 Task: Look for space in Jena, Germany from 12th August, 2023 to 16th August, 2023 for 8 adults in price range Rs.10000 to Rs.16000. Place can be private room with 8 bedrooms having 8 beds and 8 bathrooms. Property type can be house, flat, guest house, hotel. Amenities needed are: wifi, TV, free parkinig on premises, gym, breakfast. Booking option can be shelf check-in. Required host language is English.
Action: Mouse moved to (582, 124)
Screenshot: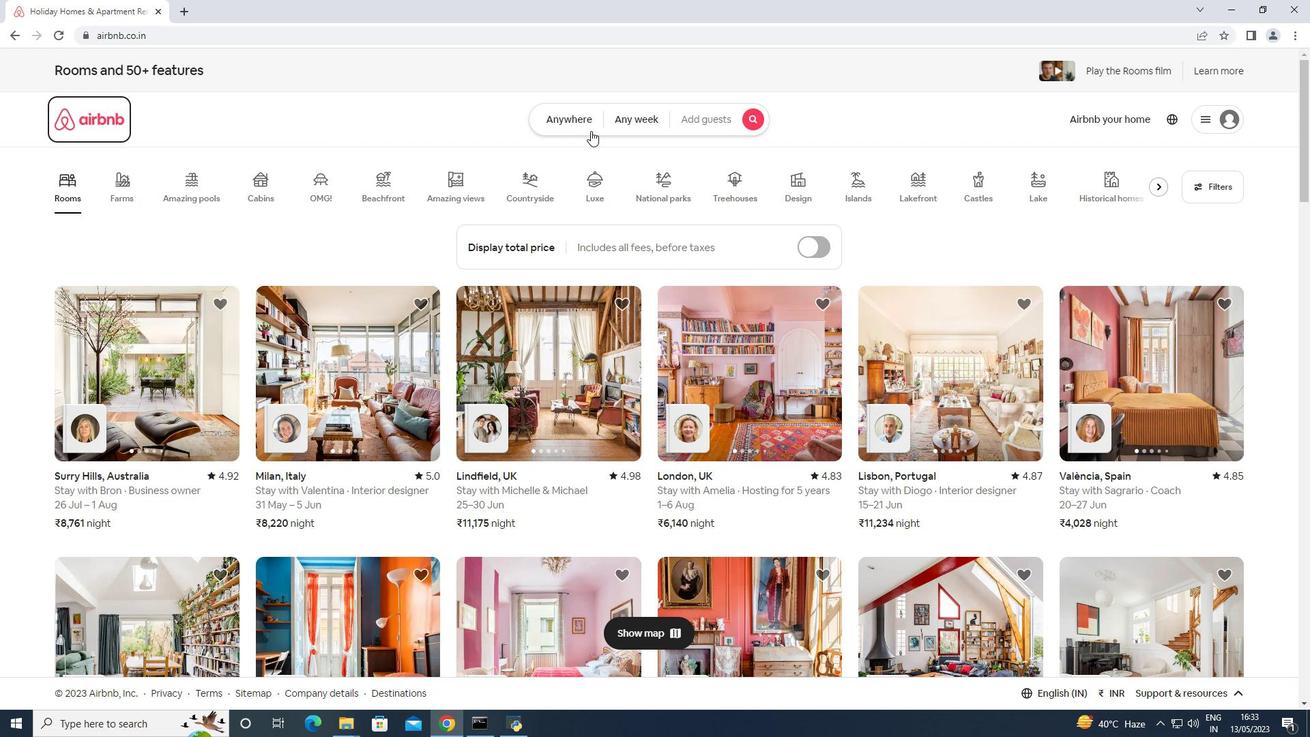 
Action: Mouse pressed left at (582, 124)
Screenshot: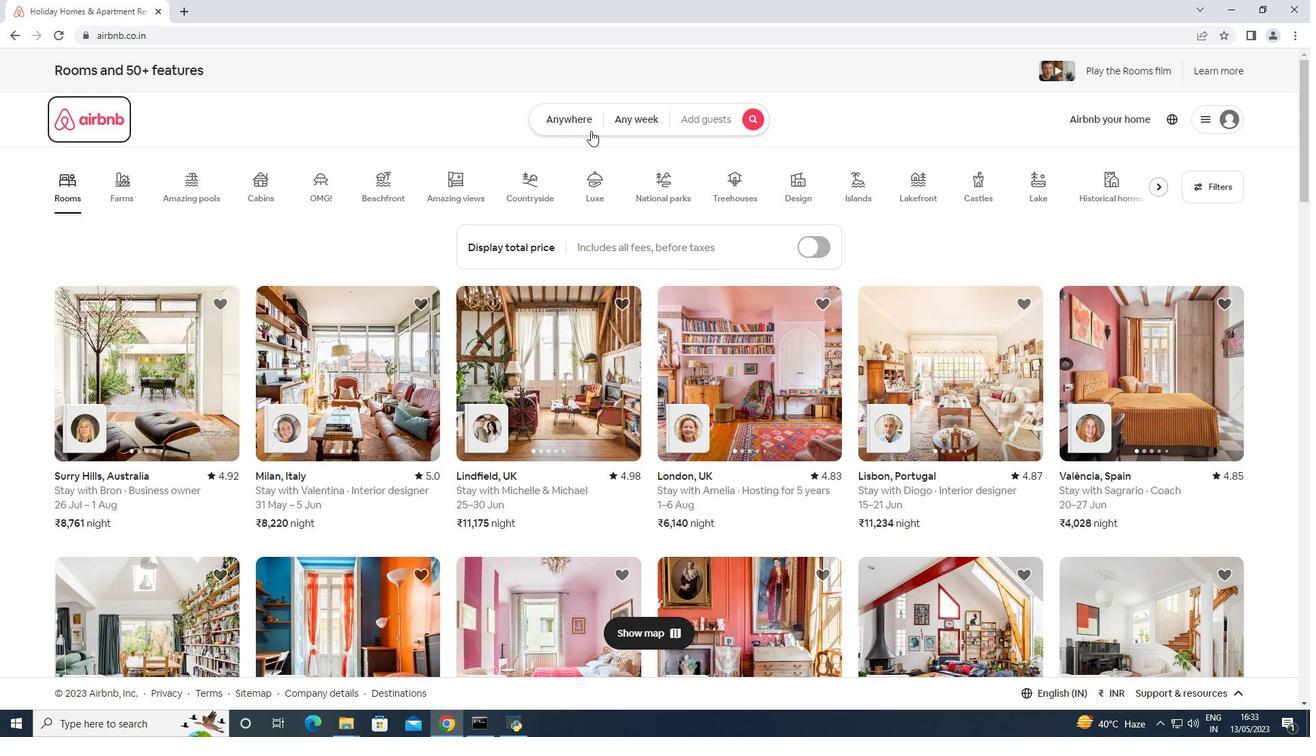 
Action: Mouse moved to (550, 165)
Screenshot: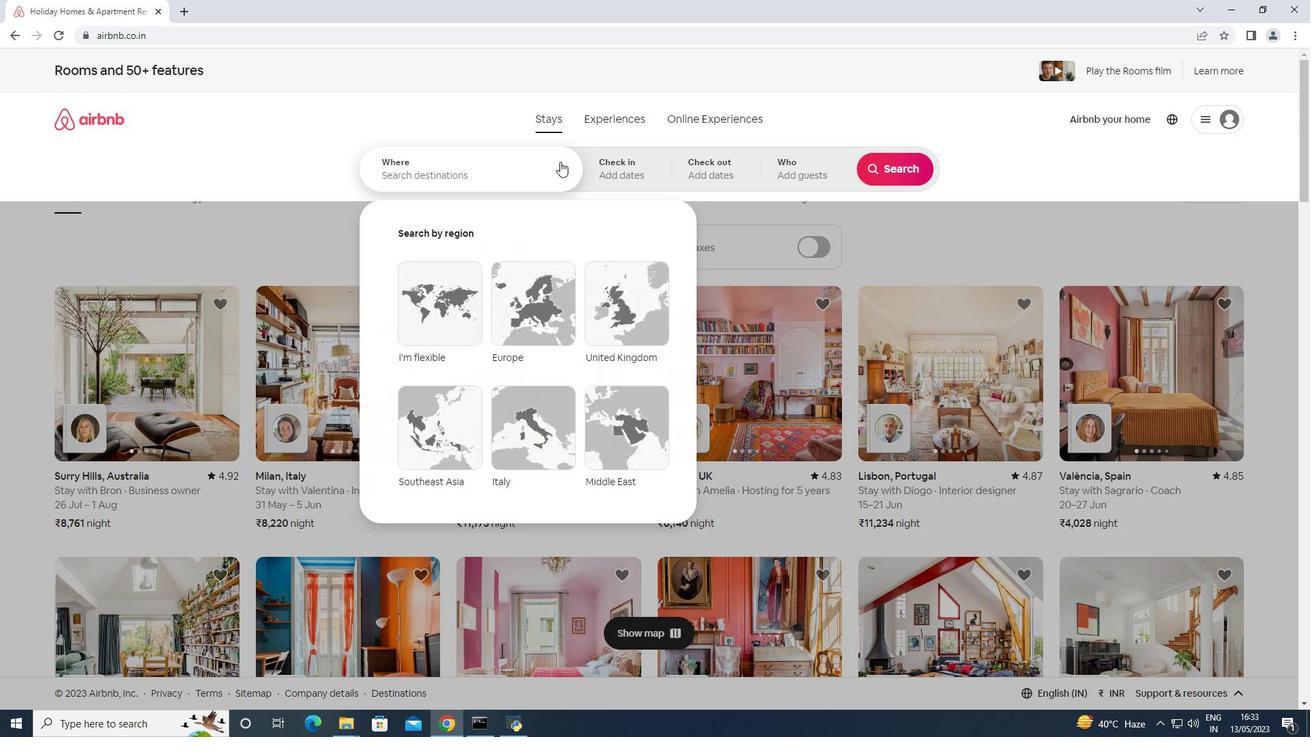 
Action: Mouse pressed left at (550, 165)
Screenshot: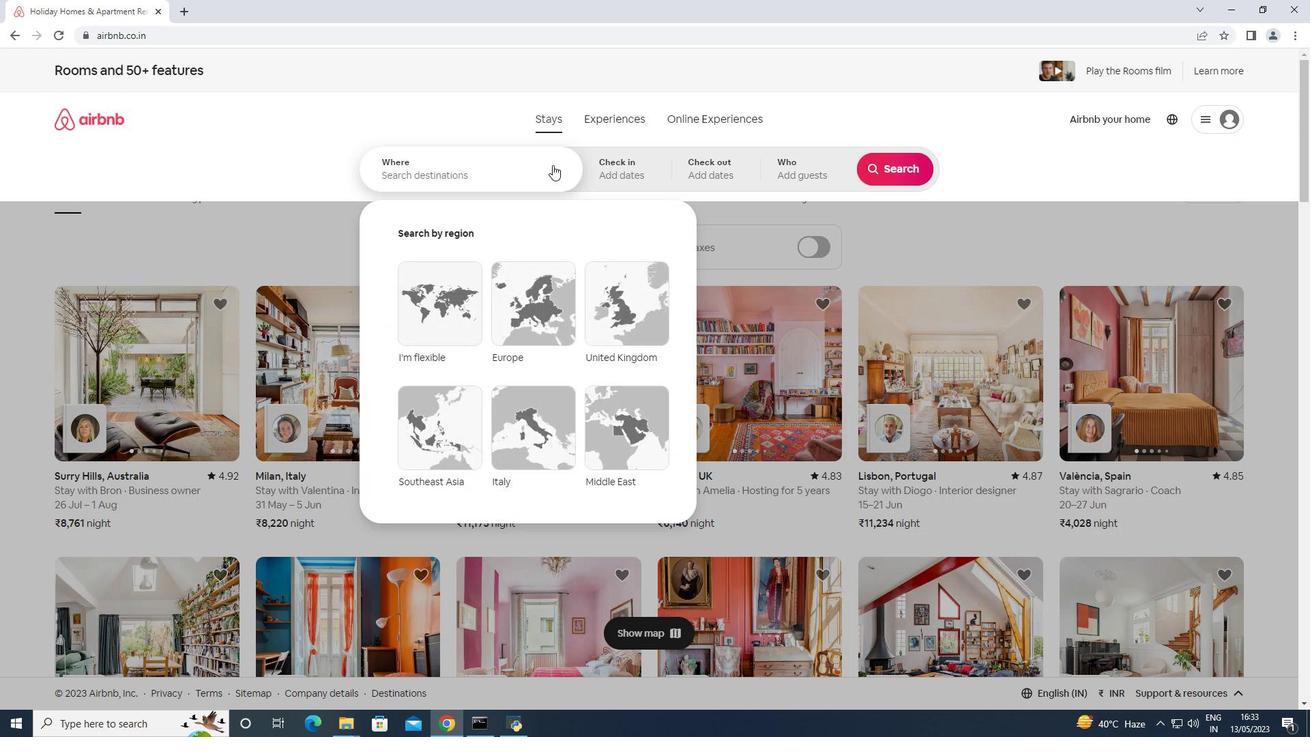 
Action: Mouse moved to (550, 165)
Screenshot: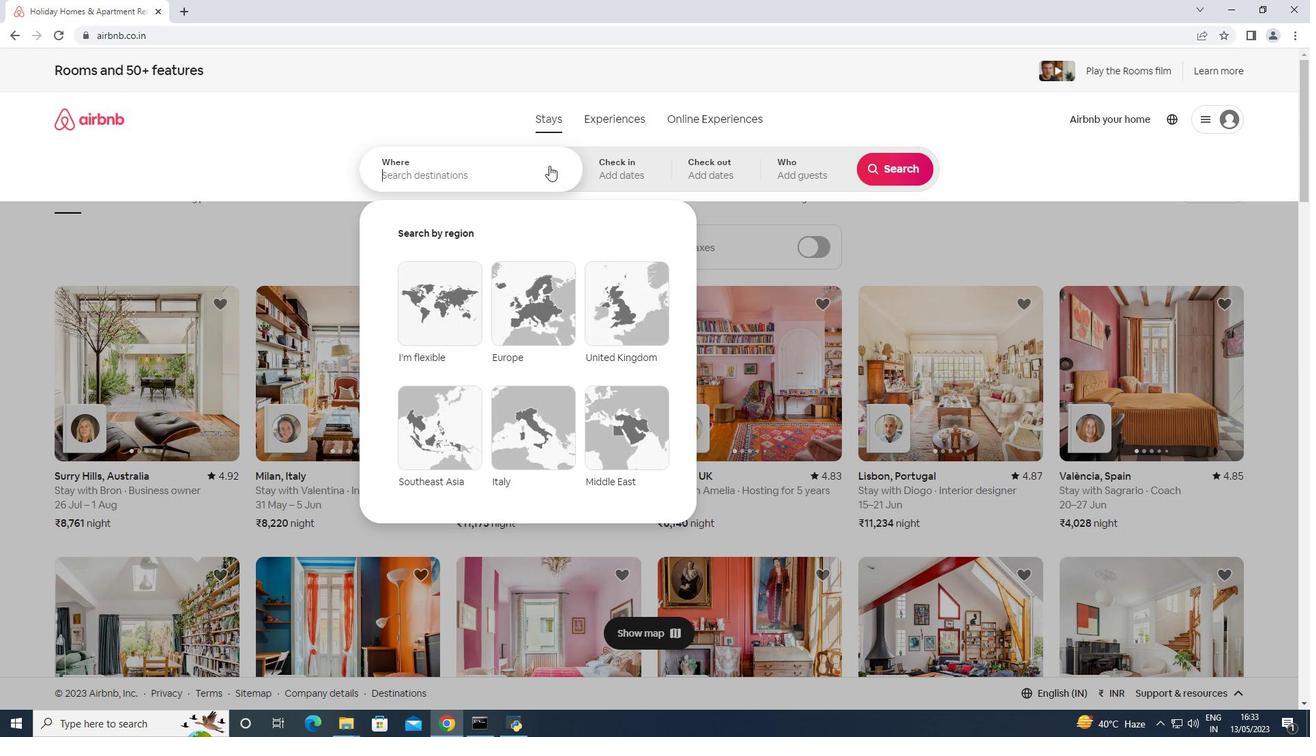 
Action: Key pressed <Key.shift>Jena,<Key.space><Key.shift>Germany<Key.enter>
Screenshot: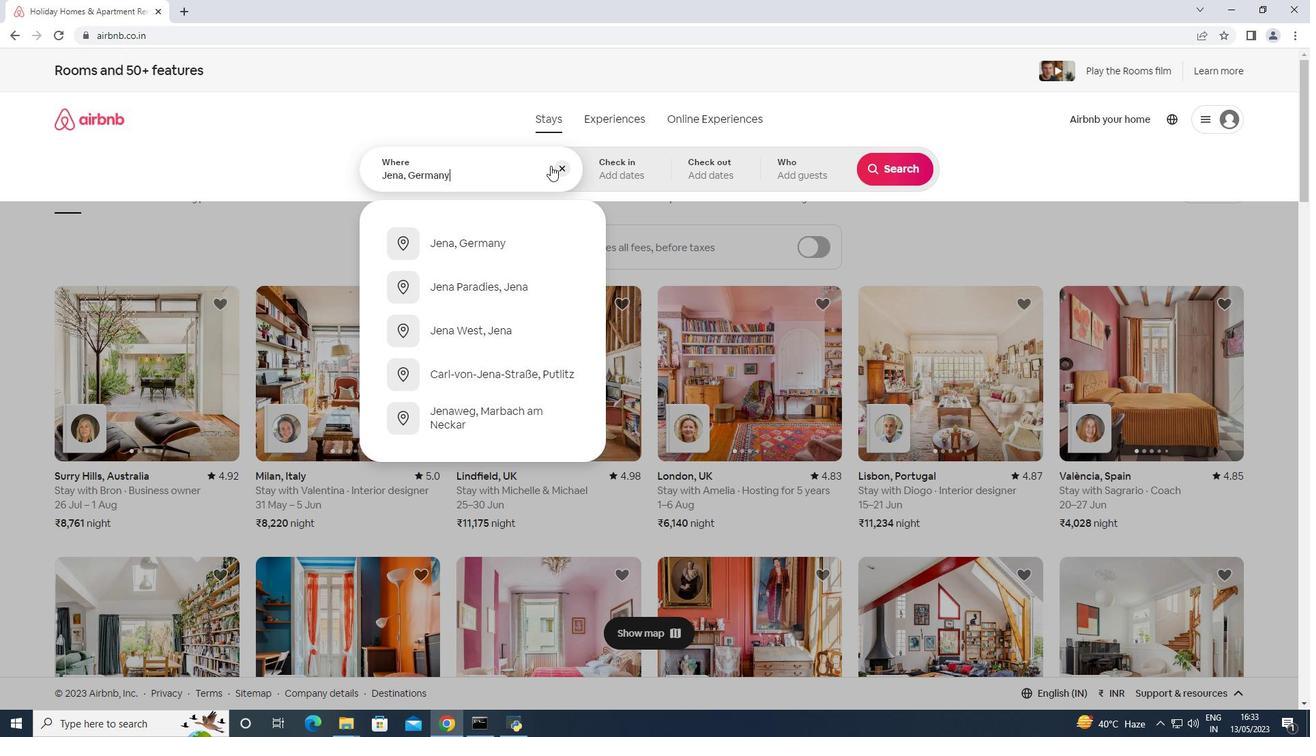 
Action: Mouse moved to (891, 275)
Screenshot: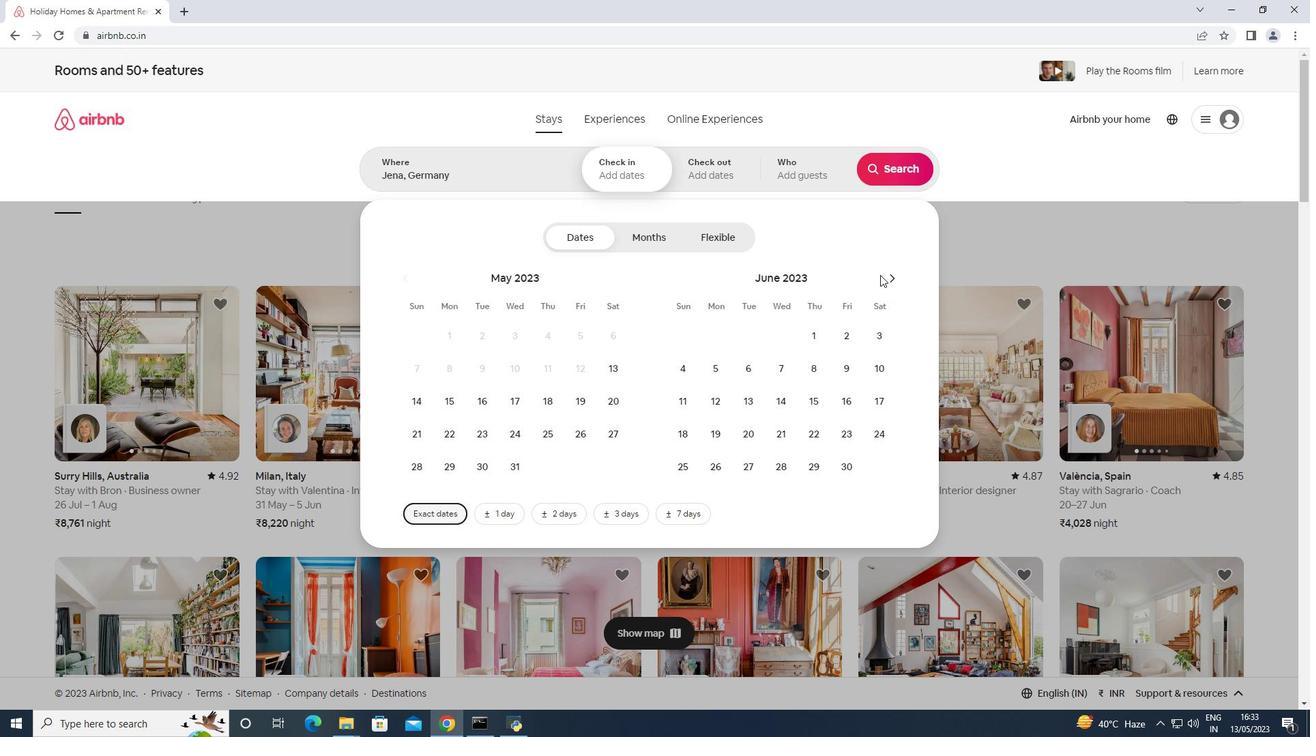 
Action: Mouse pressed left at (891, 275)
Screenshot: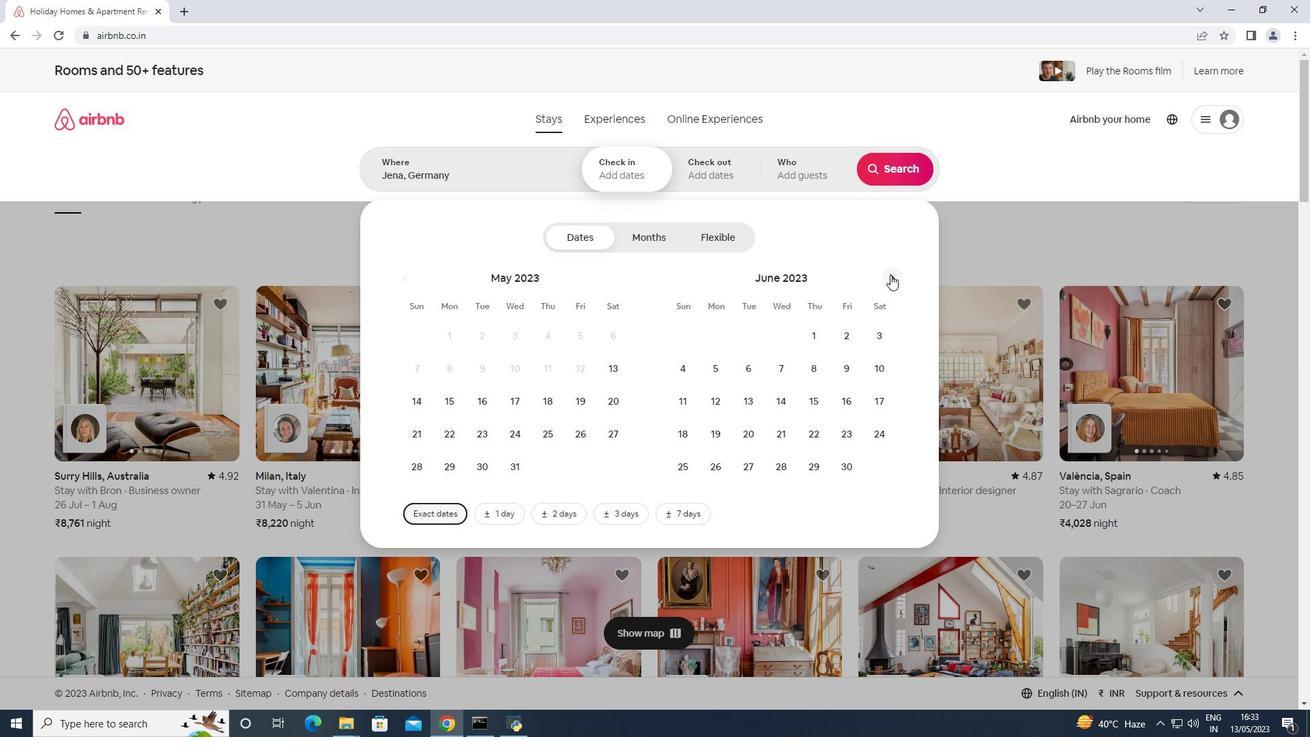 
Action: Mouse pressed left at (891, 275)
Screenshot: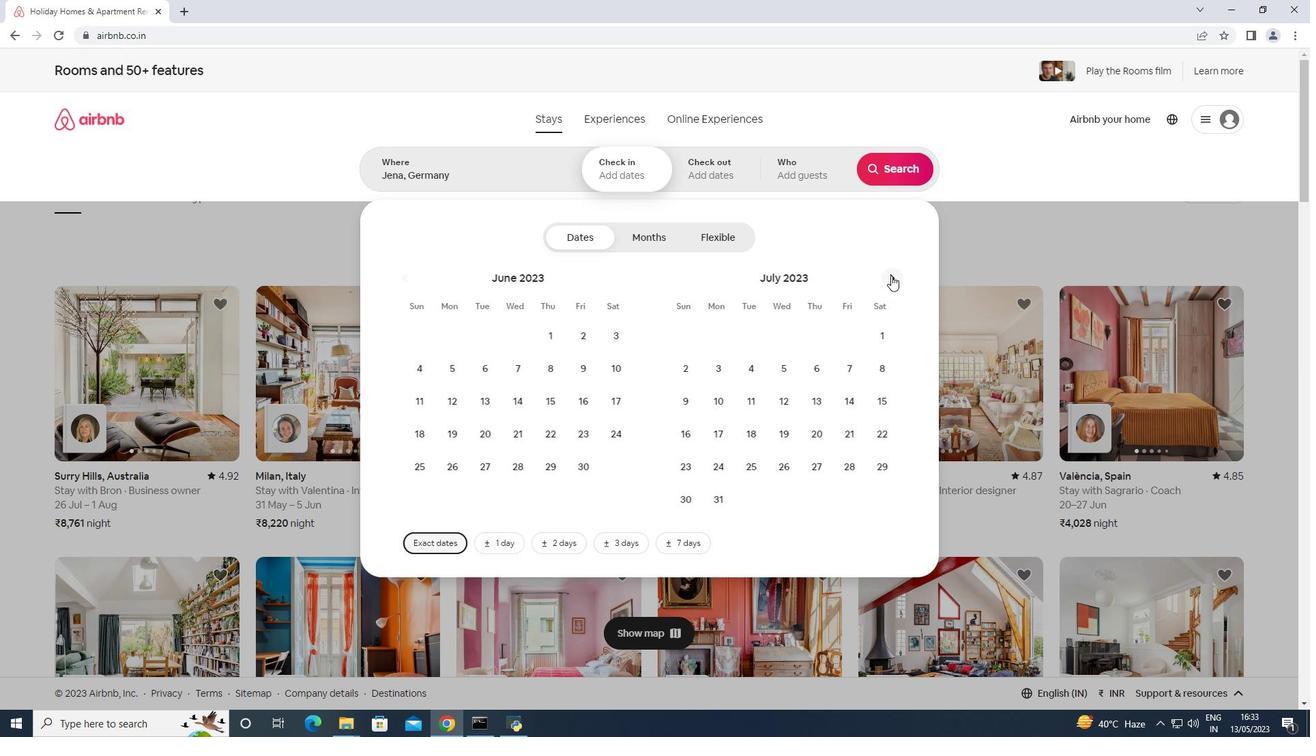 
Action: Mouse moved to (878, 362)
Screenshot: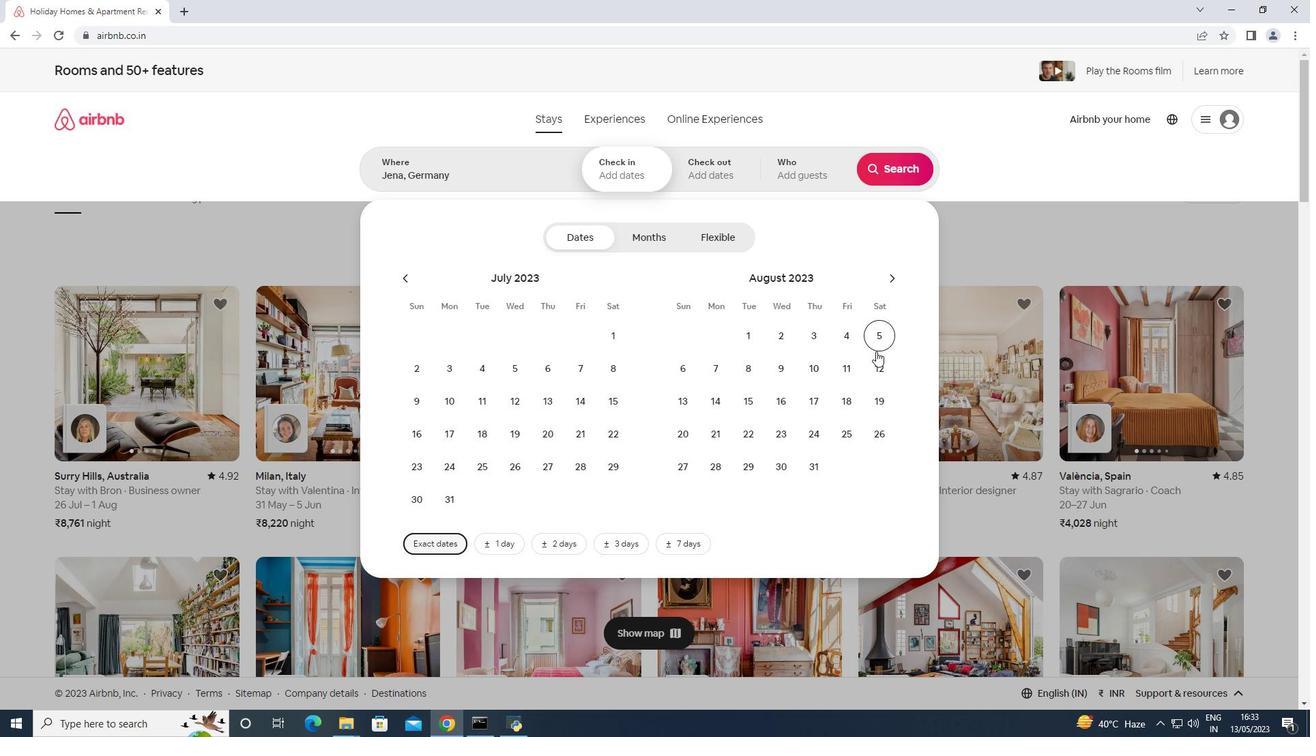 
Action: Mouse pressed left at (878, 362)
Screenshot: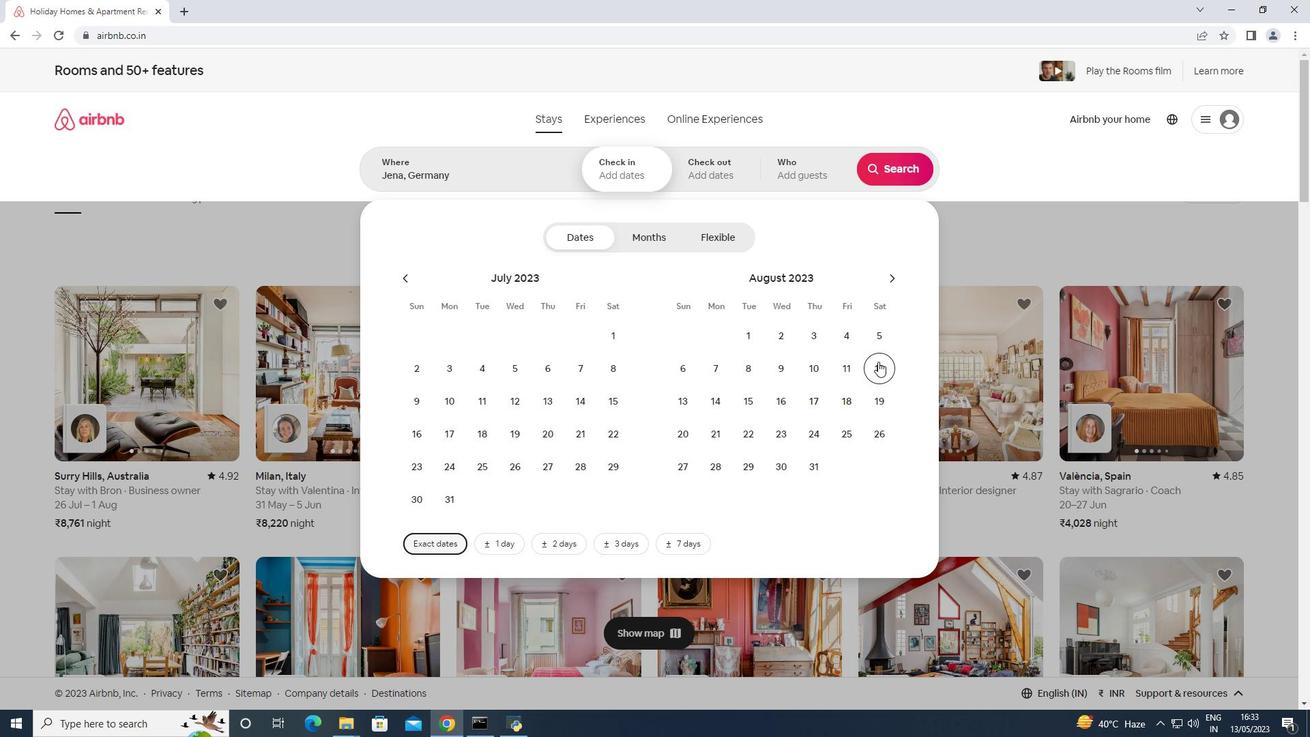 
Action: Mouse moved to (778, 398)
Screenshot: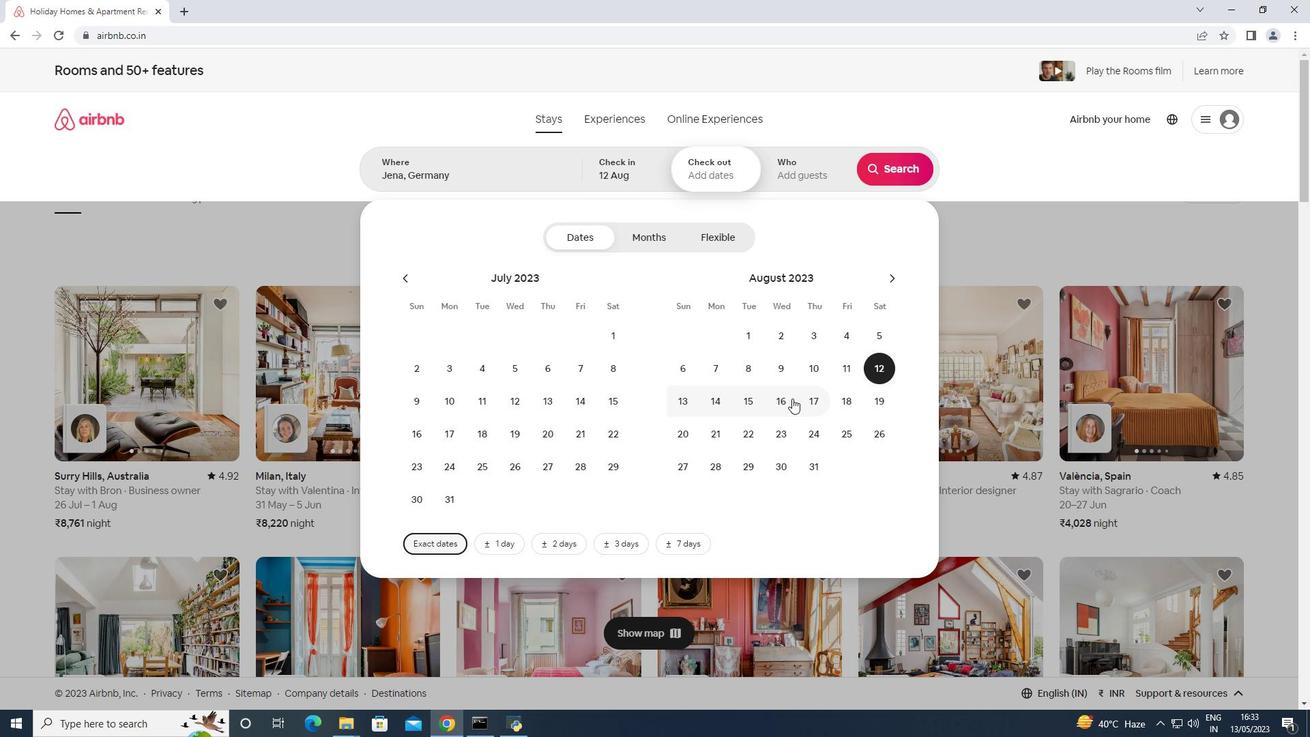 
Action: Mouse pressed left at (778, 398)
Screenshot: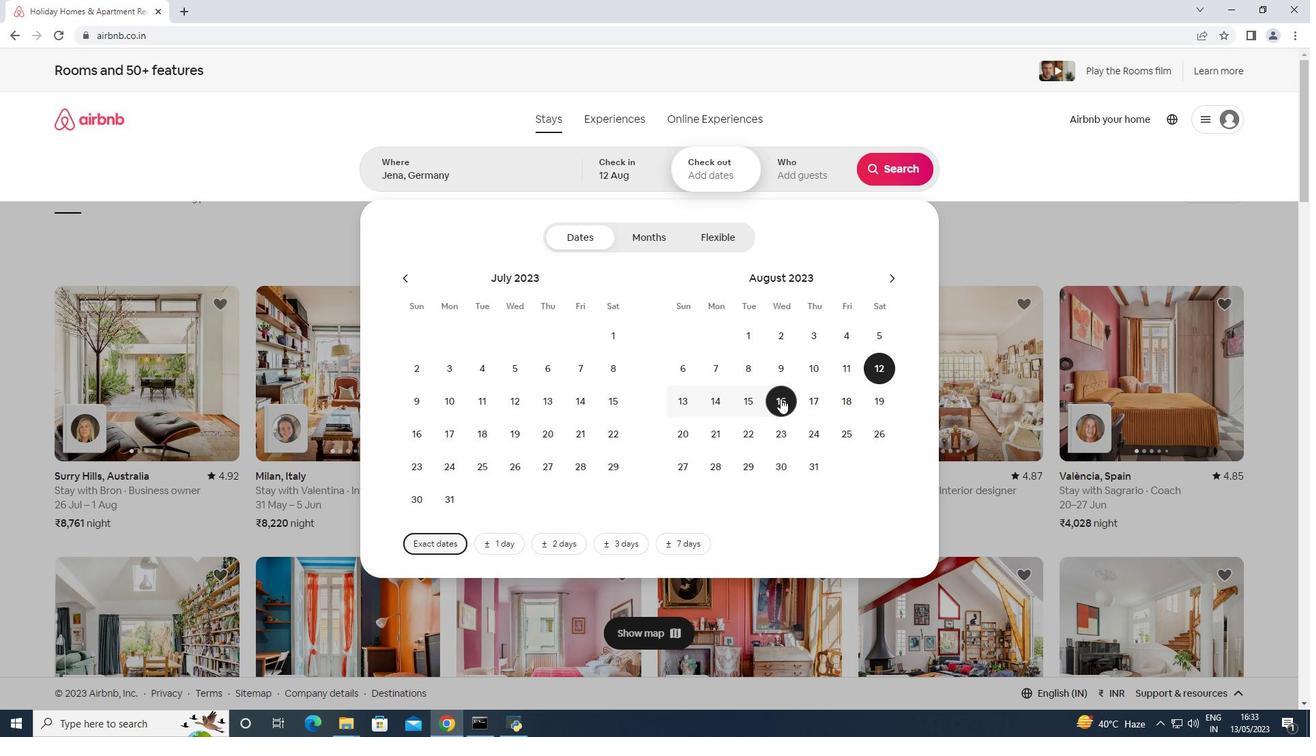 
Action: Mouse moved to (788, 178)
Screenshot: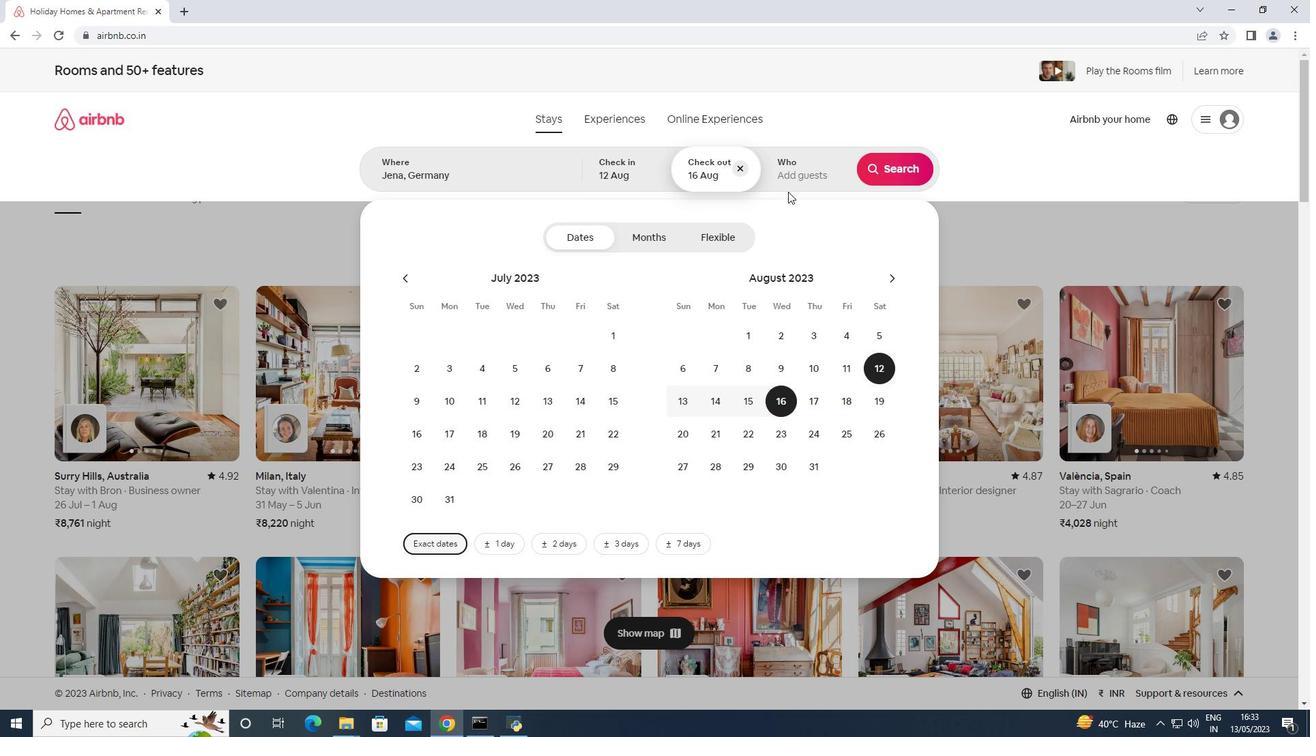 
Action: Mouse pressed left at (788, 178)
Screenshot: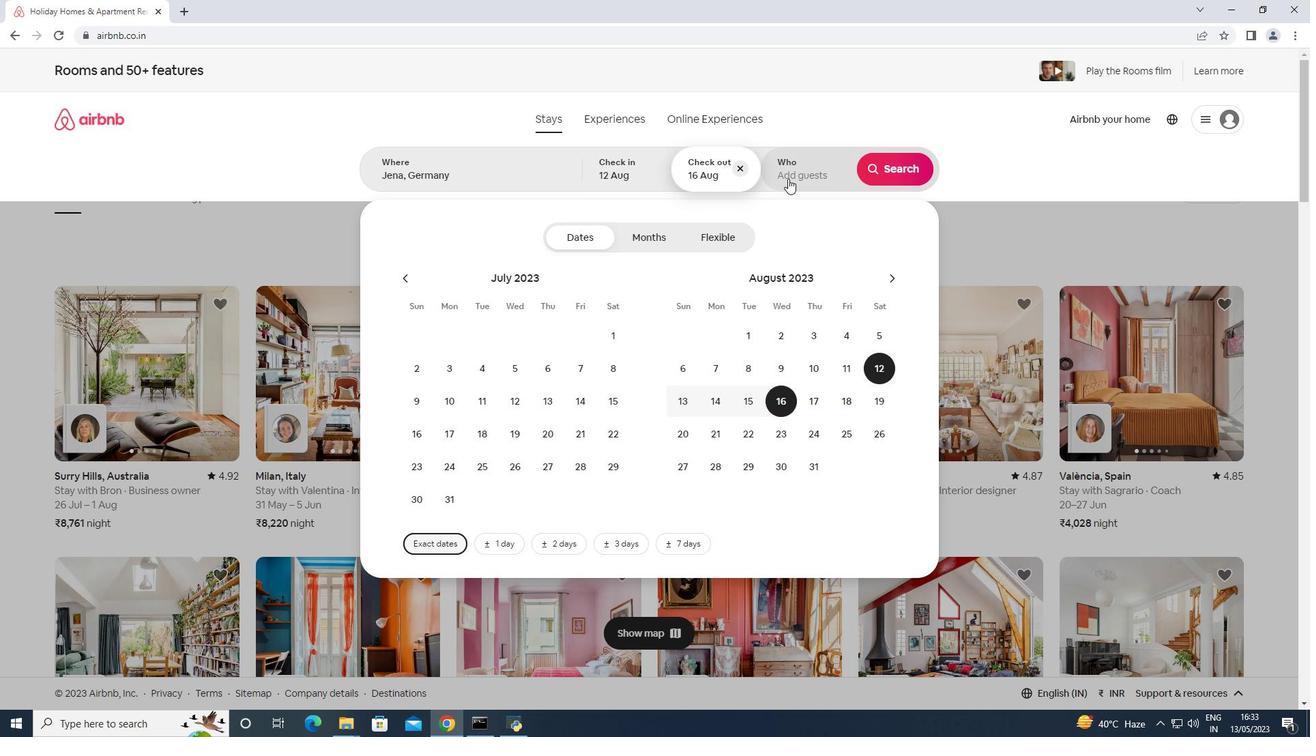 
Action: Mouse moved to (893, 240)
Screenshot: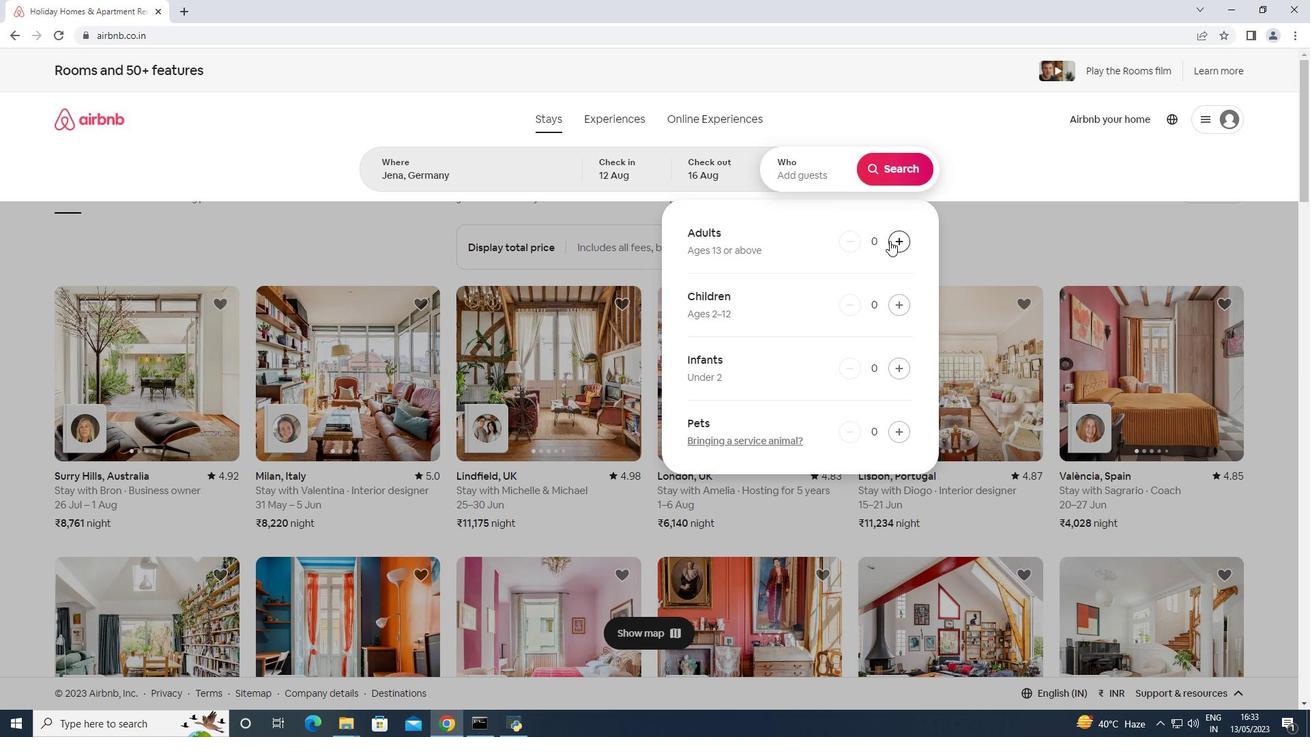 
Action: Mouse pressed left at (893, 240)
Screenshot: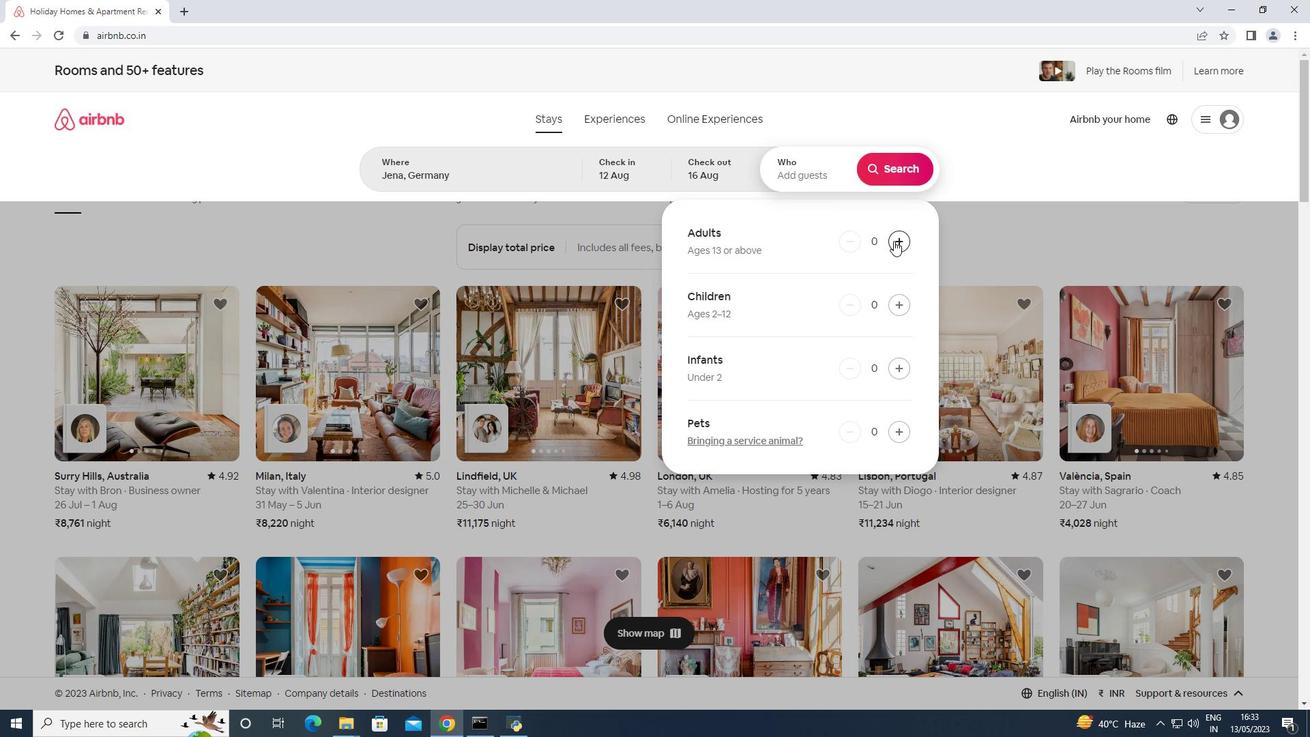 
Action: Mouse pressed left at (893, 240)
Screenshot: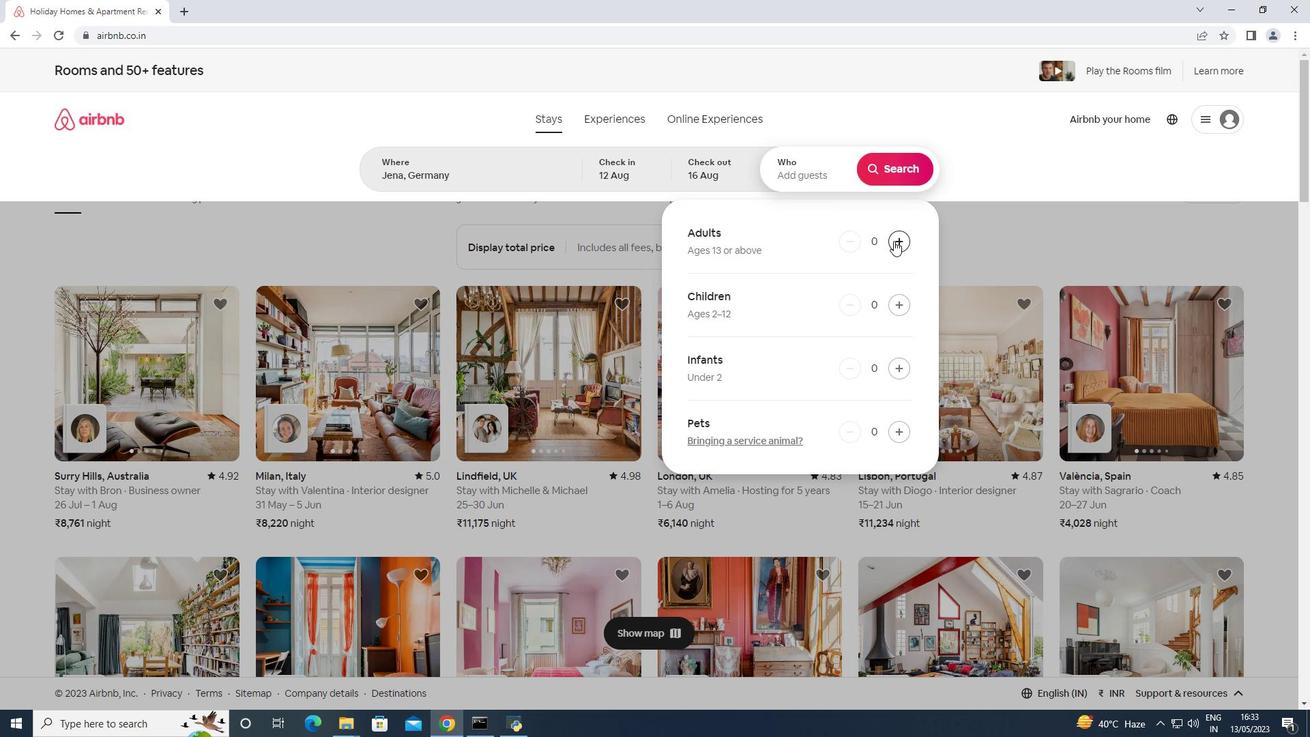 
Action: Mouse pressed left at (893, 240)
Screenshot: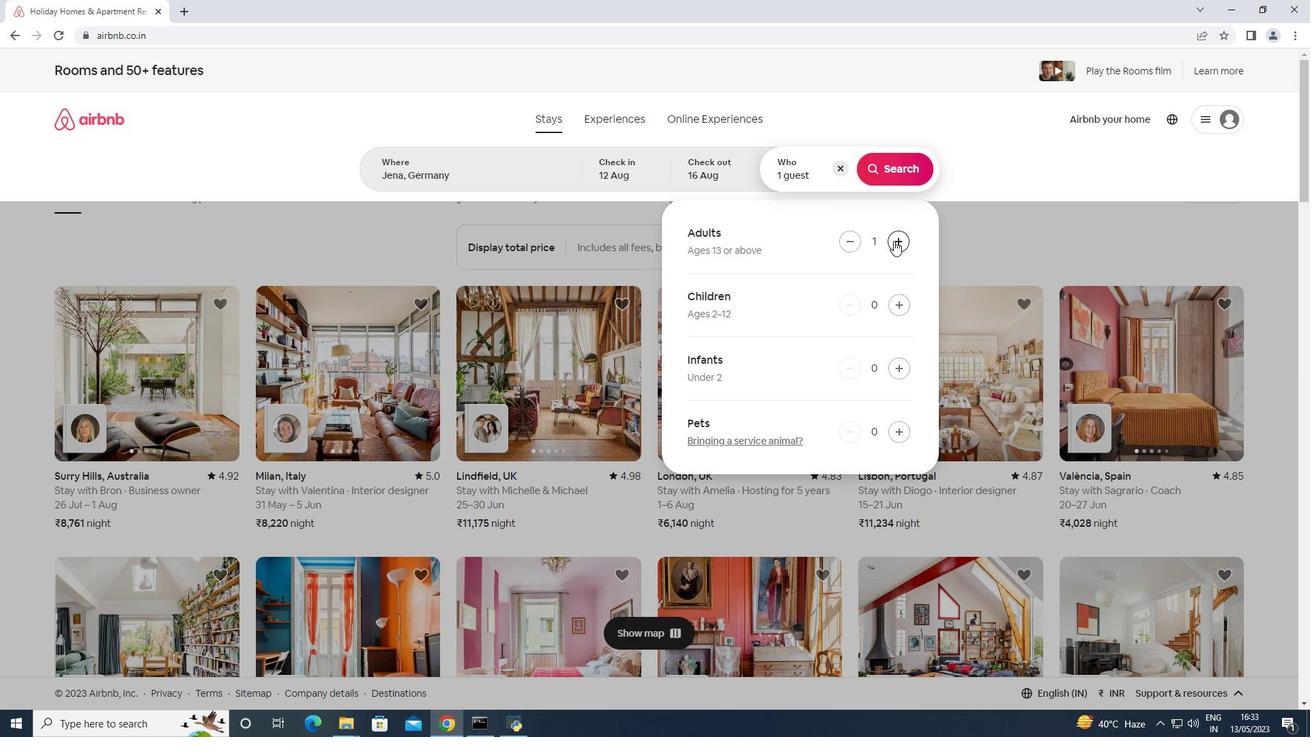 
Action: Mouse pressed left at (893, 240)
Screenshot: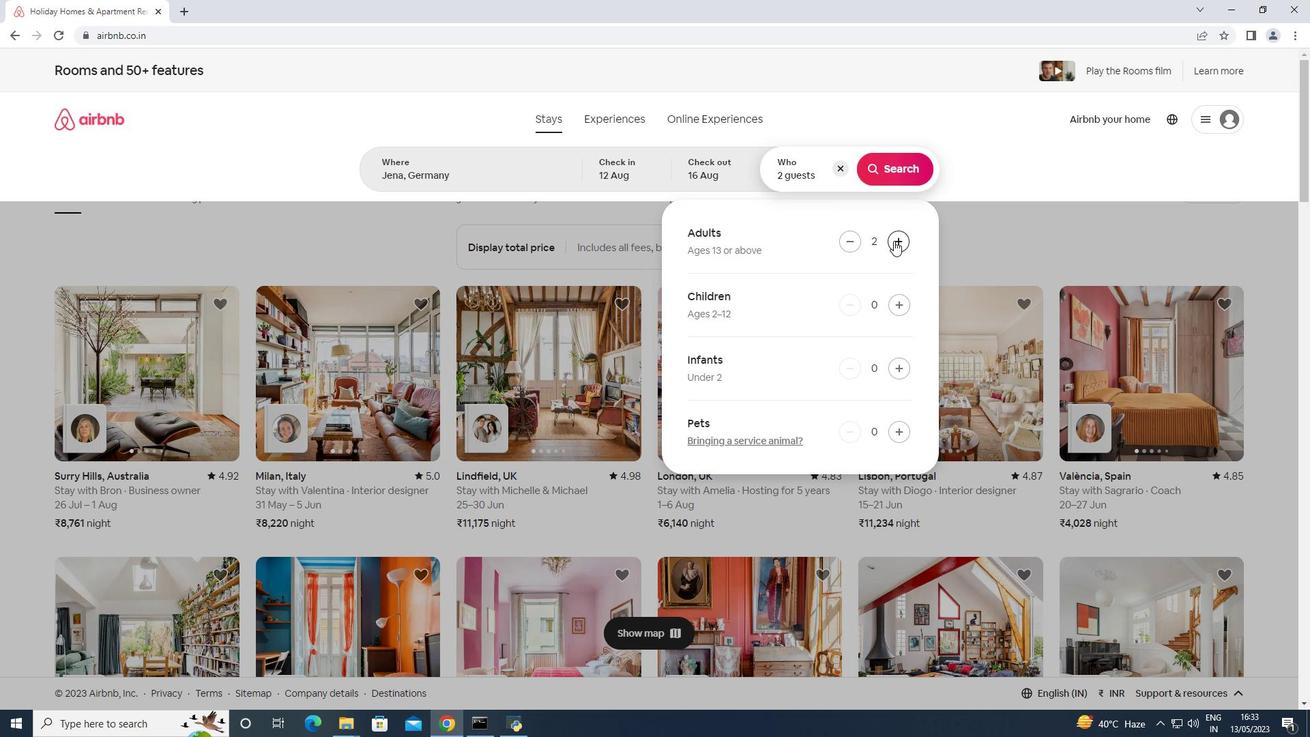 
Action: Mouse pressed left at (893, 240)
Screenshot: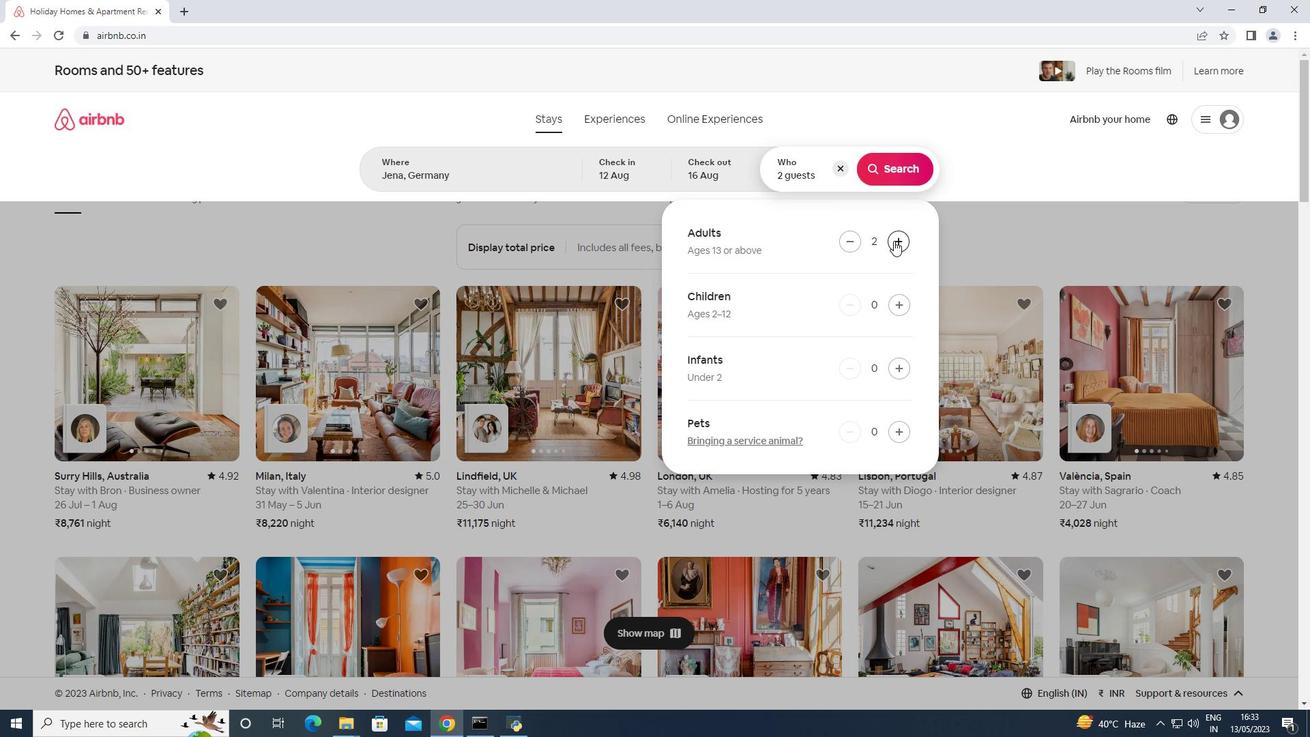 
Action: Mouse pressed left at (893, 240)
Screenshot: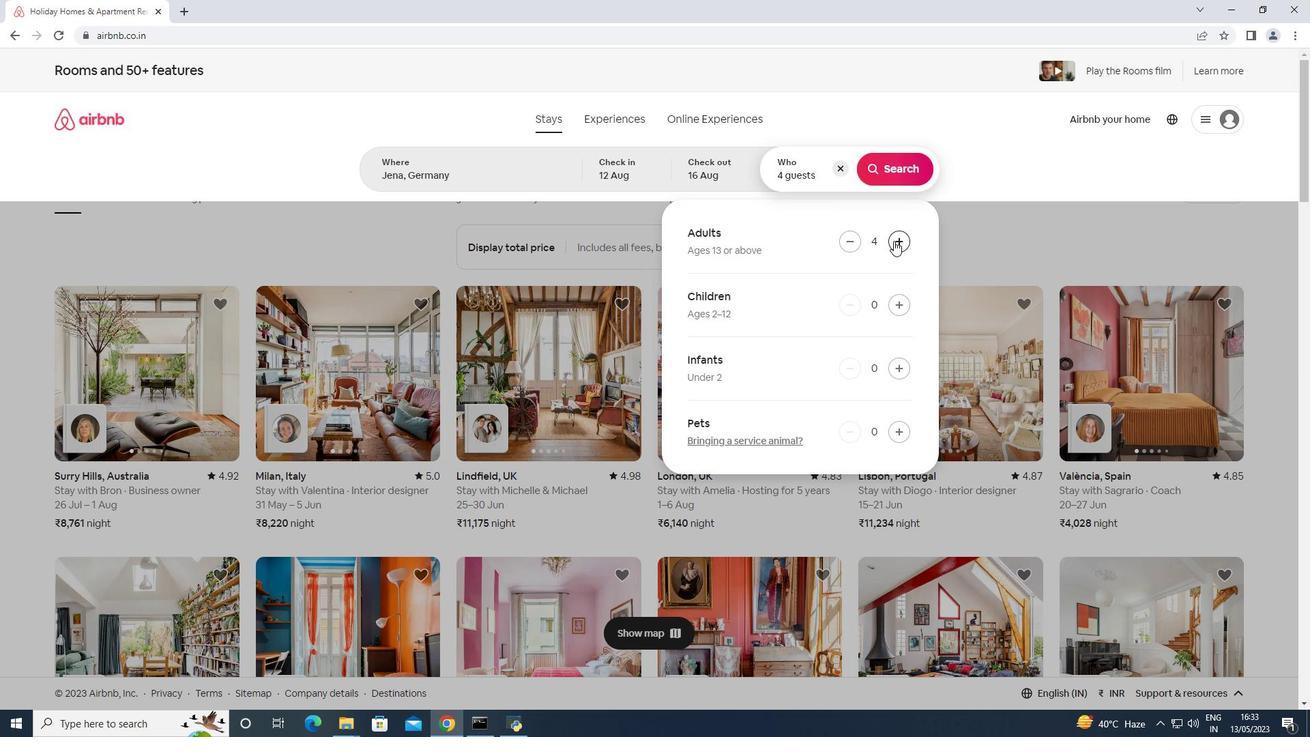 
Action: Mouse pressed left at (893, 240)
Screenshot: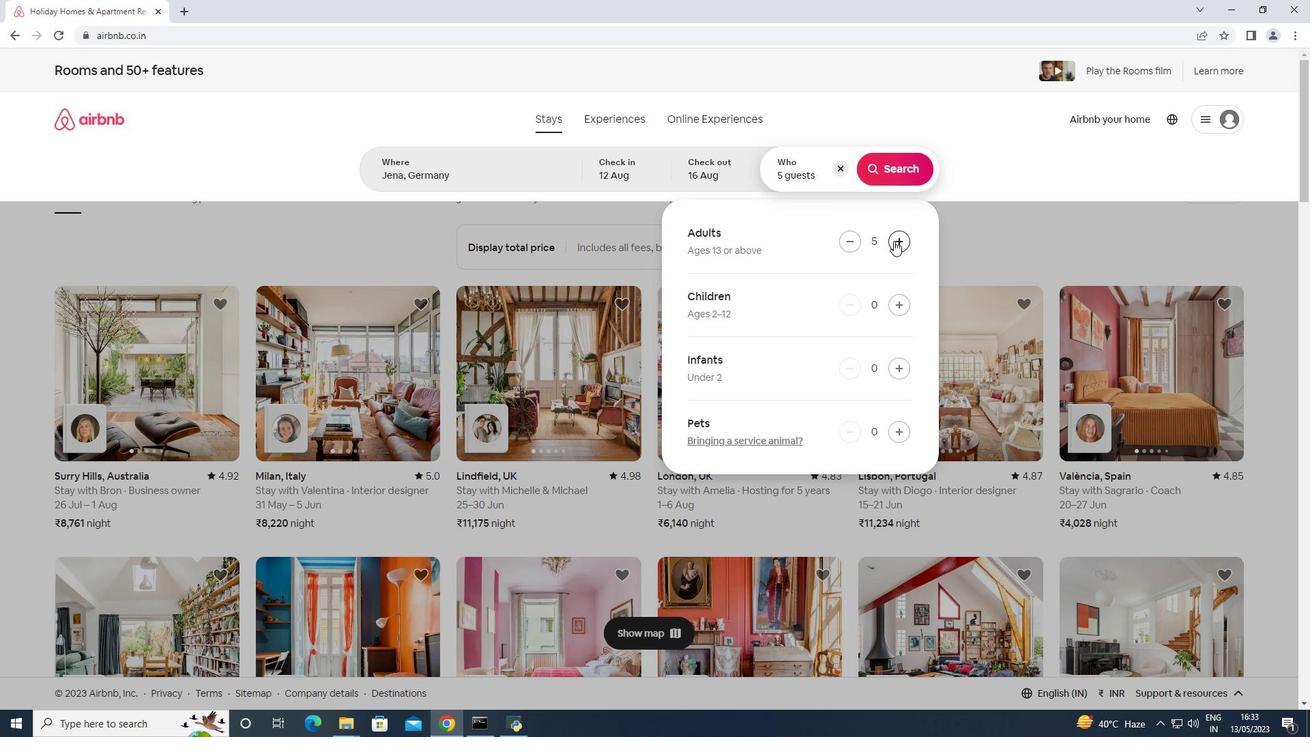 
Action: Mouse pressed left at (893, 240)
Screenshot: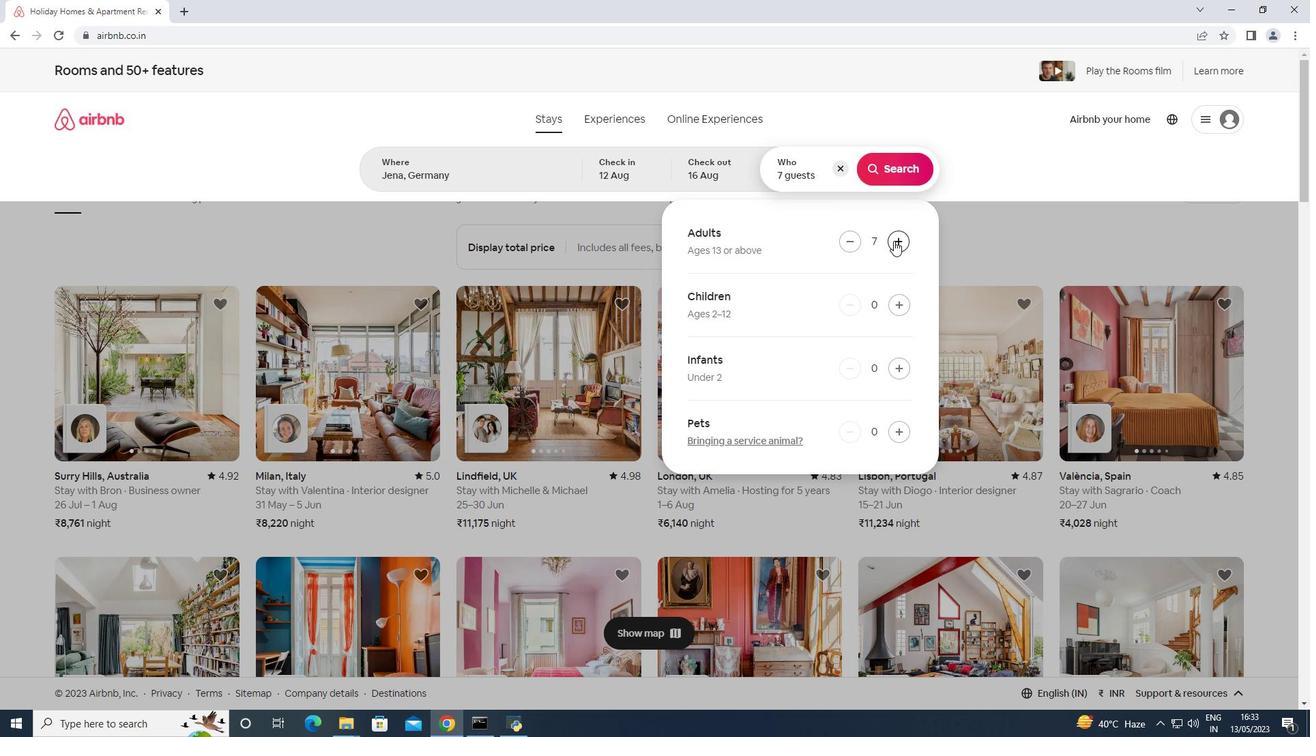
Action: Mouse moved to (898, 164)
Screenshot: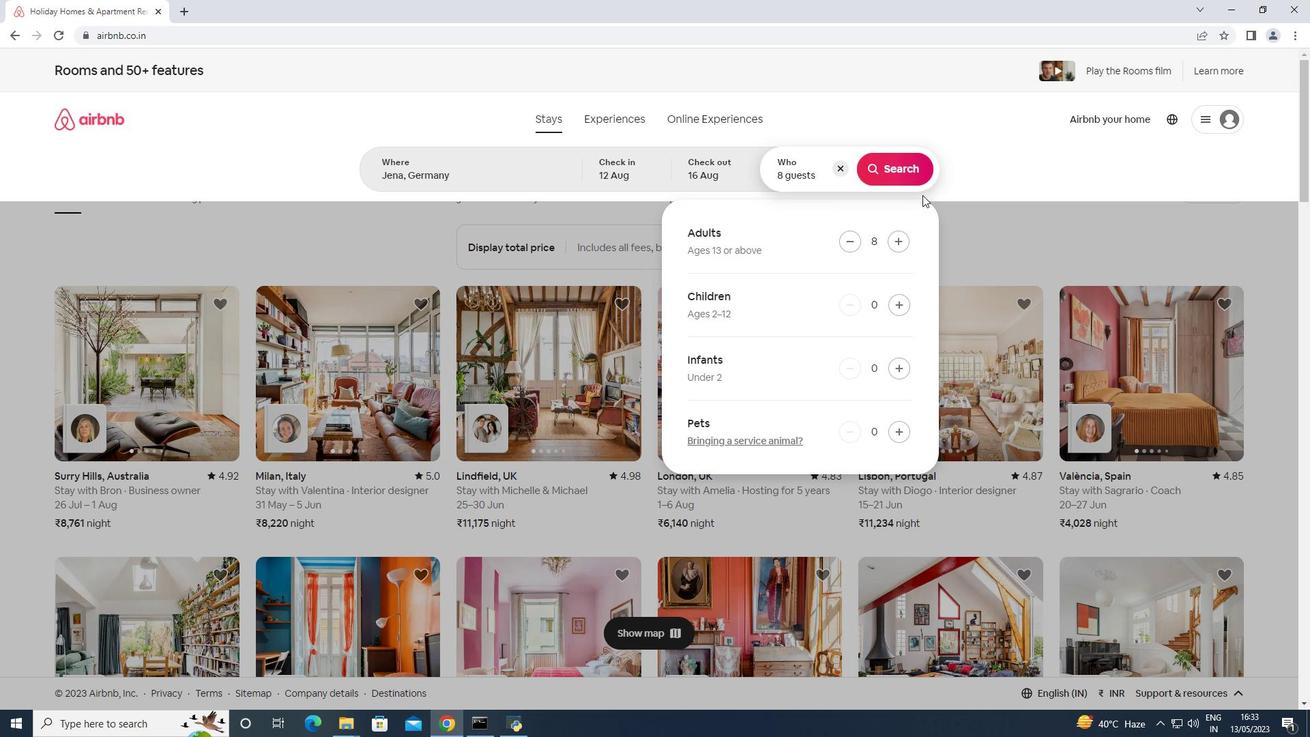 
Action: Mouse pressed left at (898, 164)
Screenshot: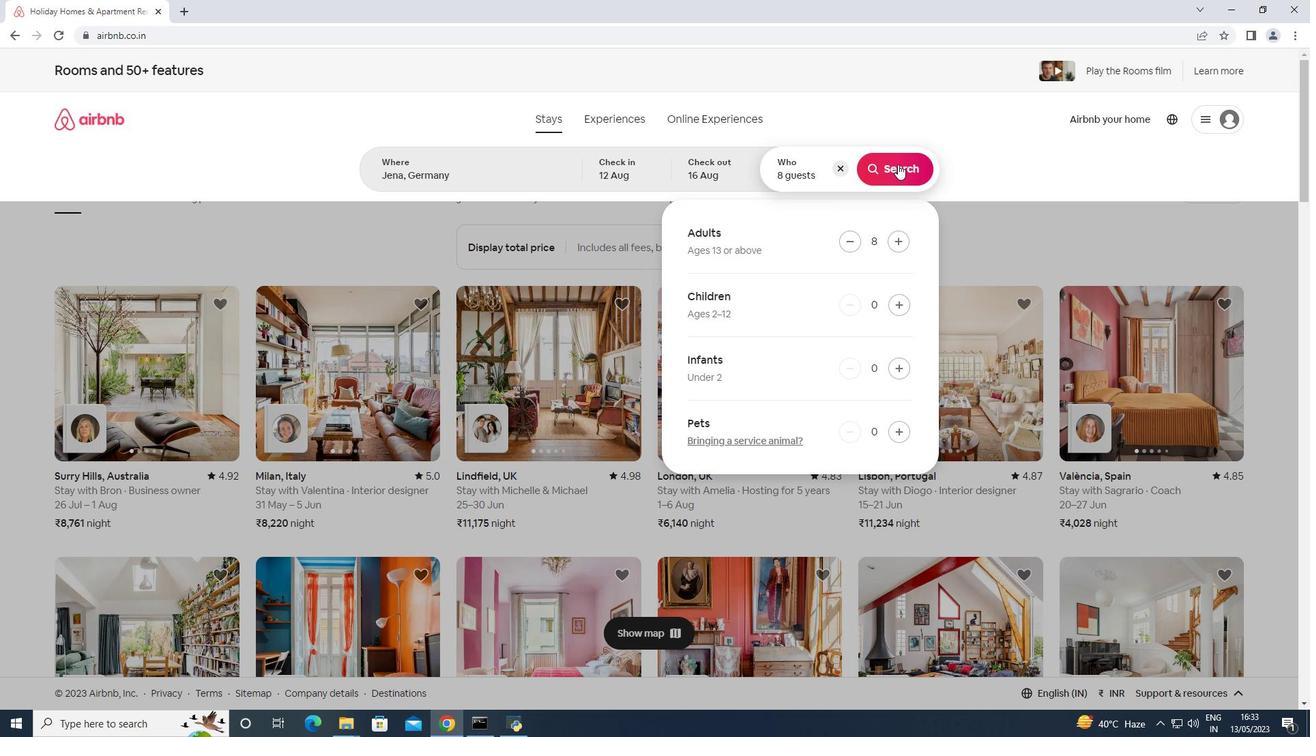 
Action: Mouse moved to (1236, 123)
Screenshot: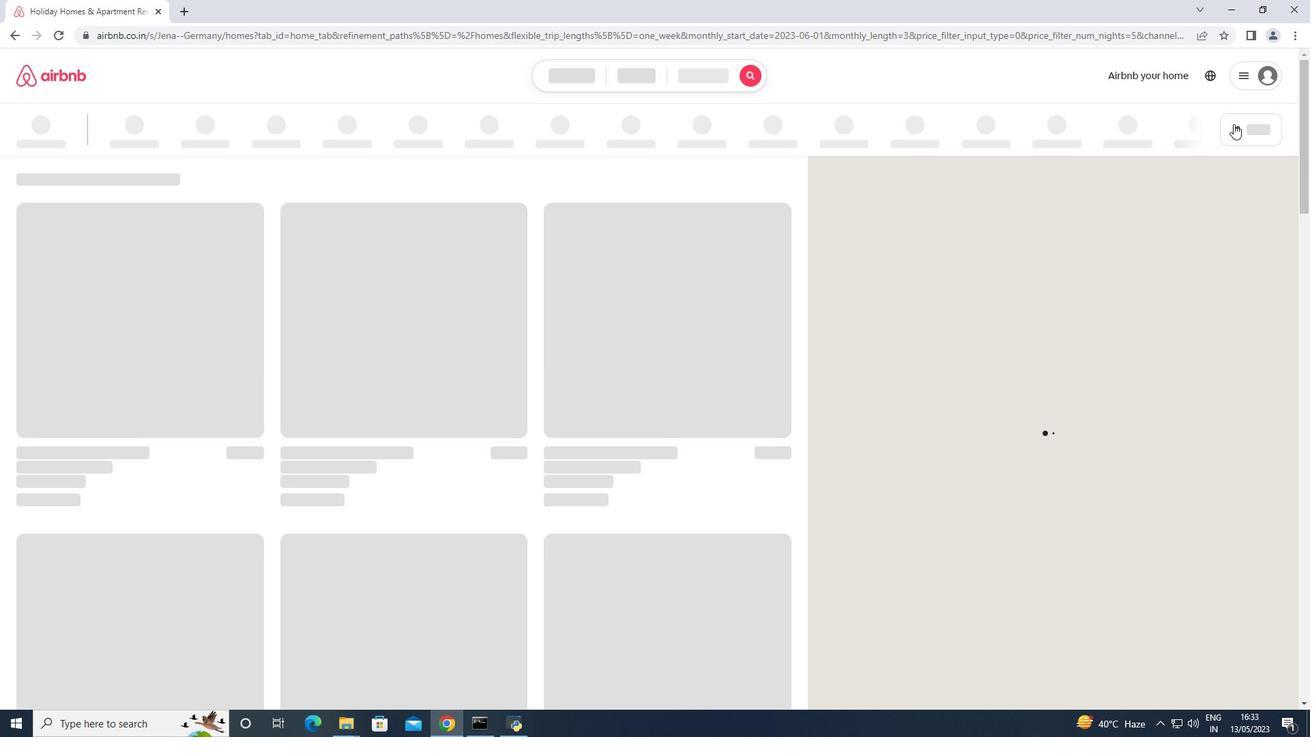 
Action: Mouse pressed left at (1236, 123)
Screenshot: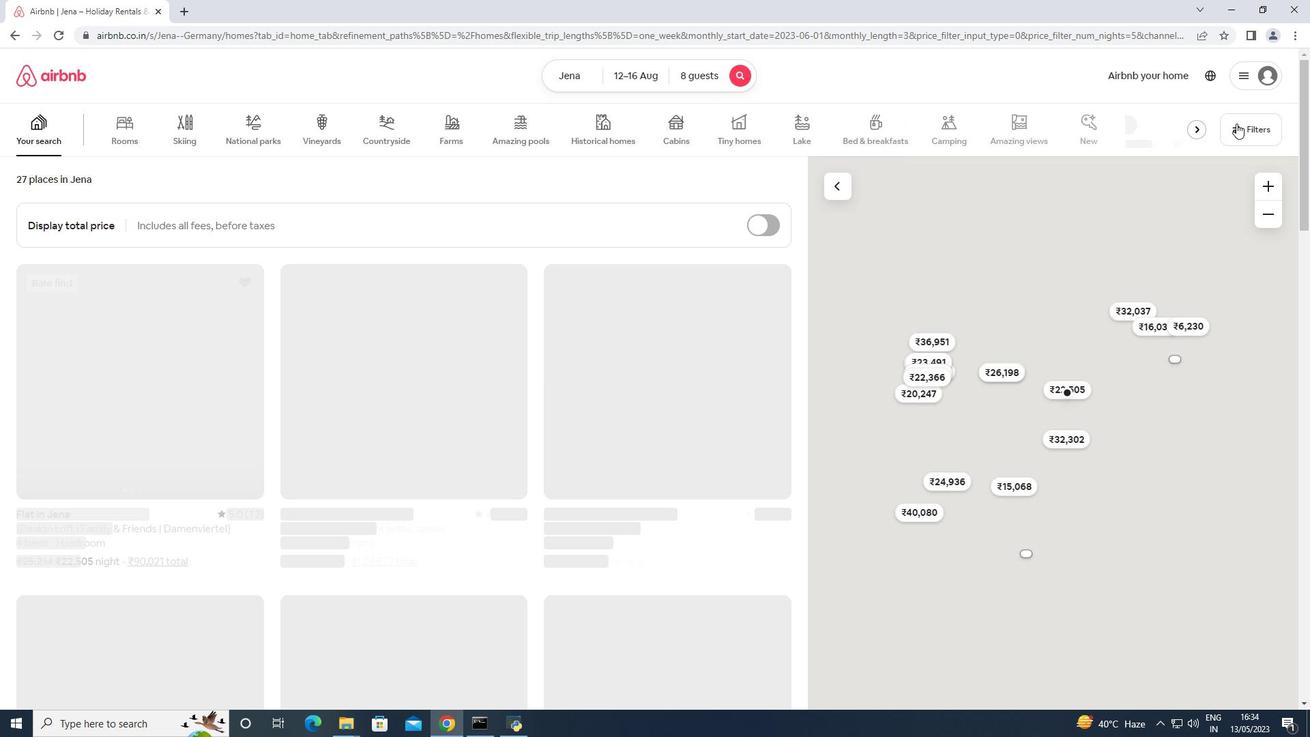 
Action: Mouse moved to (599, 463)
Screenshot: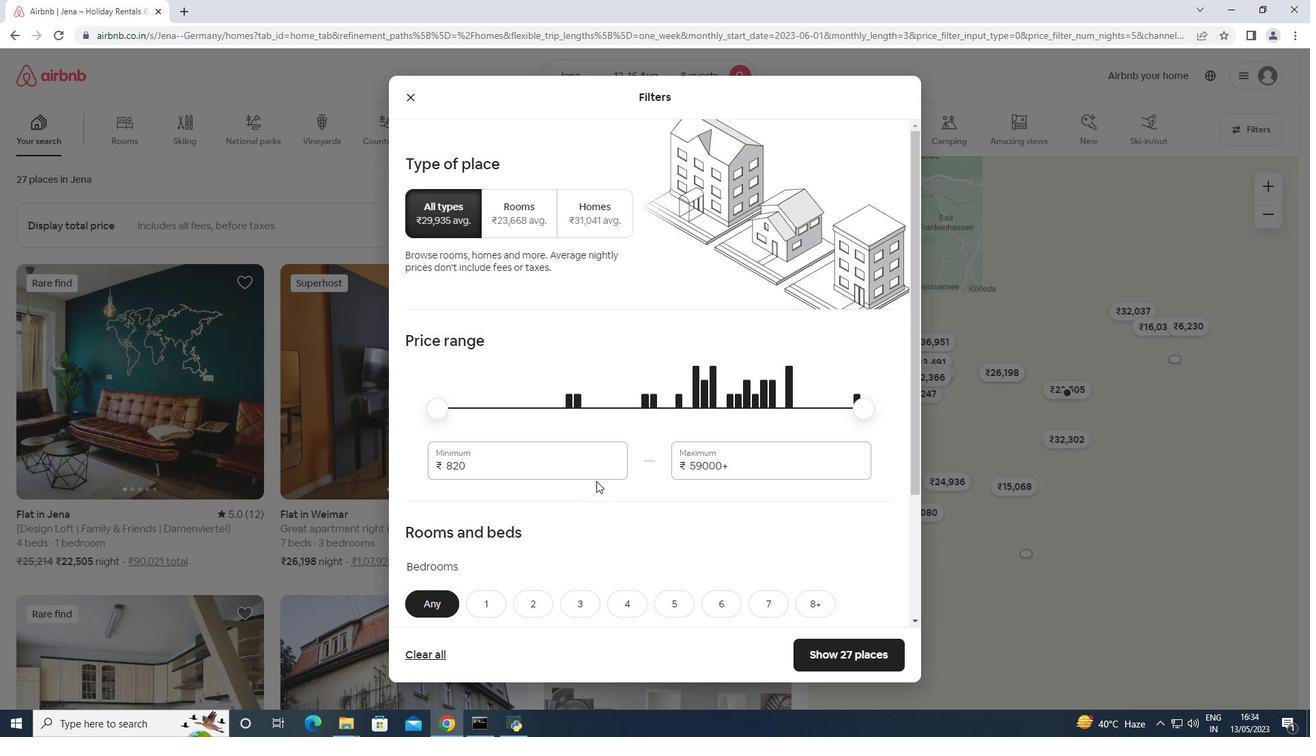 
Action: Mouse pressed left at (599, 463)
Screenshot: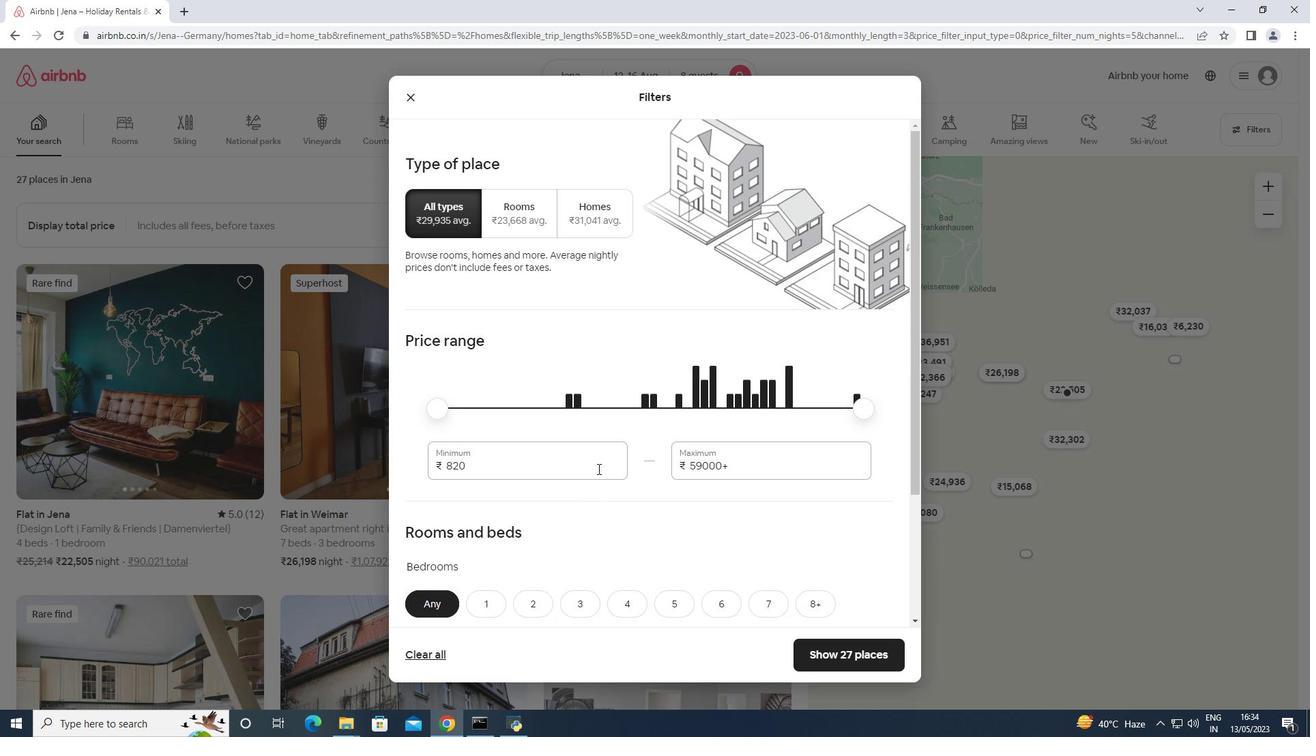 
Action: Mouse pressed left at (599, 463)
Screenshot: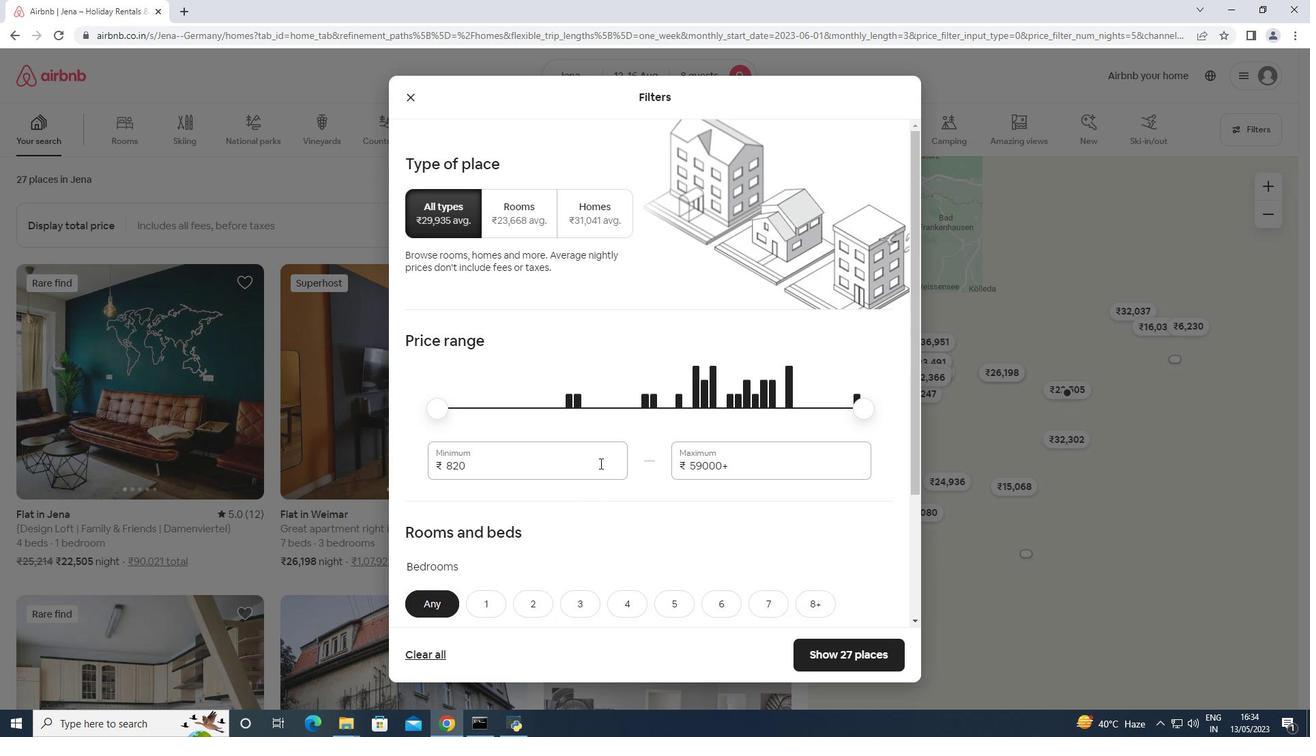 
Action: Key pressed 10000<Key.tab>16000
Screenshot: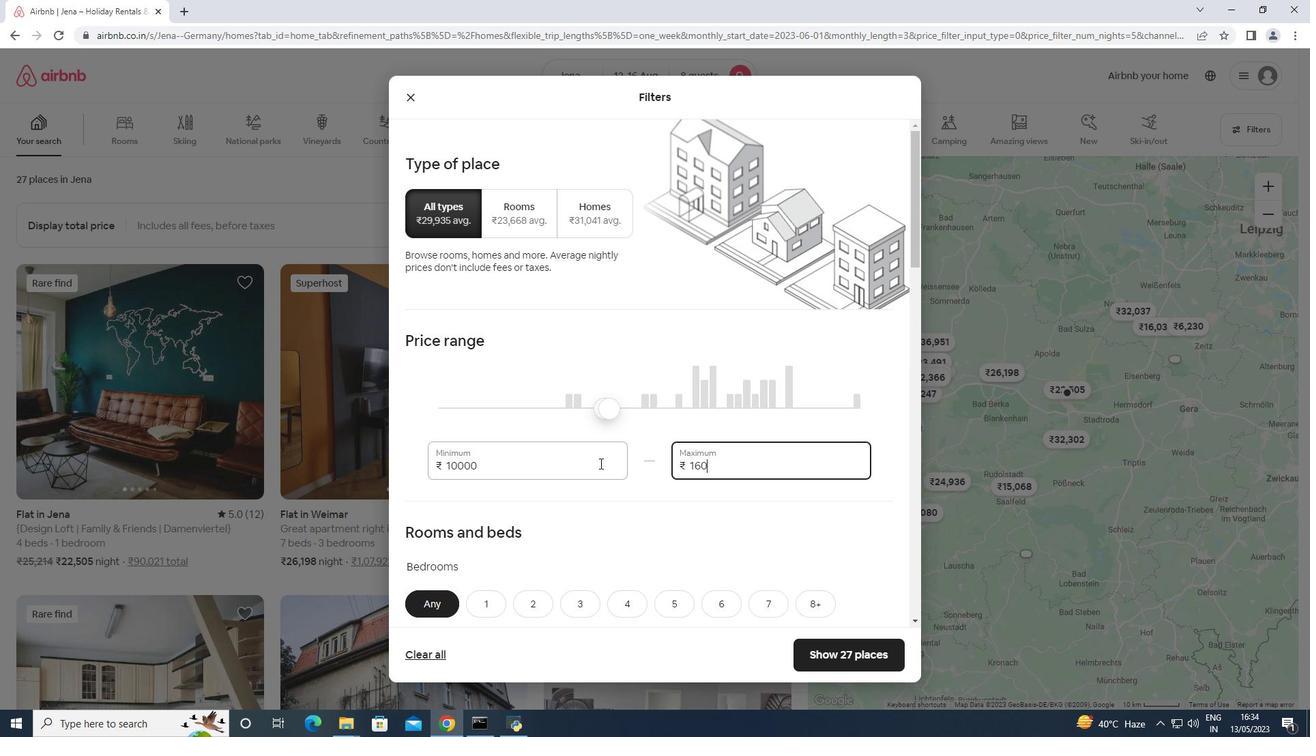 
Action: Mouse scrolled (599, 462) with delta (0, 0)
Screenshot: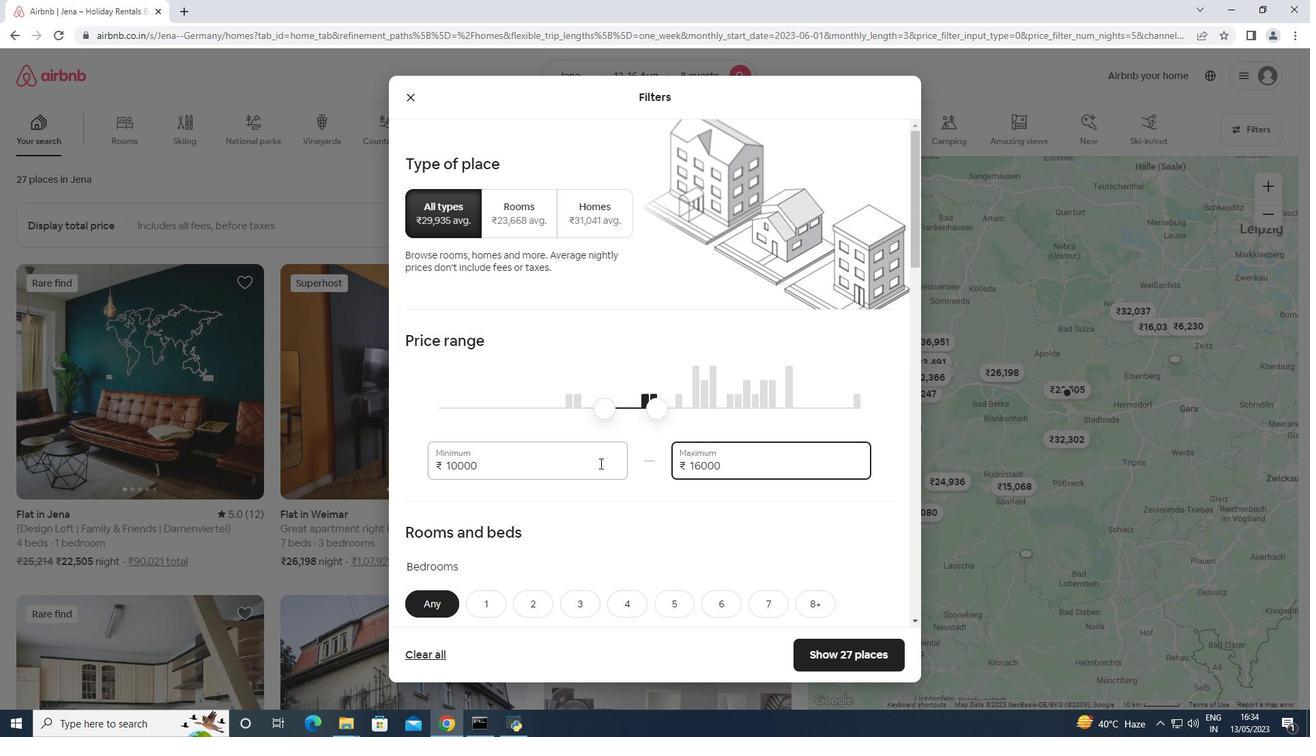 
Action: Mouse scrolled (599, 462) with delta (0, 0)
Screenshot: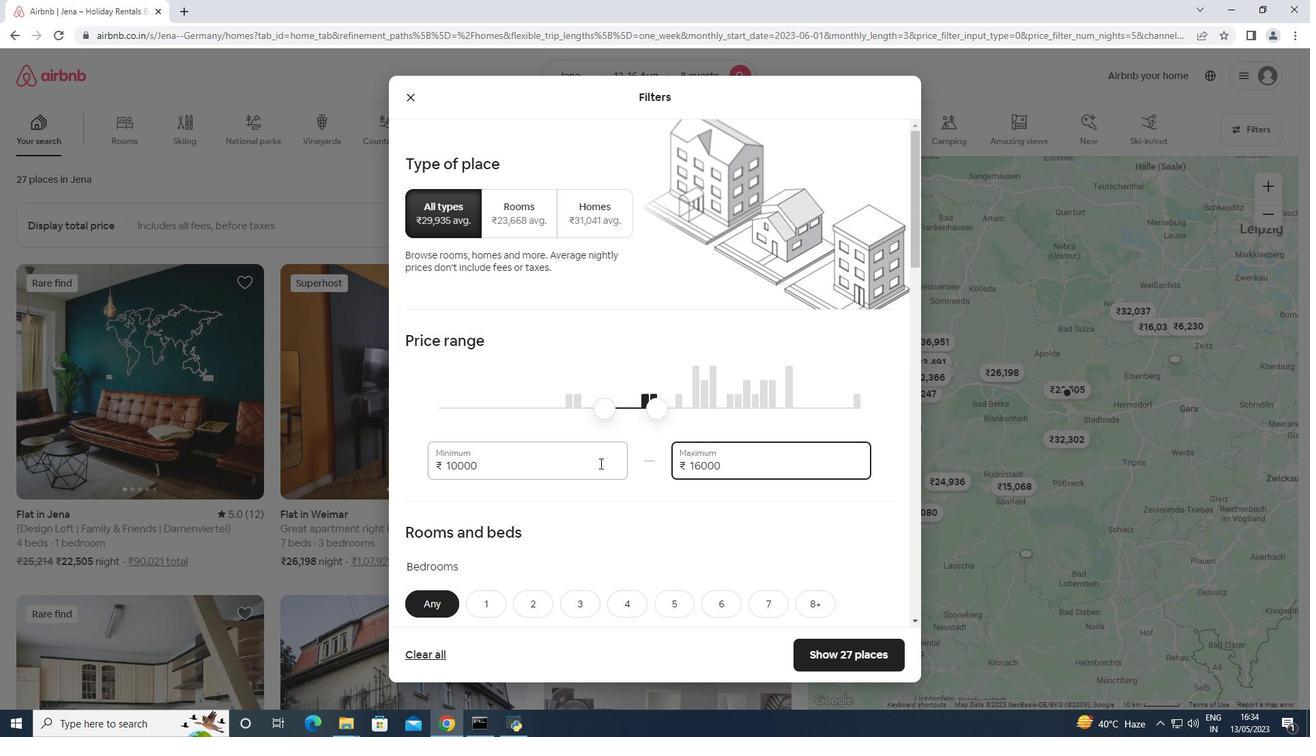 
Action: Mouse scrolled (599, 462) with delta (0, 0)
Screenshot: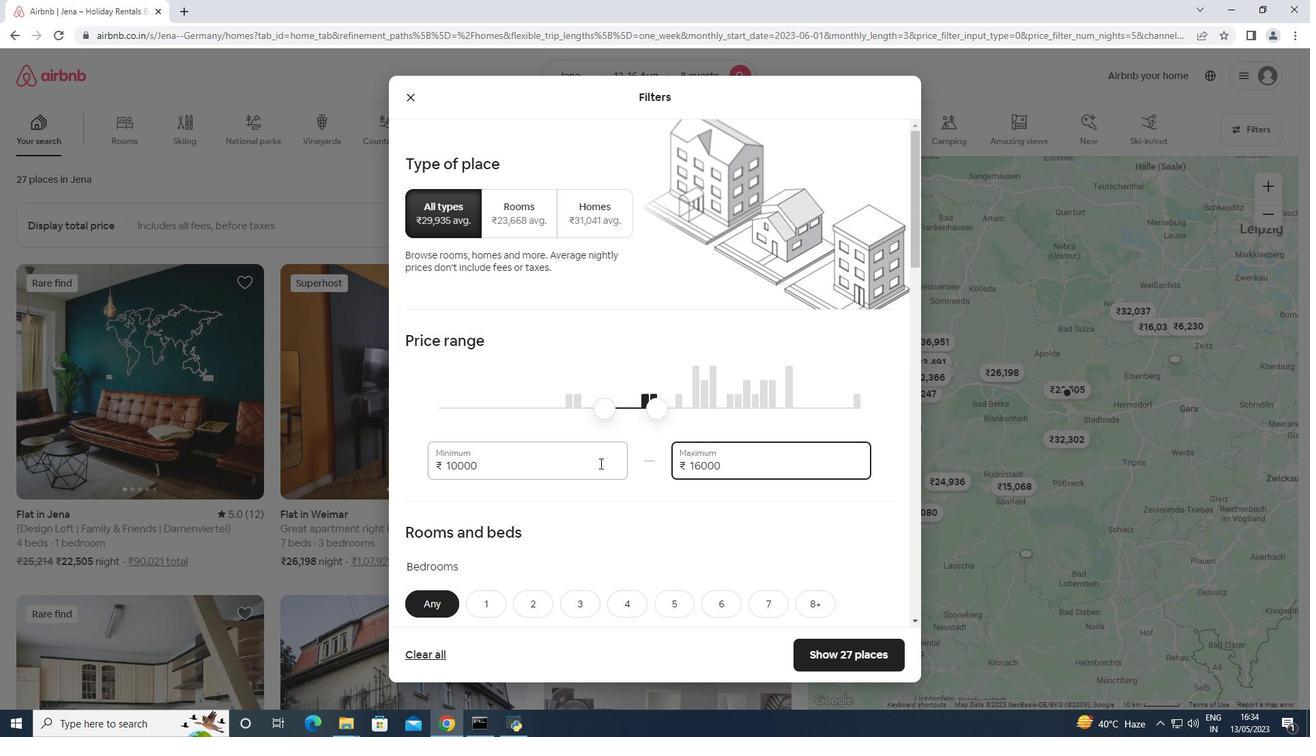 
Action: Mouse moved to (816, 408)
Screenshot: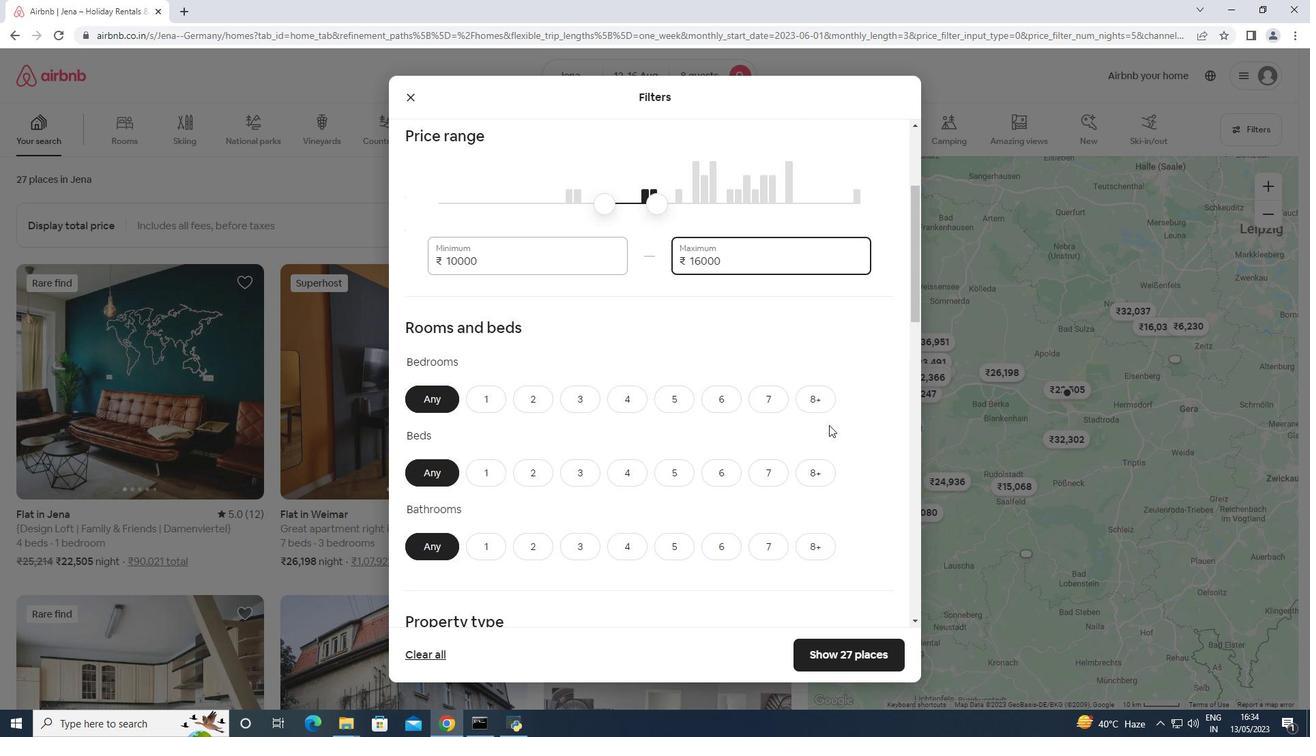 
Action: Mouse pressed left at (816, 408)
Screenshot: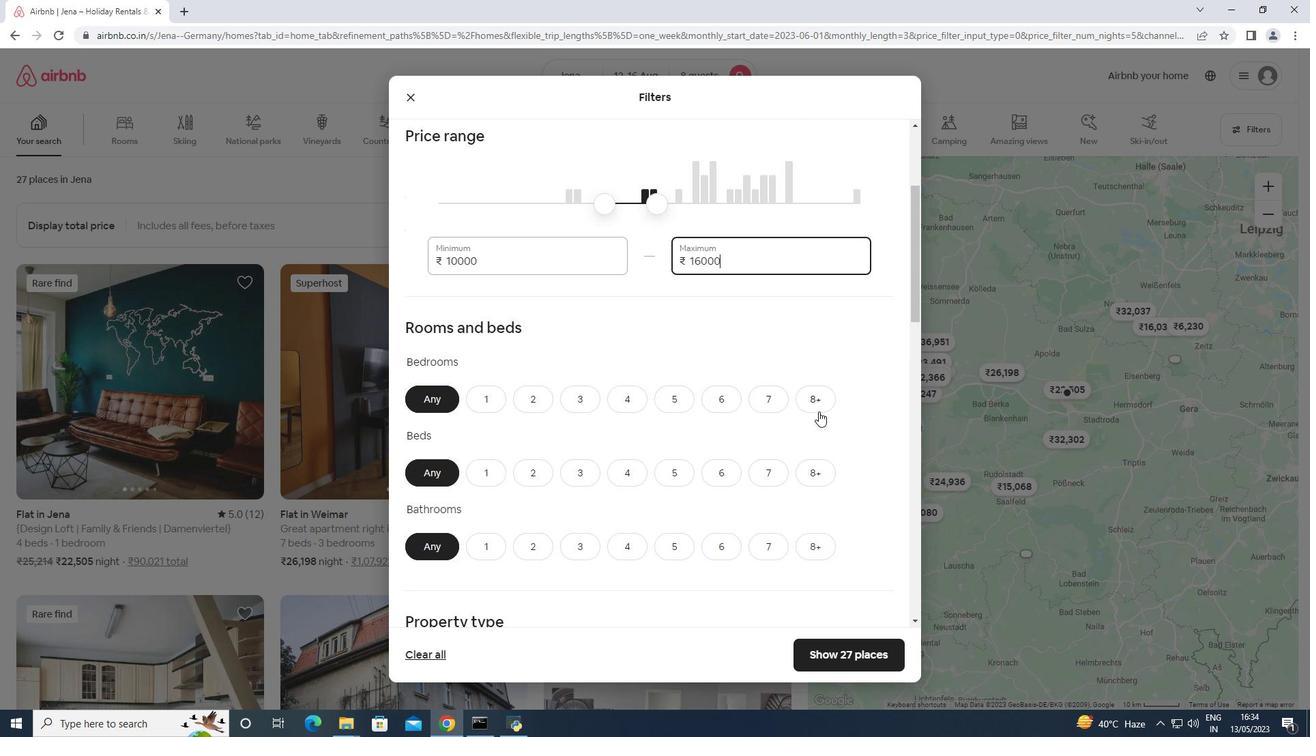 
Action: Mouse moved to (807, 478)
Screenshot: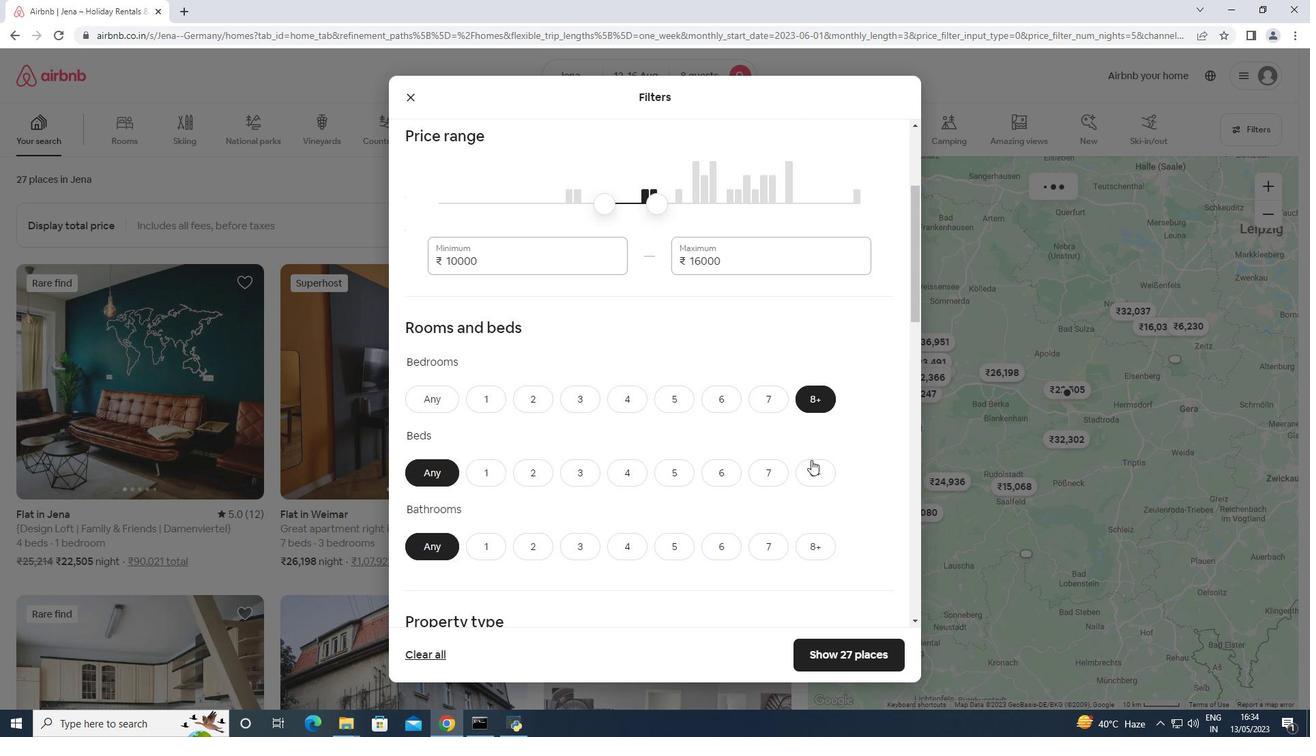 
Action: Mouse pressed left at (807, 478)
Screenshot: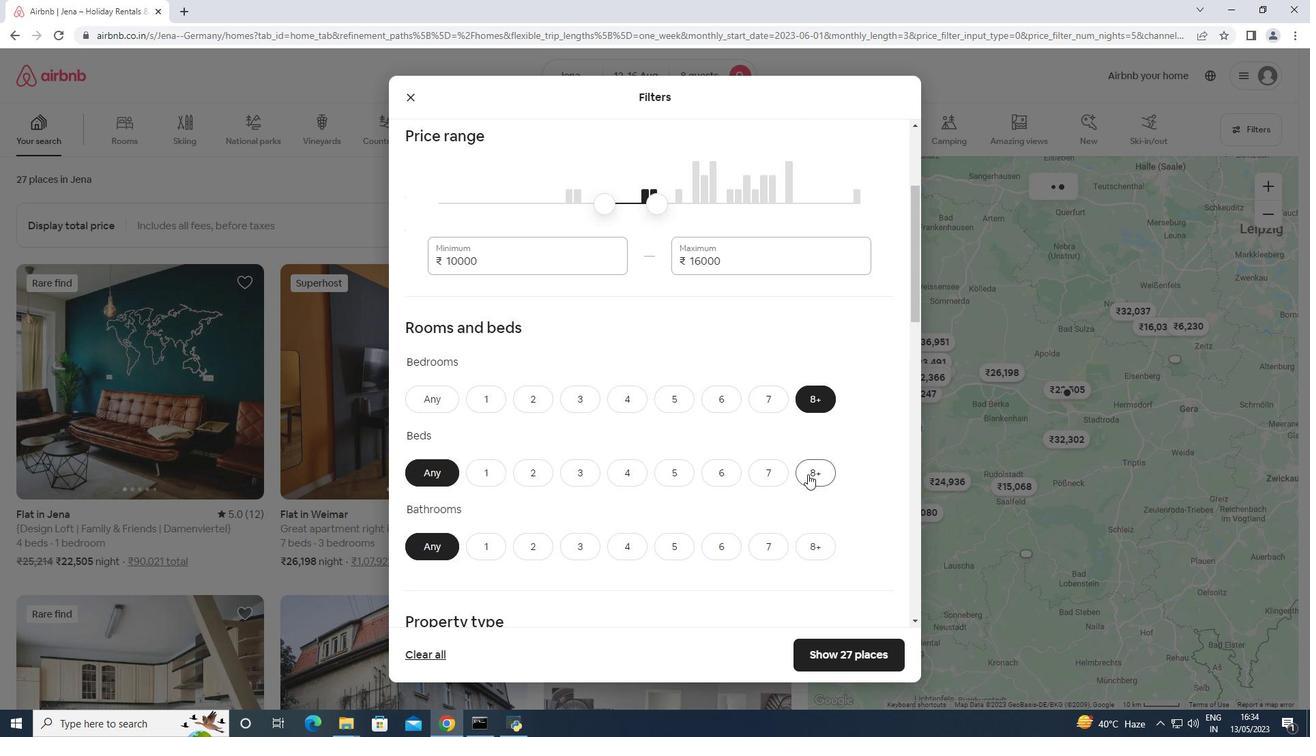 
Action: Mouse moved to (812, 544)
Screenshot: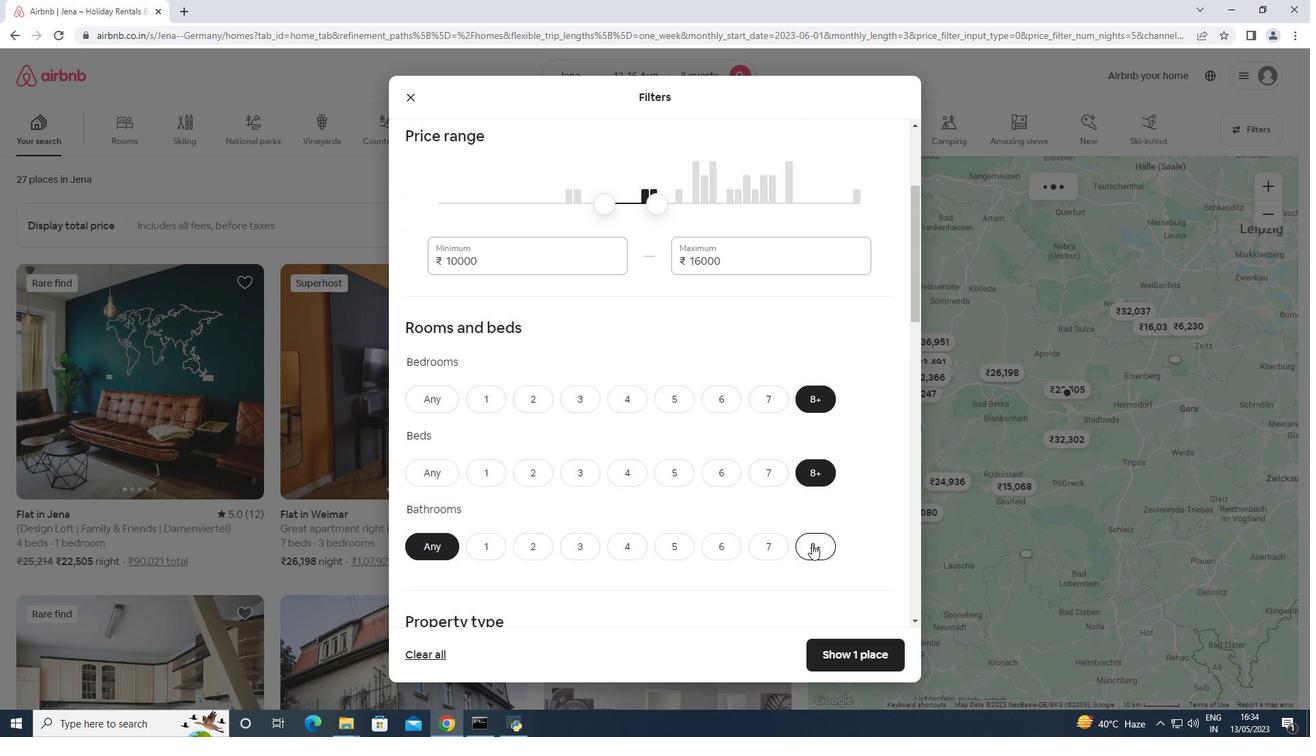 
Action: Mouse pressed left at (812, 544)
Screenshot: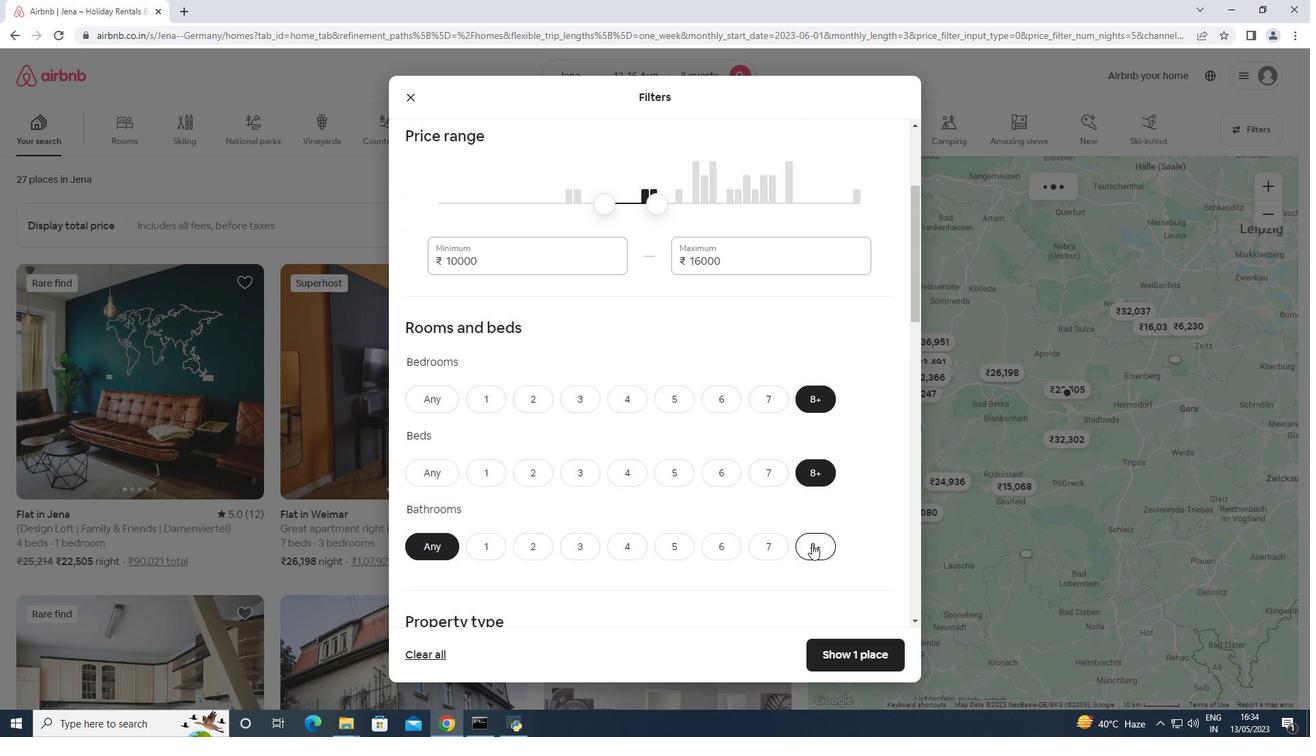 
Action: Mouse moved to (812, 541)
Screenshot: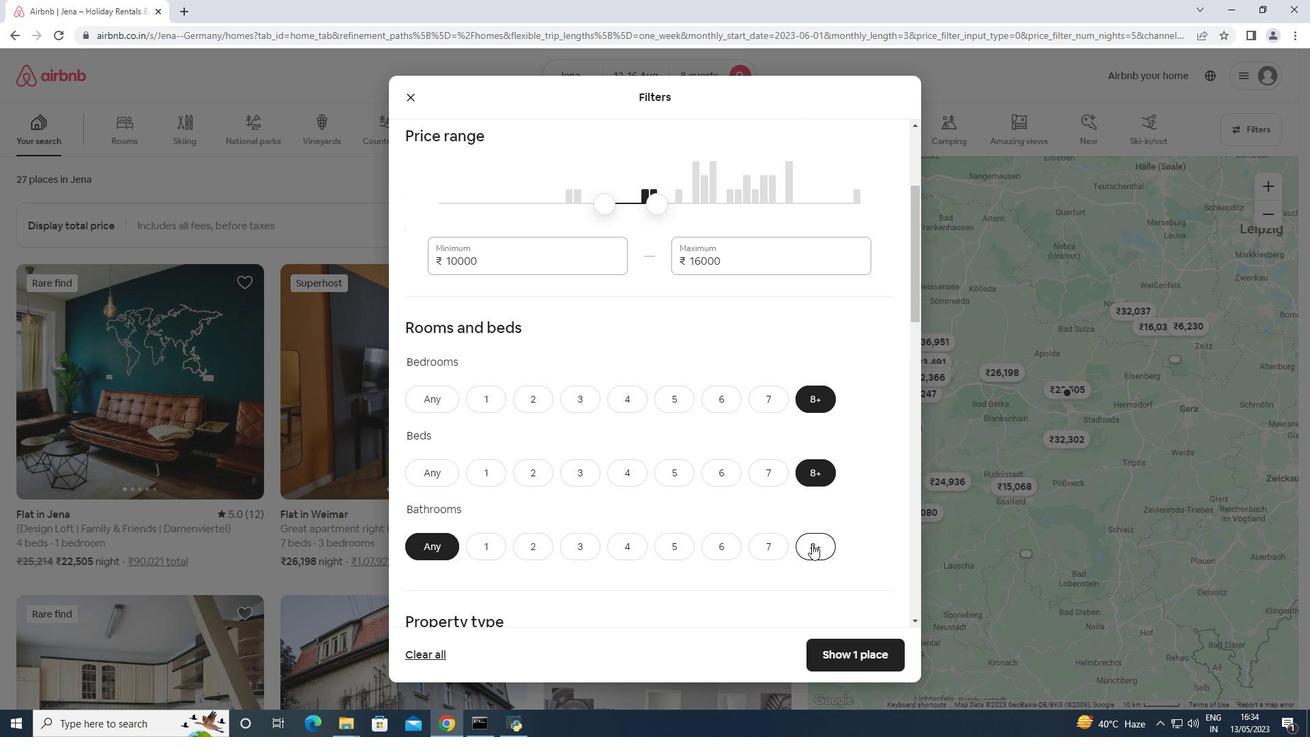 
Action: Mouse scrolled (812, 540) with delta (0, 0)
Screenshot: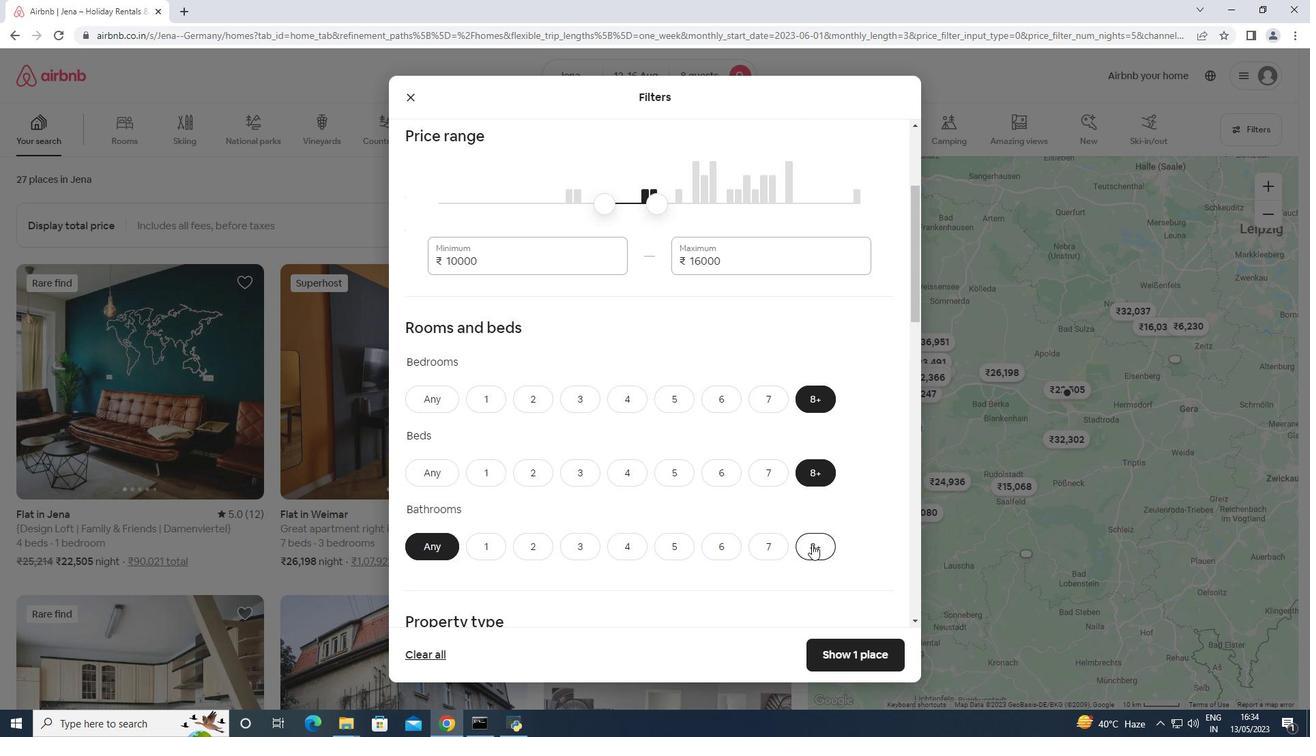 
Action: Mouse moved to (812, 540)
Screenshot: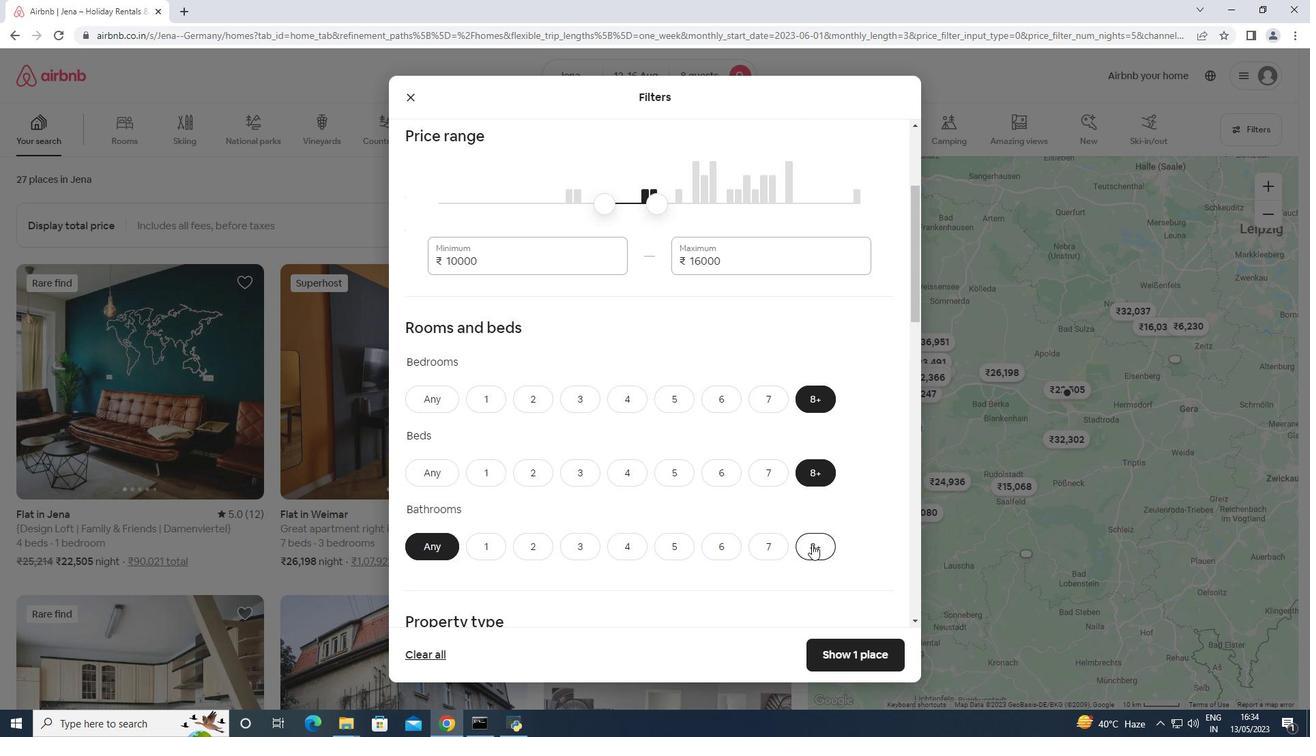 
Action: Mouse scrolled (812, 539) with delta (0, 0)
Screenshot: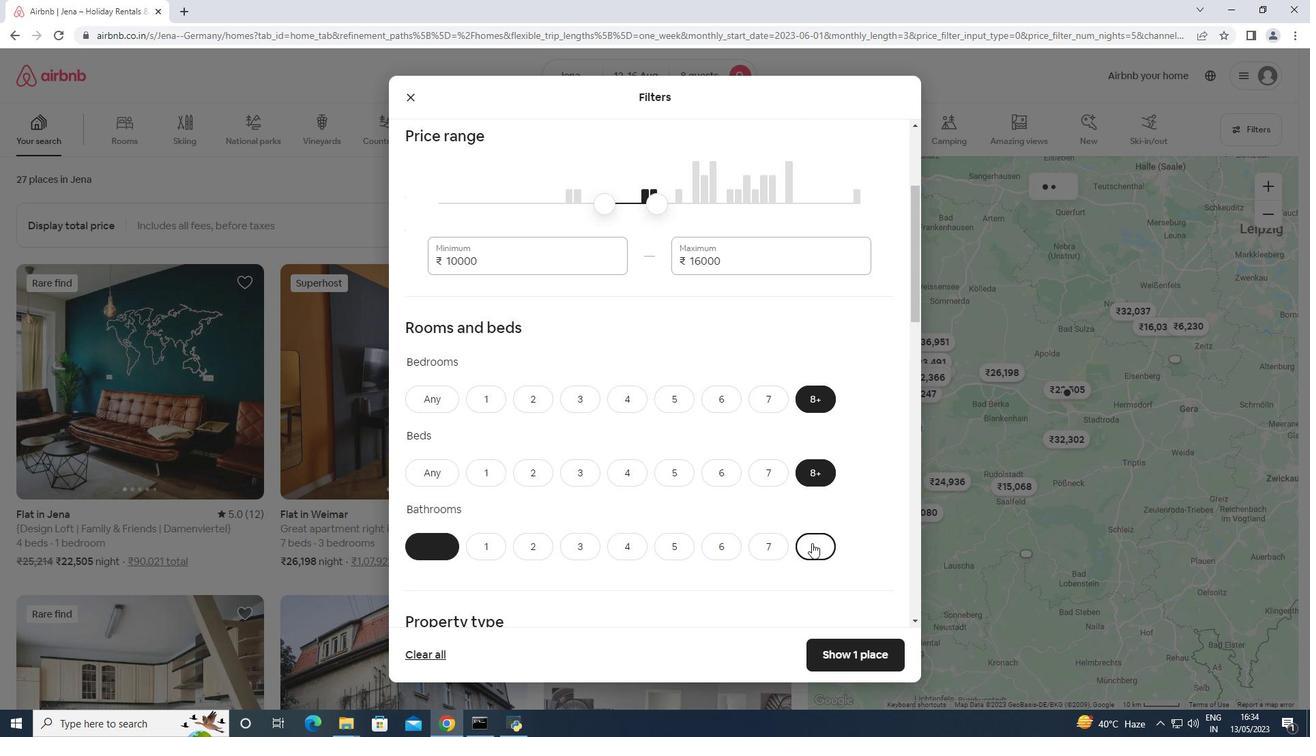 
Action: Mouse scrolled (812, 539) with delta (0, 0)
Screenshot: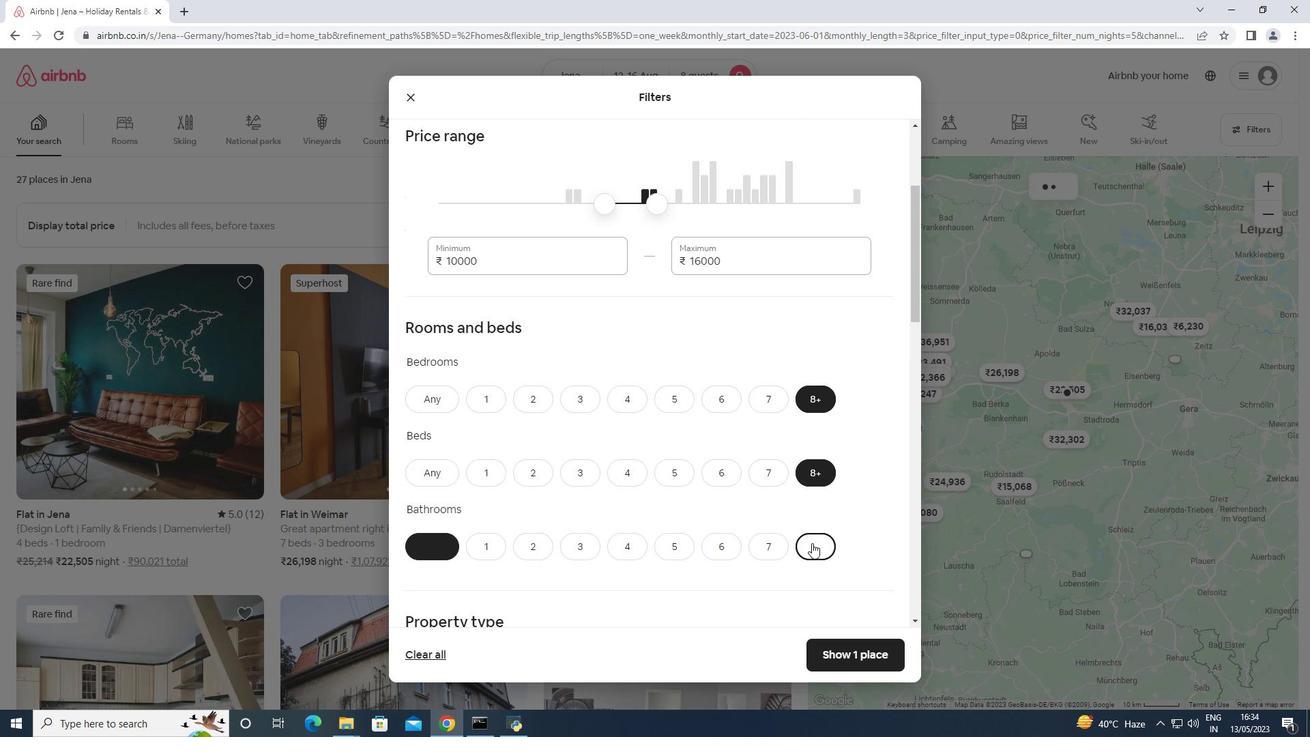 
Action: Mouse scrolled (812, 539) with delta (0, 0)
Screenshot: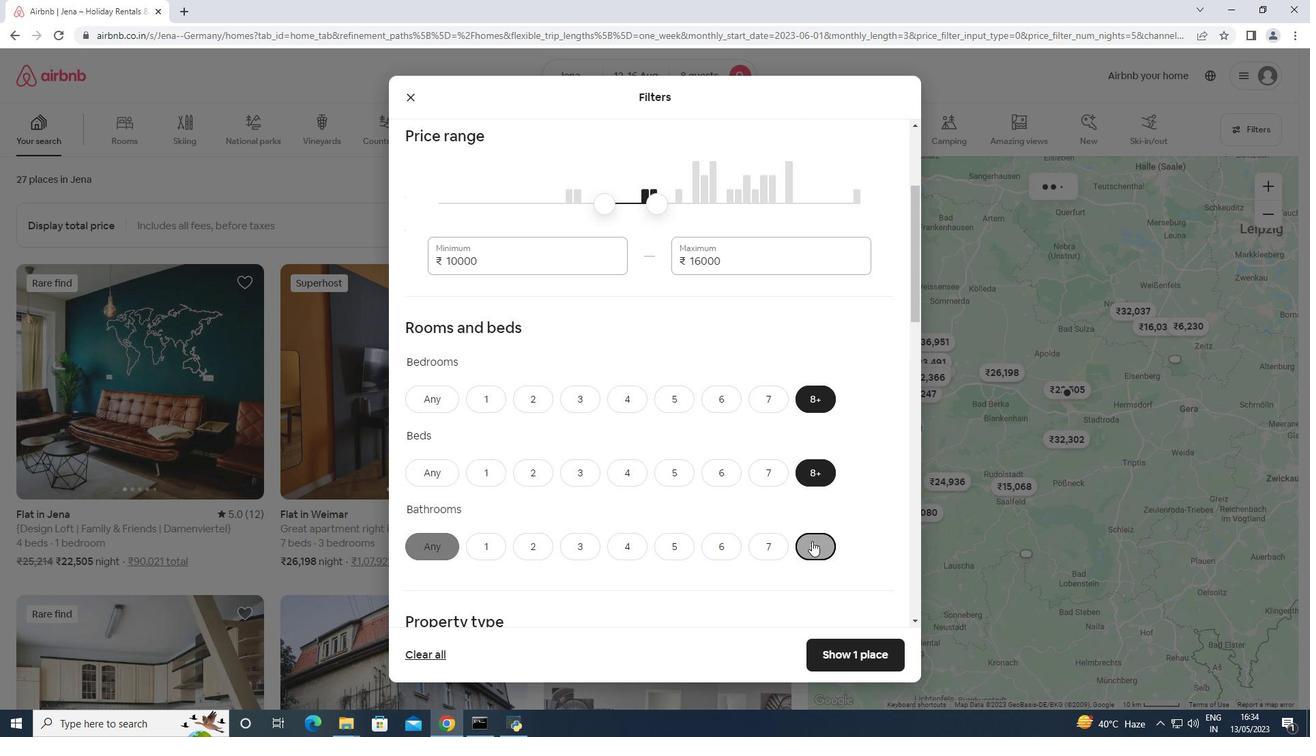 
Action: Mouse moved to (567, 444)
Screenshot: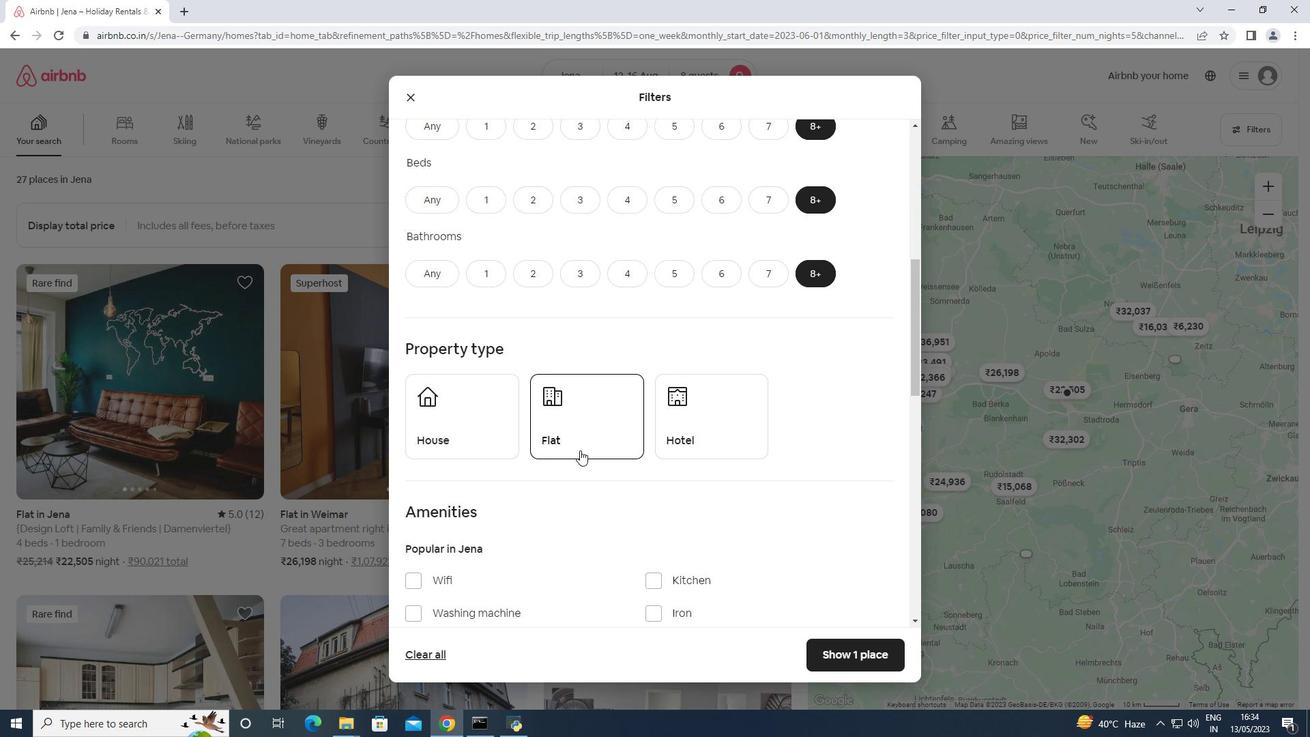 
Action: Mouse pressed left at (567, 444)
Screenshot: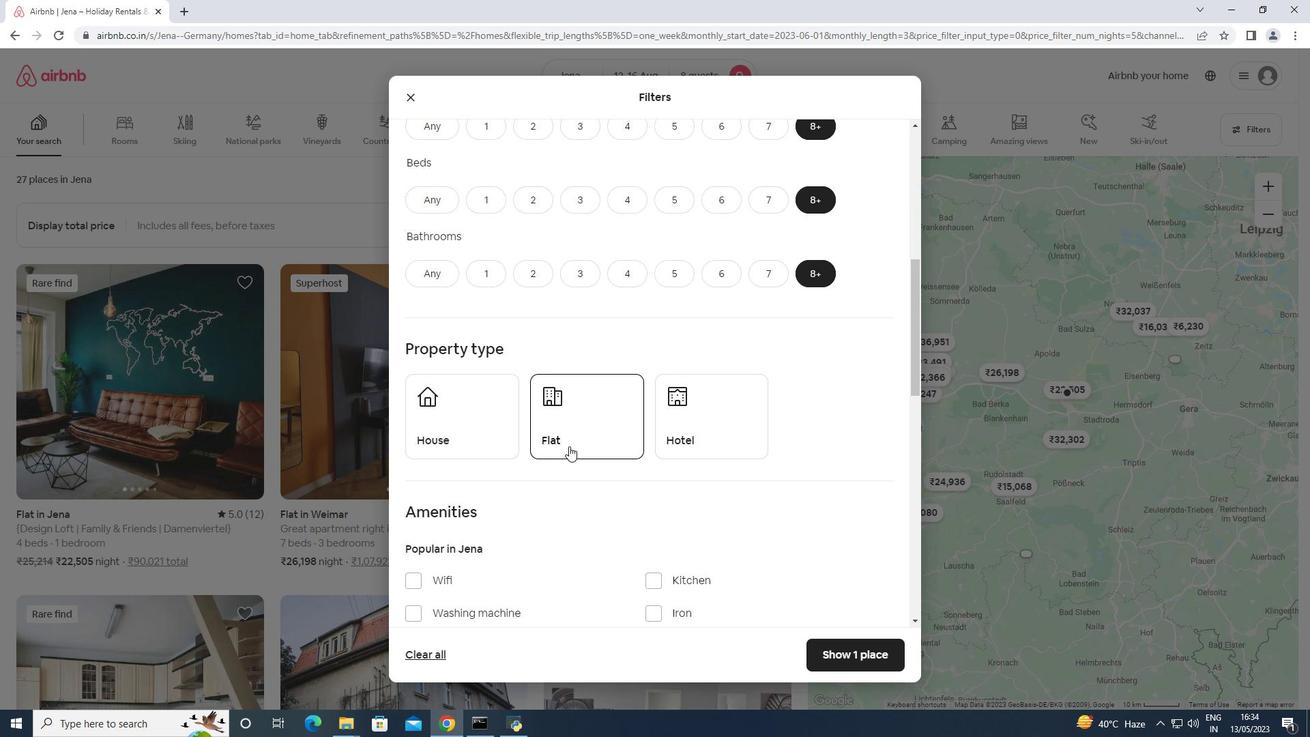 
Action: Mouse moved to (474, 422)
Screenshot: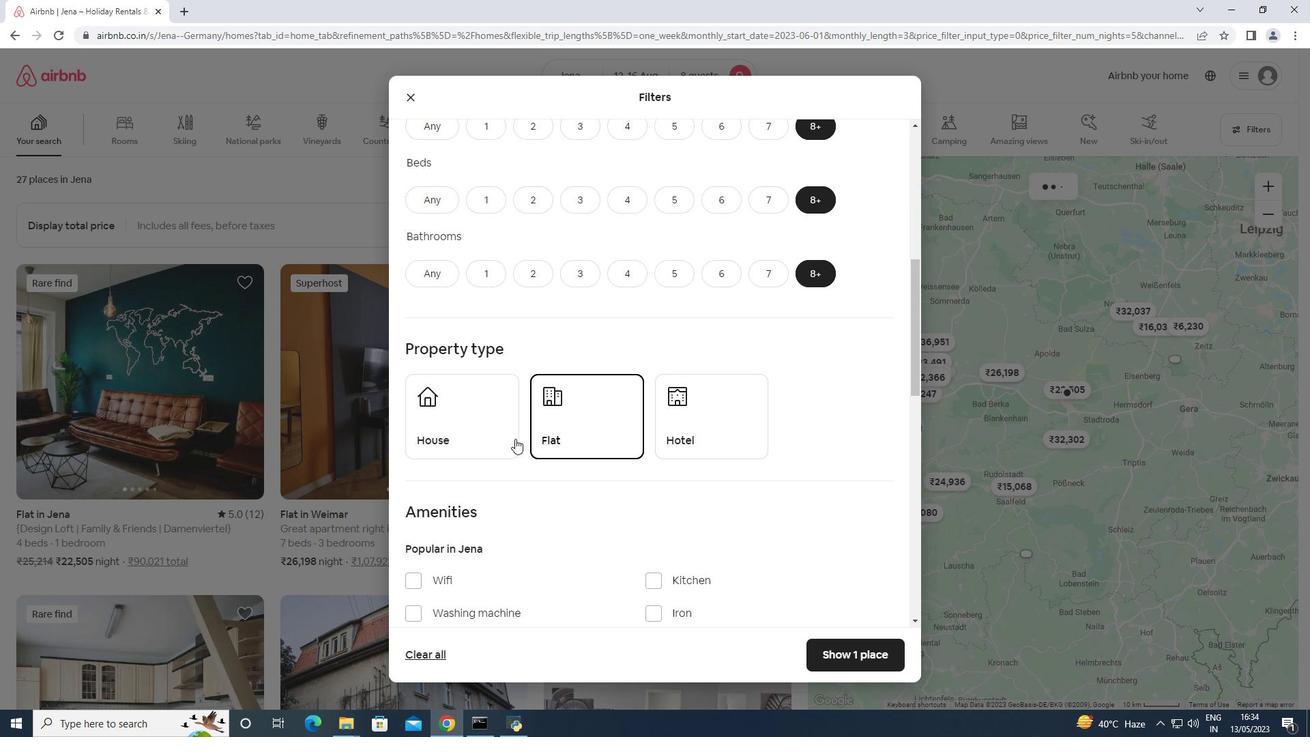 
Action: Mouse pressed left at (474, 422)
Screenshot: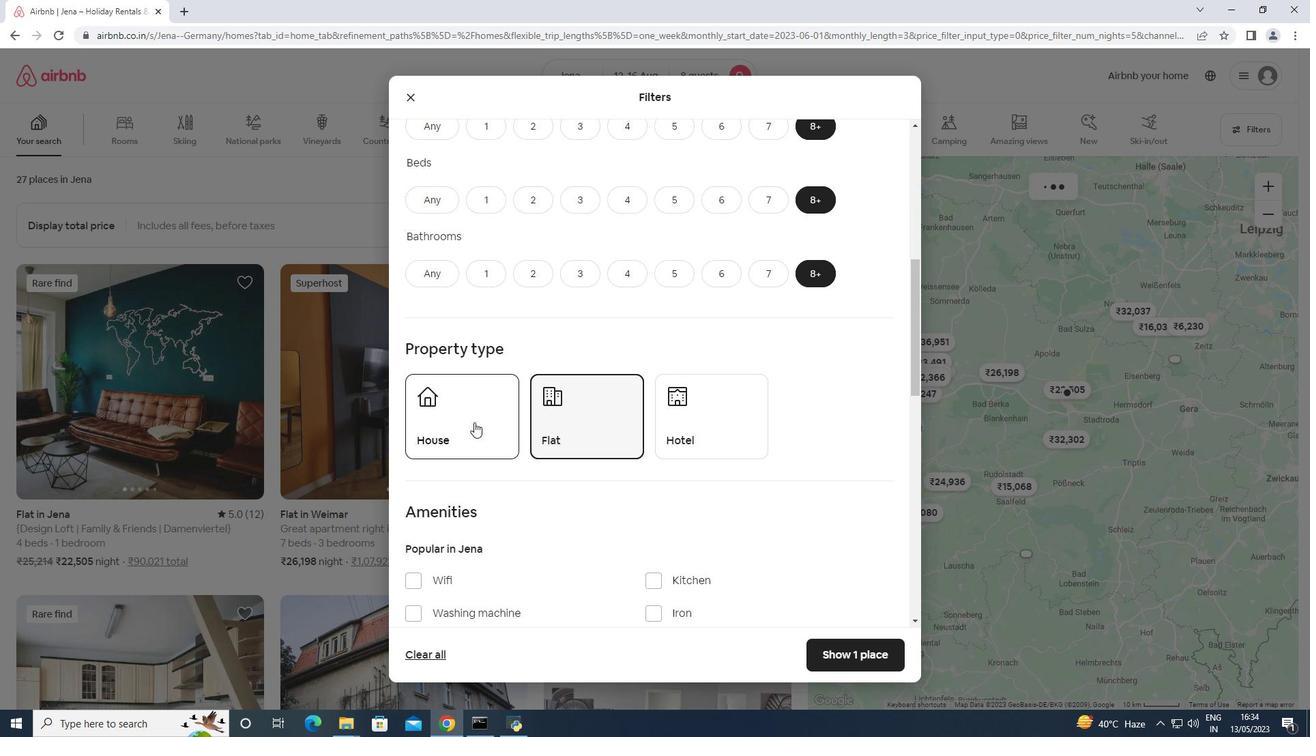 
Action: Mouse moved to (711, 413)
Screenshot: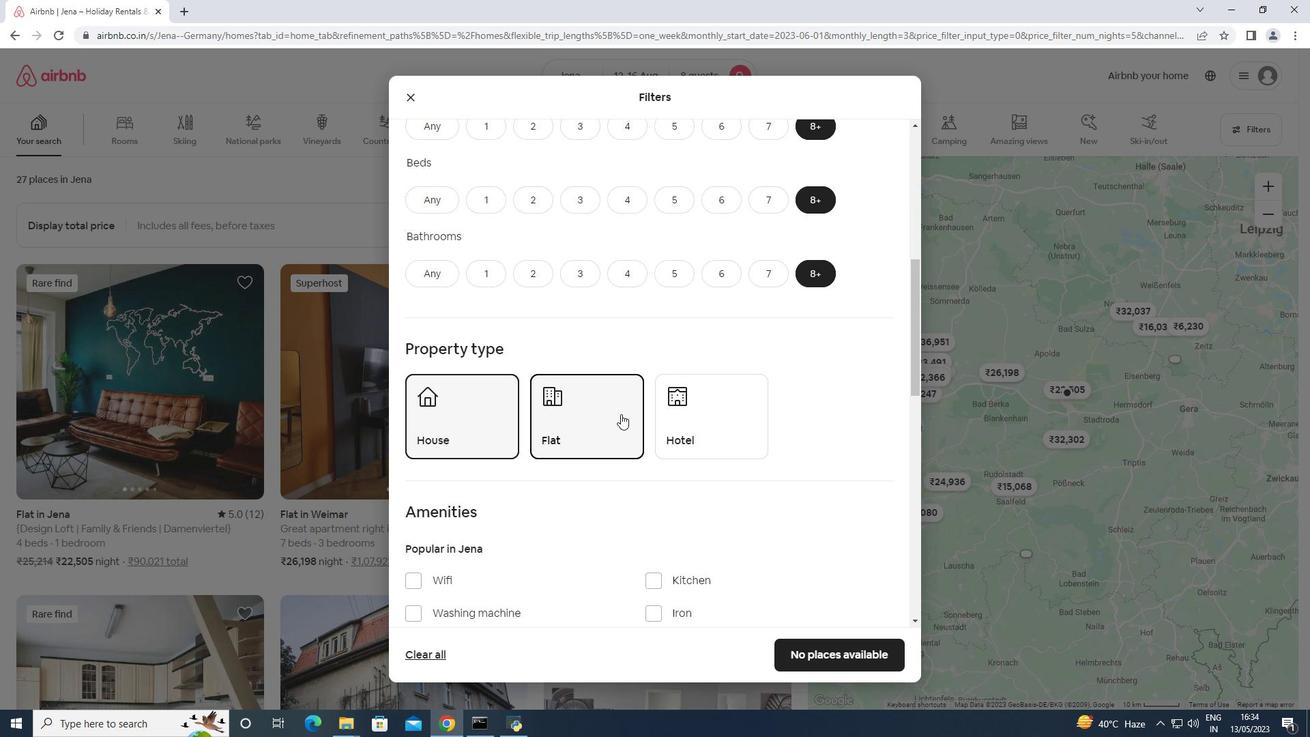 
Action: Mouse pressed left at (711, 413)
Screenshot: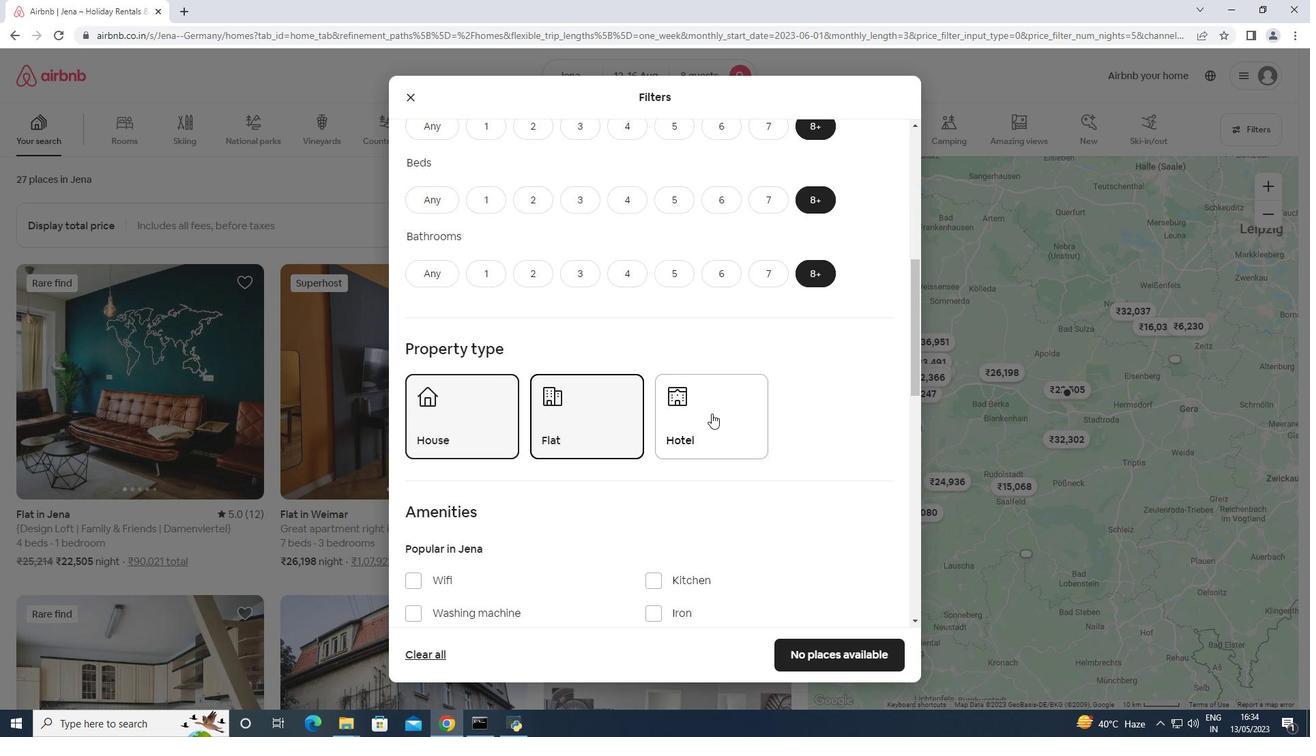
Action: Mouse scrolled (711, 412) with delta (0, 0)
Screenshot: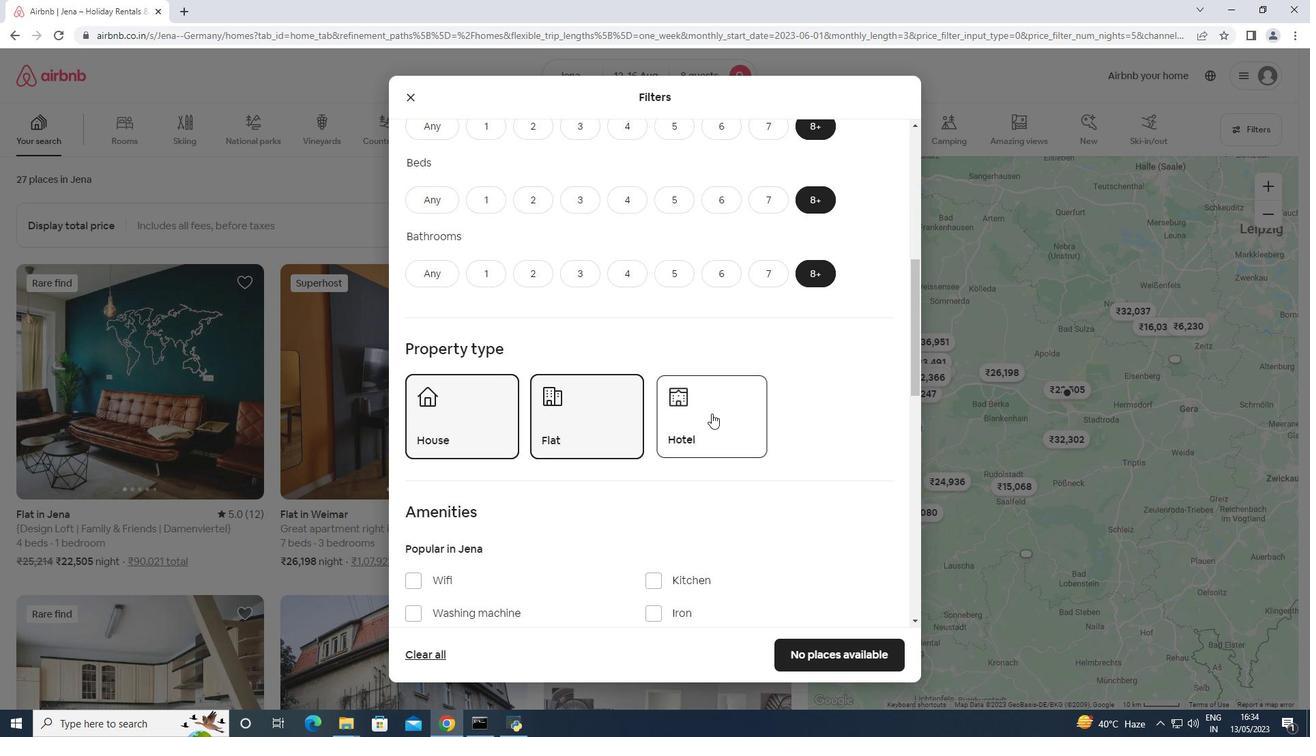 
Action: Mouse scrolled (711, 412) with delta (0, 0)
Screenshot: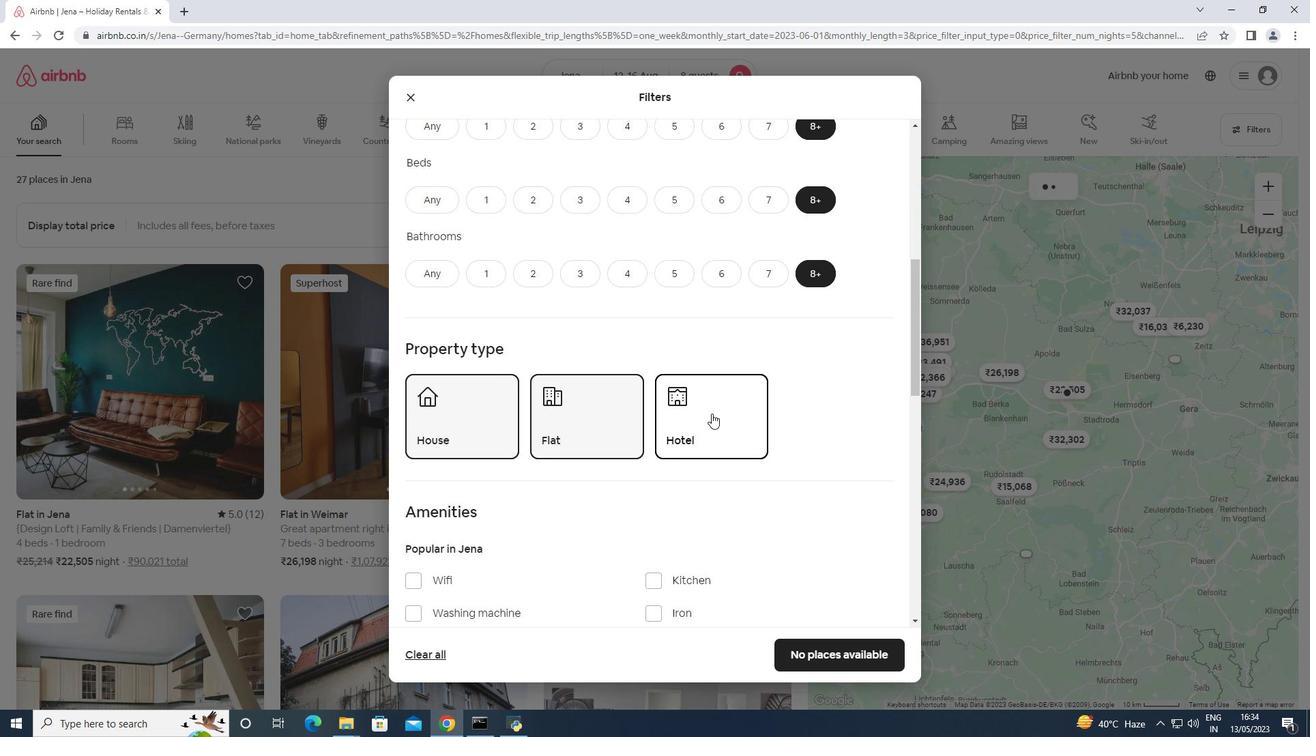 
Action: Mouse moved to (462, 534)
Screenshot: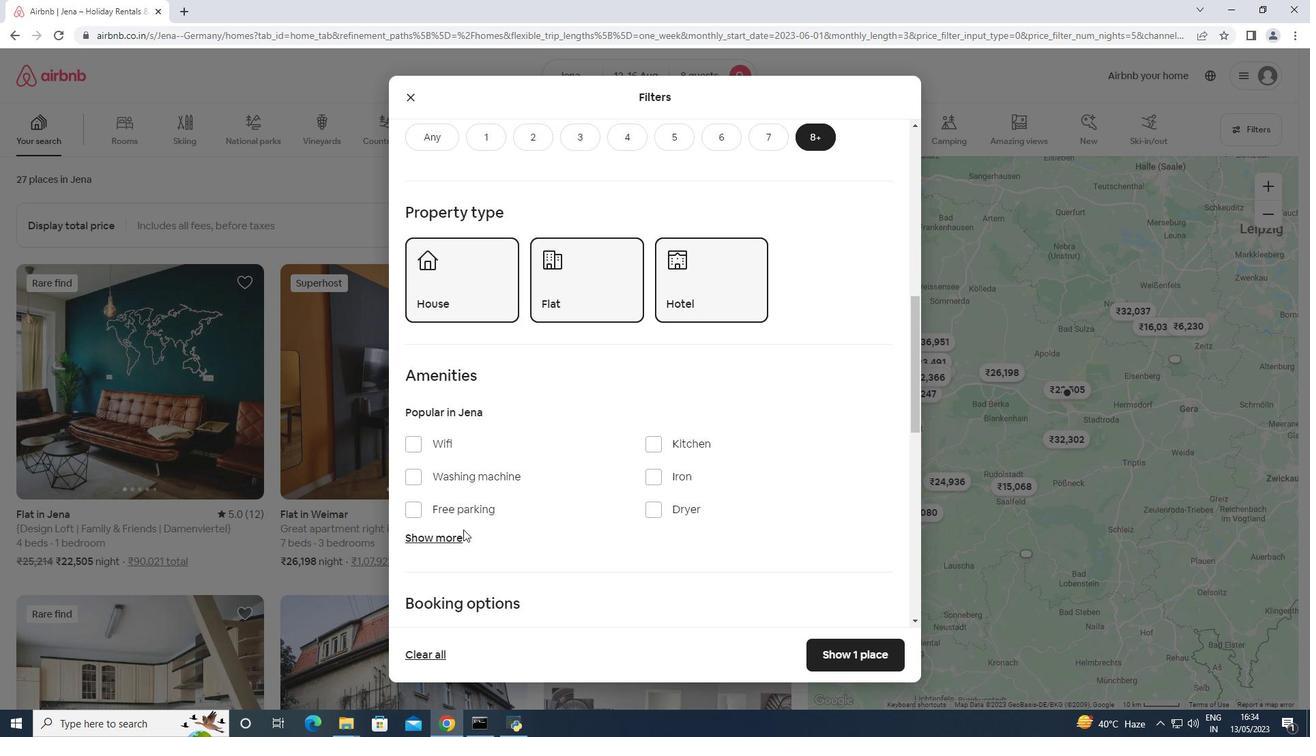 
Action: Mouse pressed left at (462, 534)
Screenshot: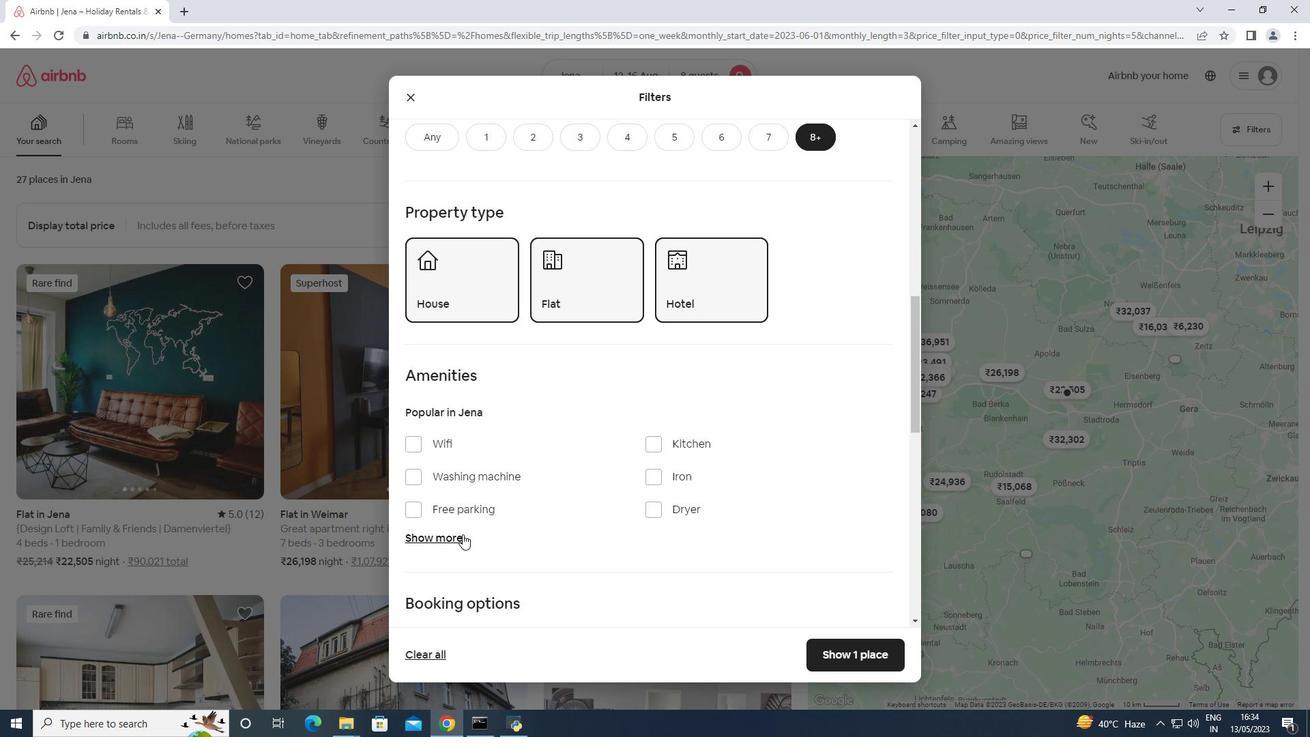 
Action: Mouse moved to (474, 507)
Screenshot: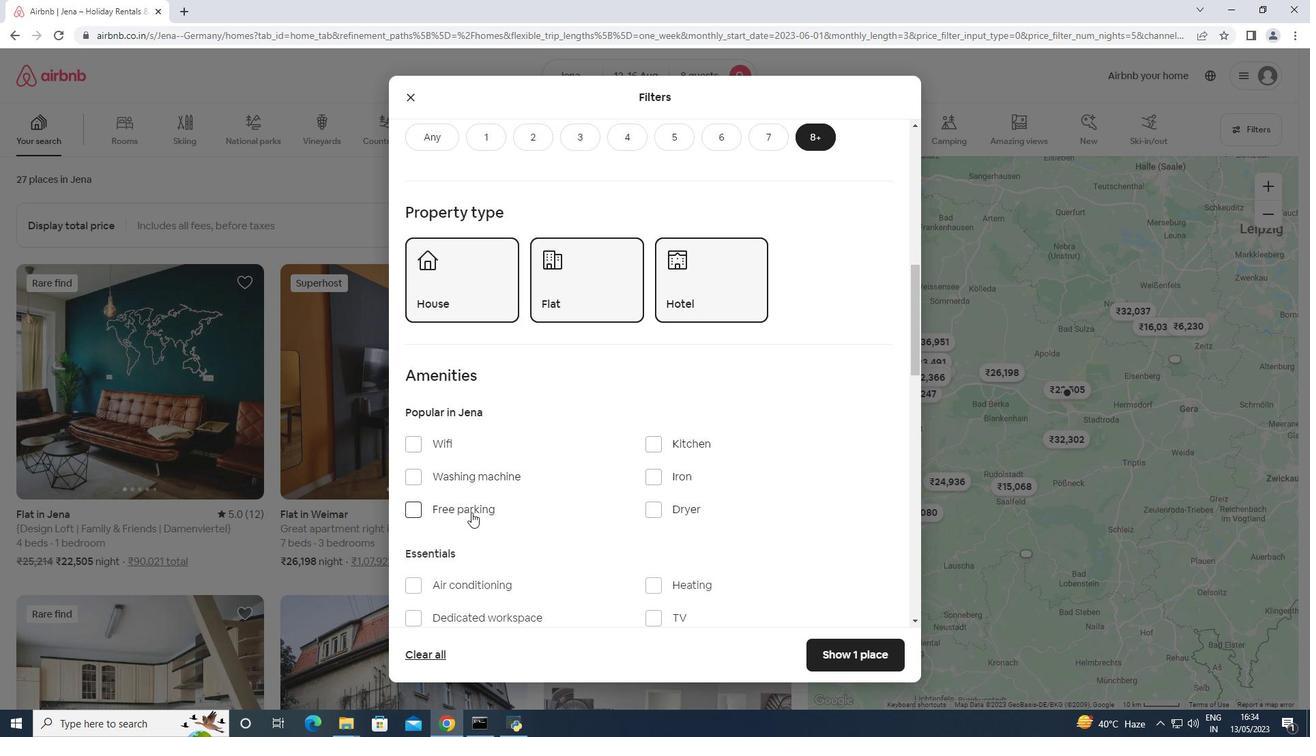
Action: Mouse pressed left at (474, 507)
Screenshot: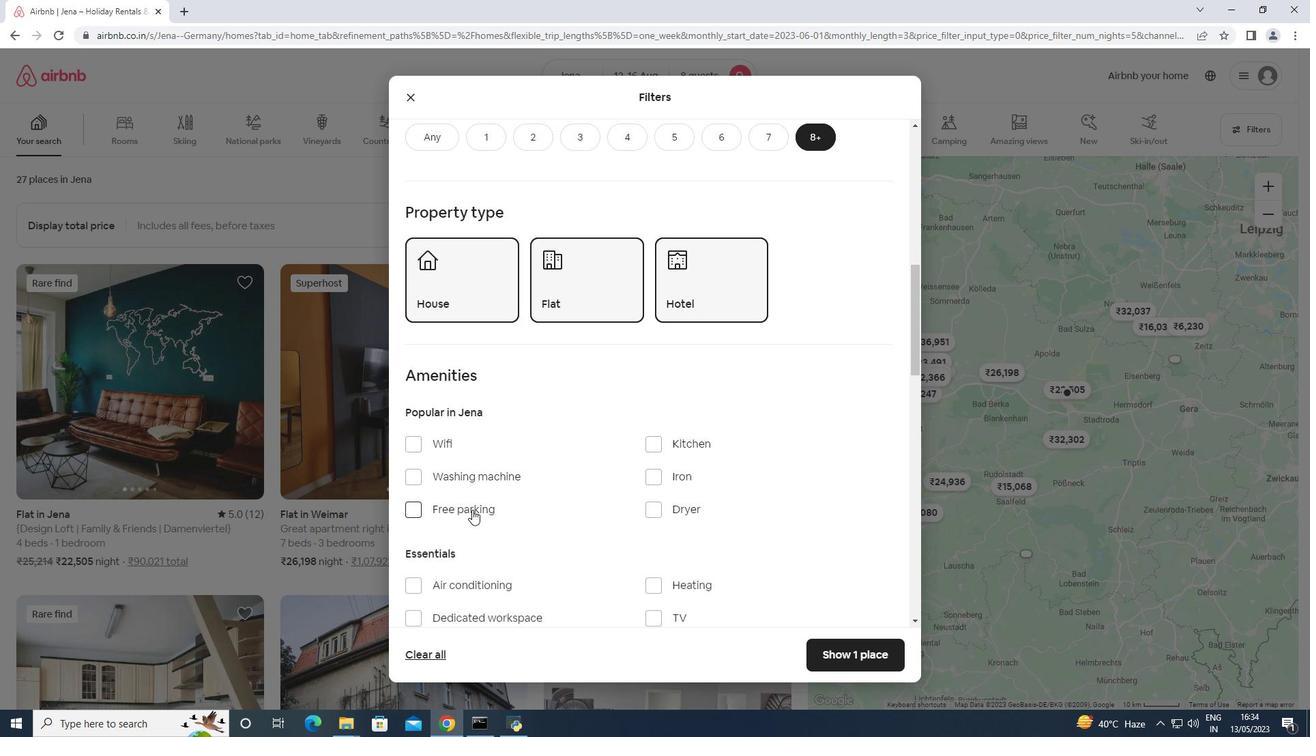 
Action: Mouse moved to (455, 445)
Screenshot: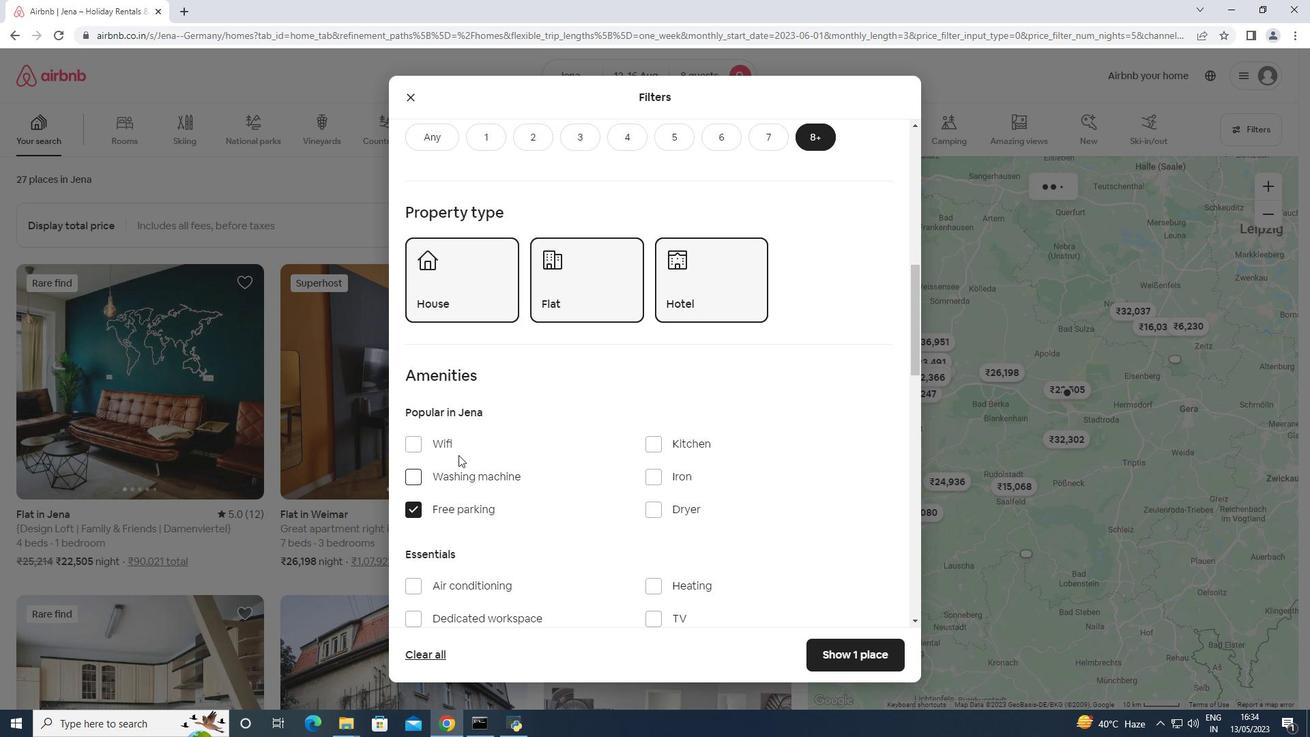 
Action: Mouse pressed left at (455, 445)
Screenshot: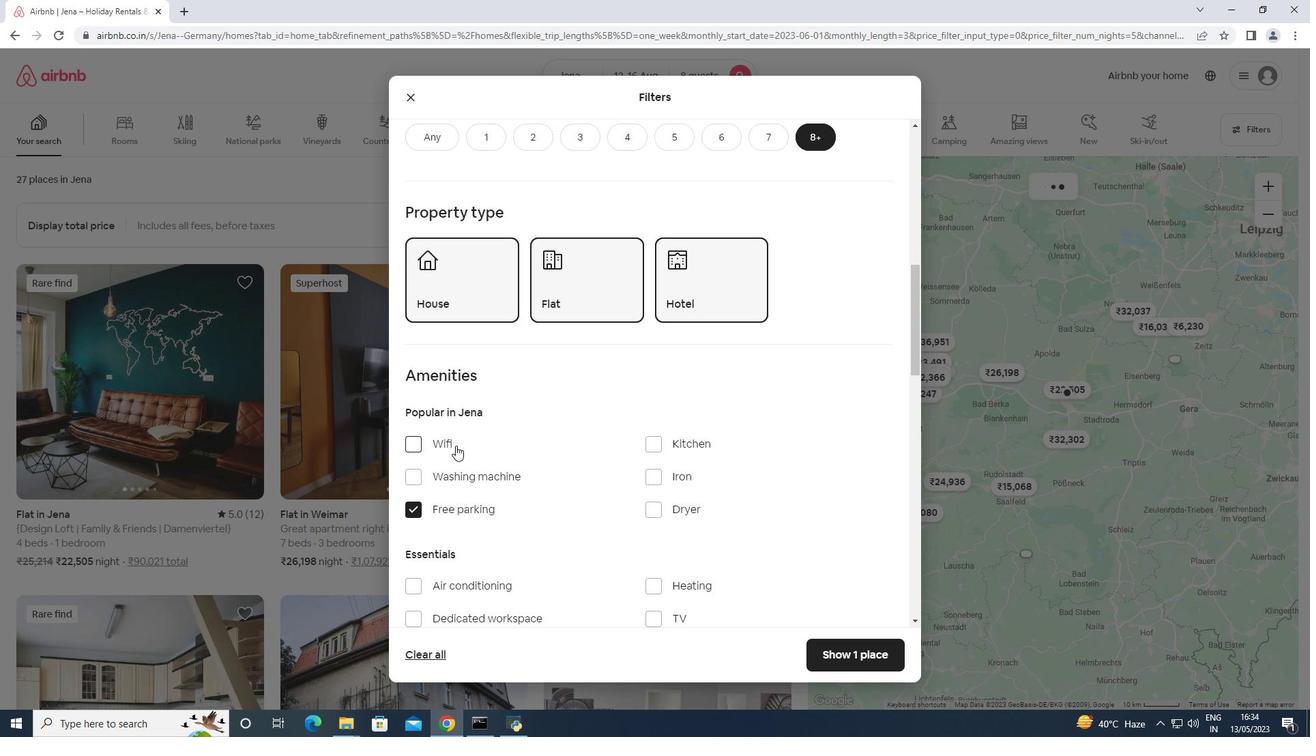 
Action: Mouse moved to (748, 527)
Screenshot: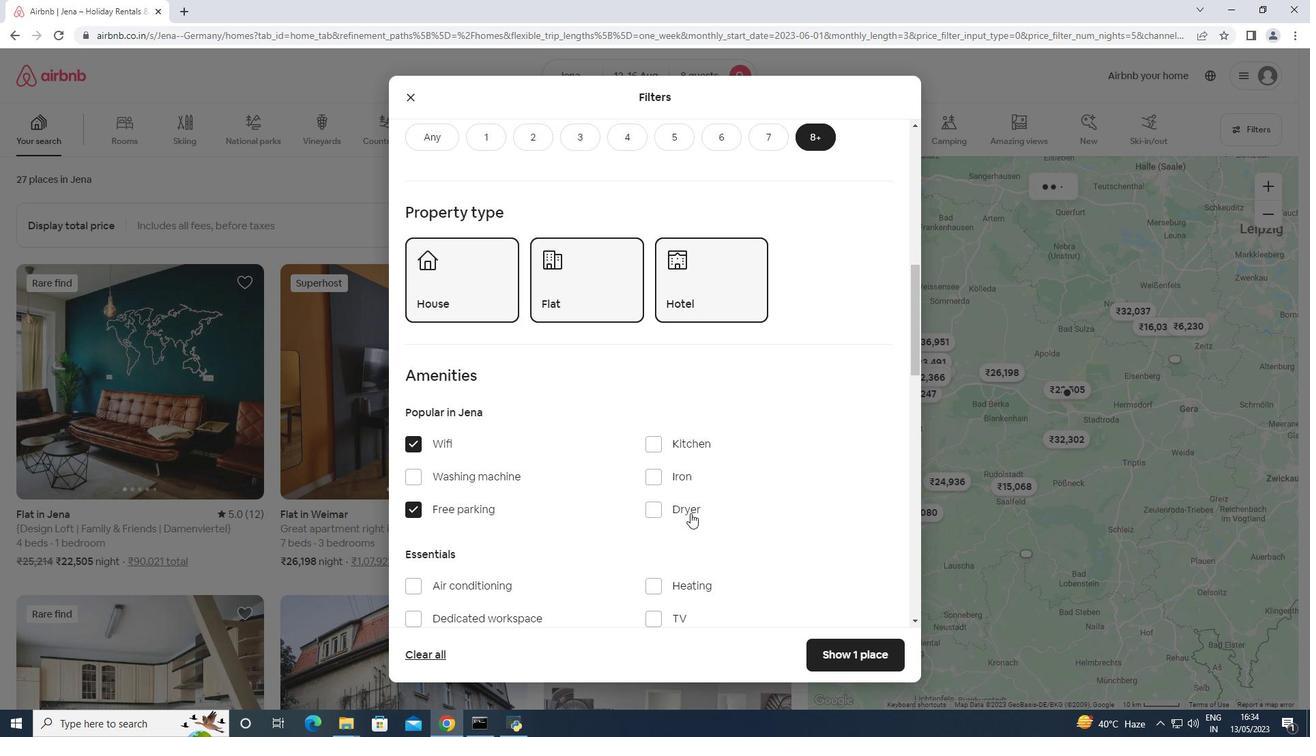 
Action: Mouse scrolled (748, 526) with delta (0, 0)
Screenshot: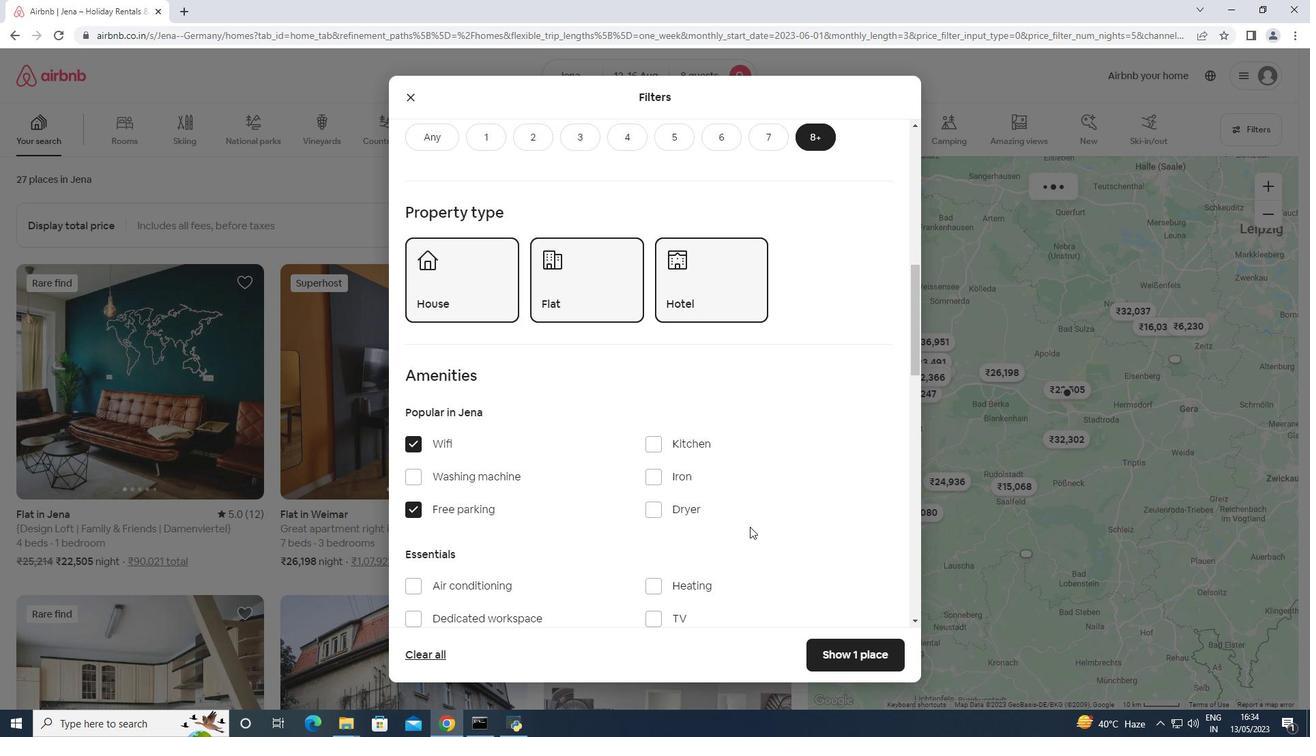
Action: Mouse scrolled (748, 526) with delta (0, 0)
Screenshot: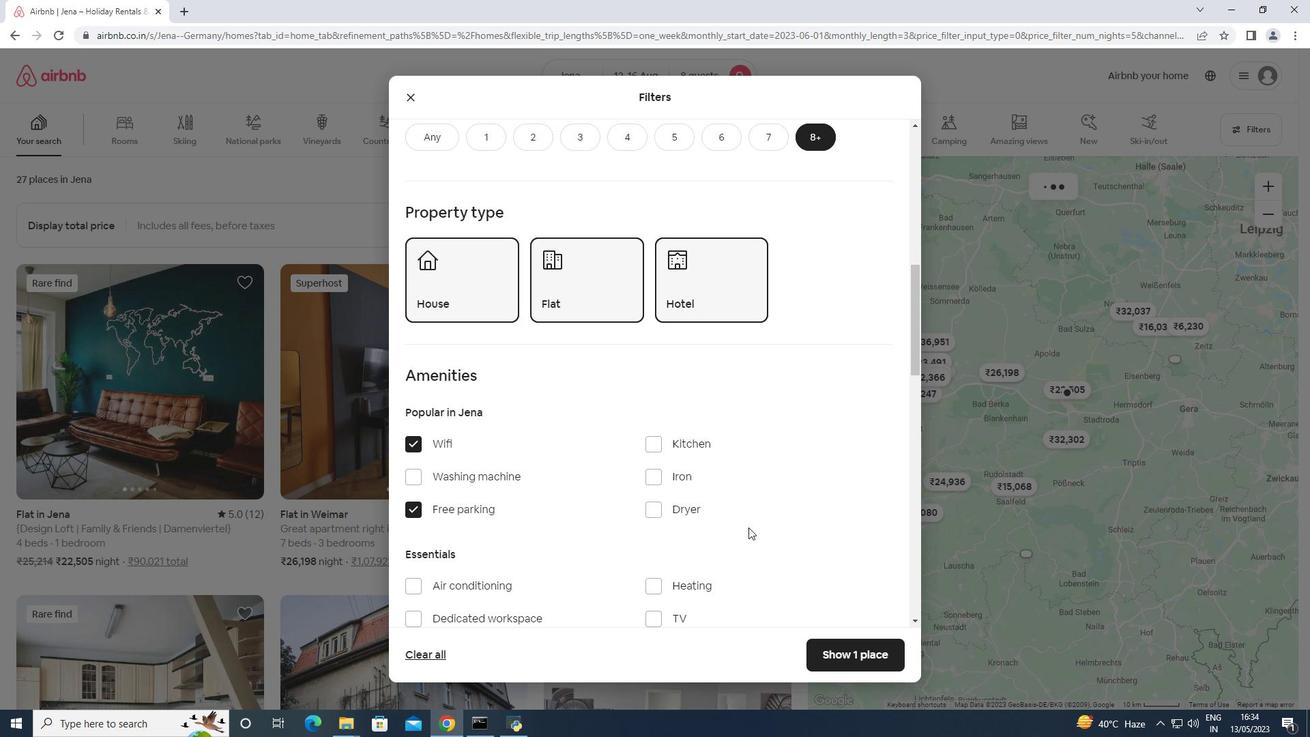 
Action: Mouse scrolled (748, 526) with delta (0, 0)
Screenshot: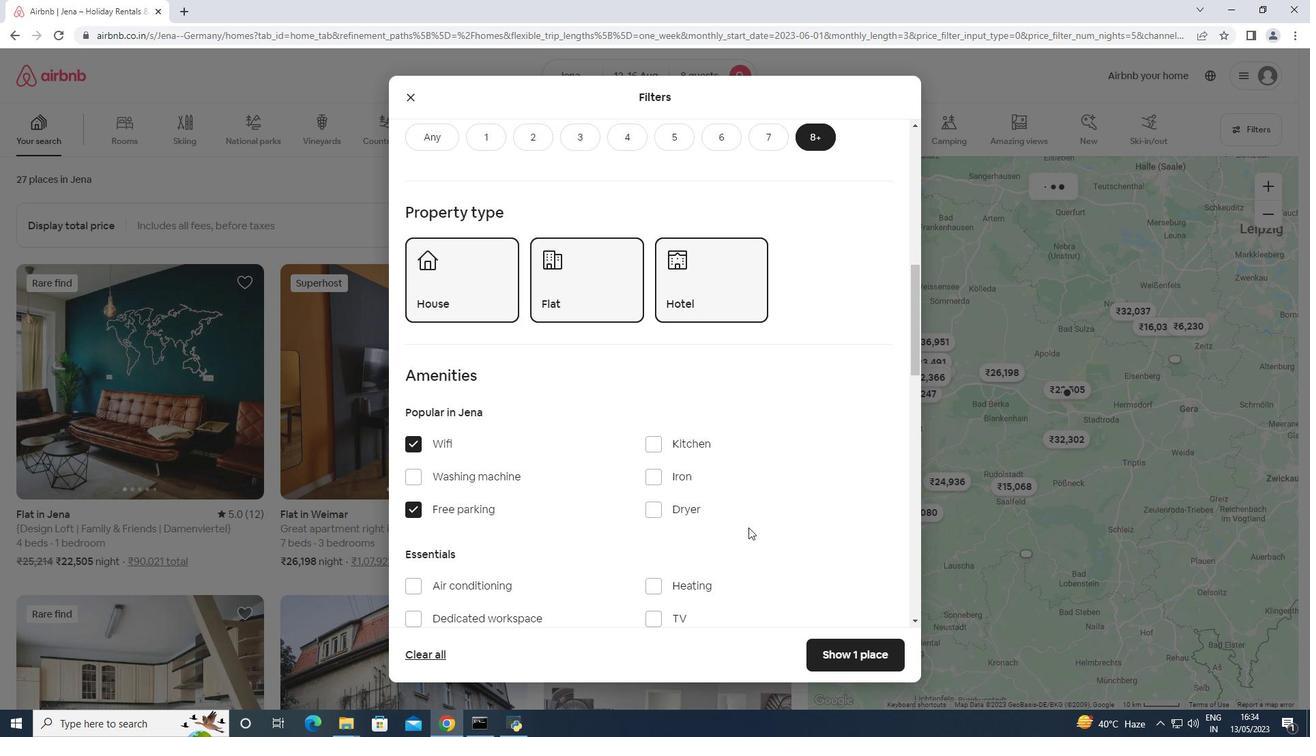 
Action: Mouse scrolled (748, 526) with delta (0, 0)
Screenshot: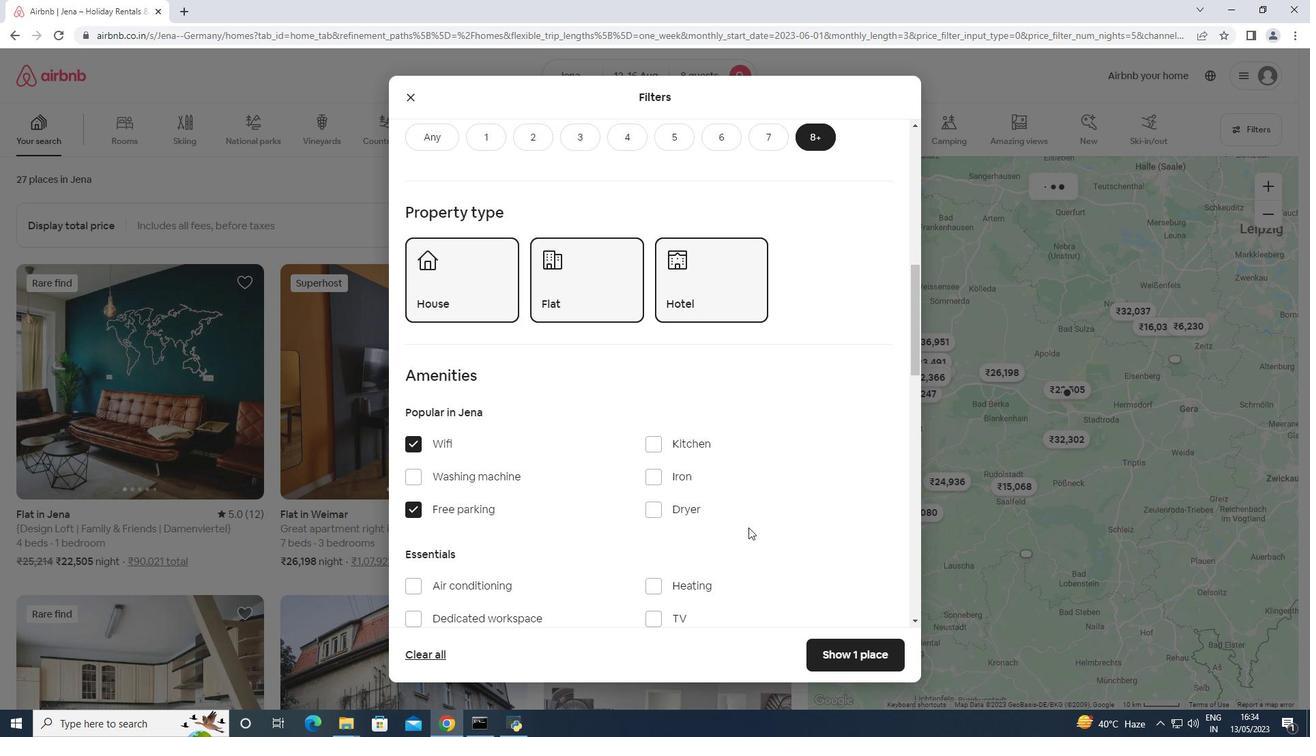 
Action: Mouse moved to (678, 346)
Screenshot: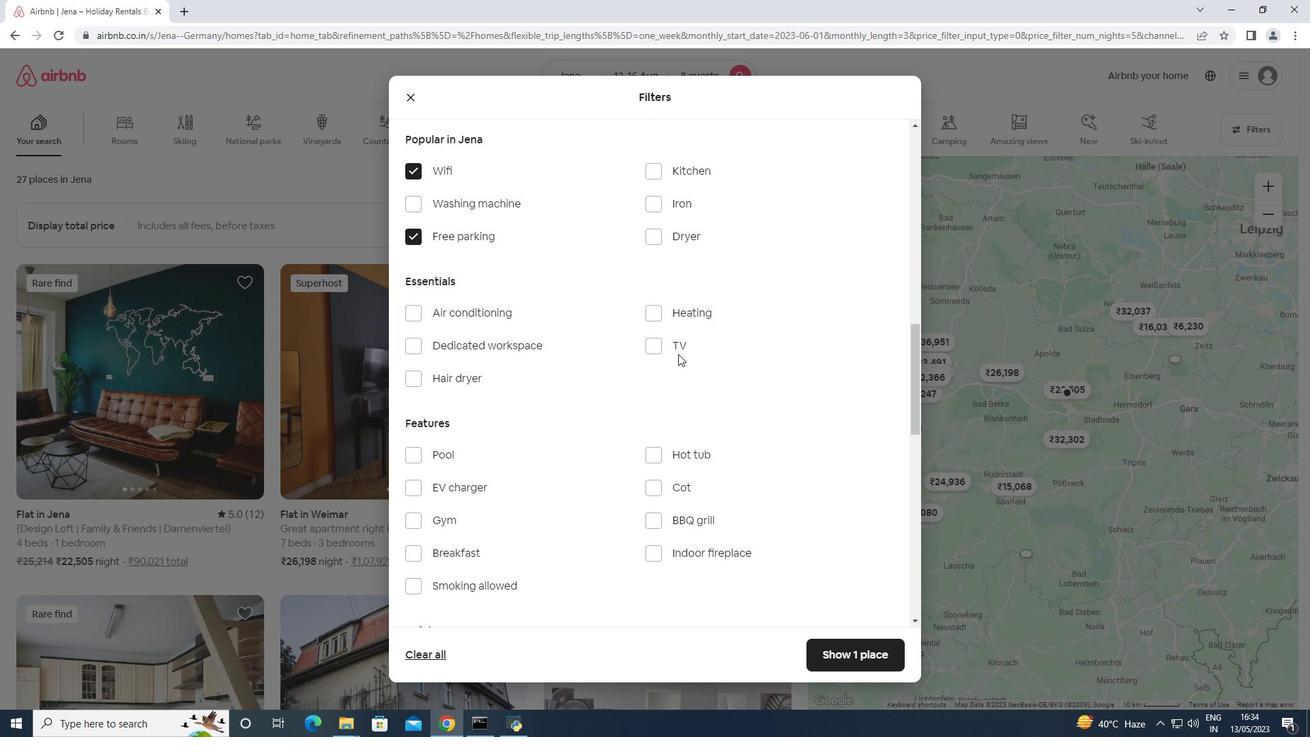 
Action: Mouse pressed left at (678, 346)
Screenshot: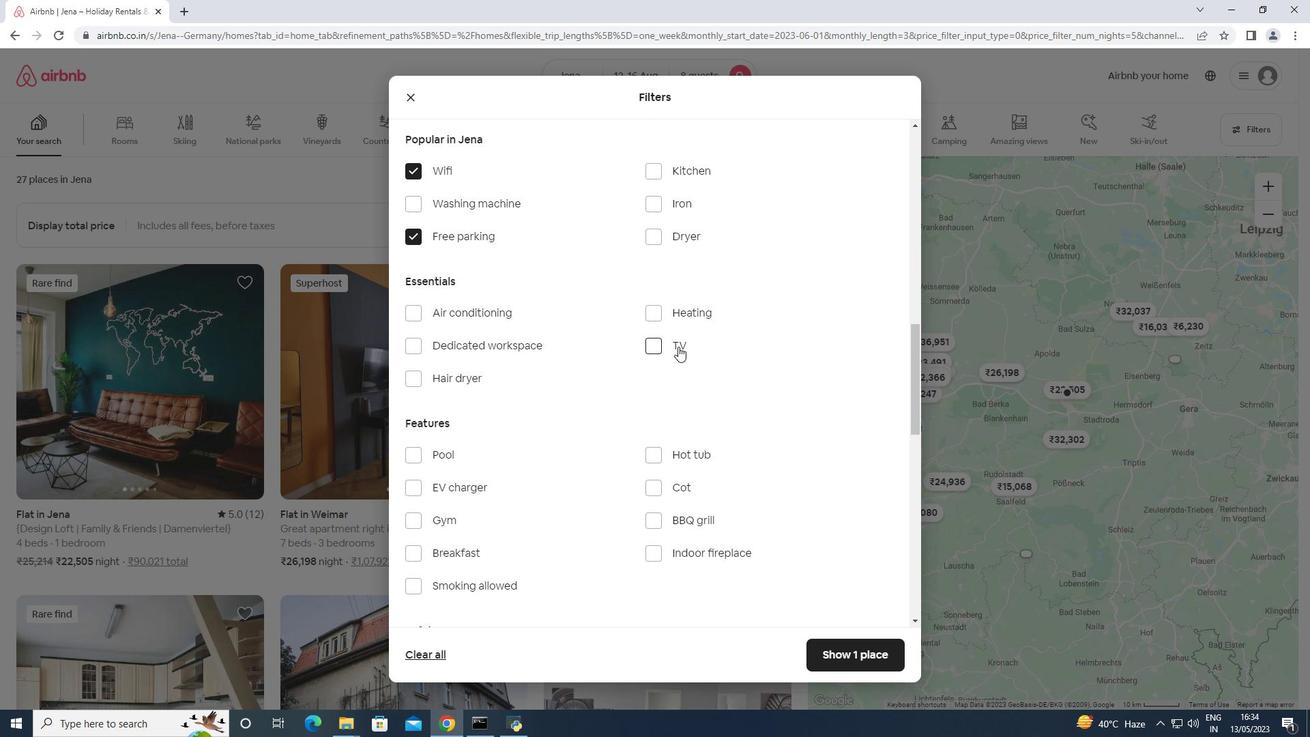 
Action: Mouse scrolled (678, 345) with delta (0, 0)
Screenshot: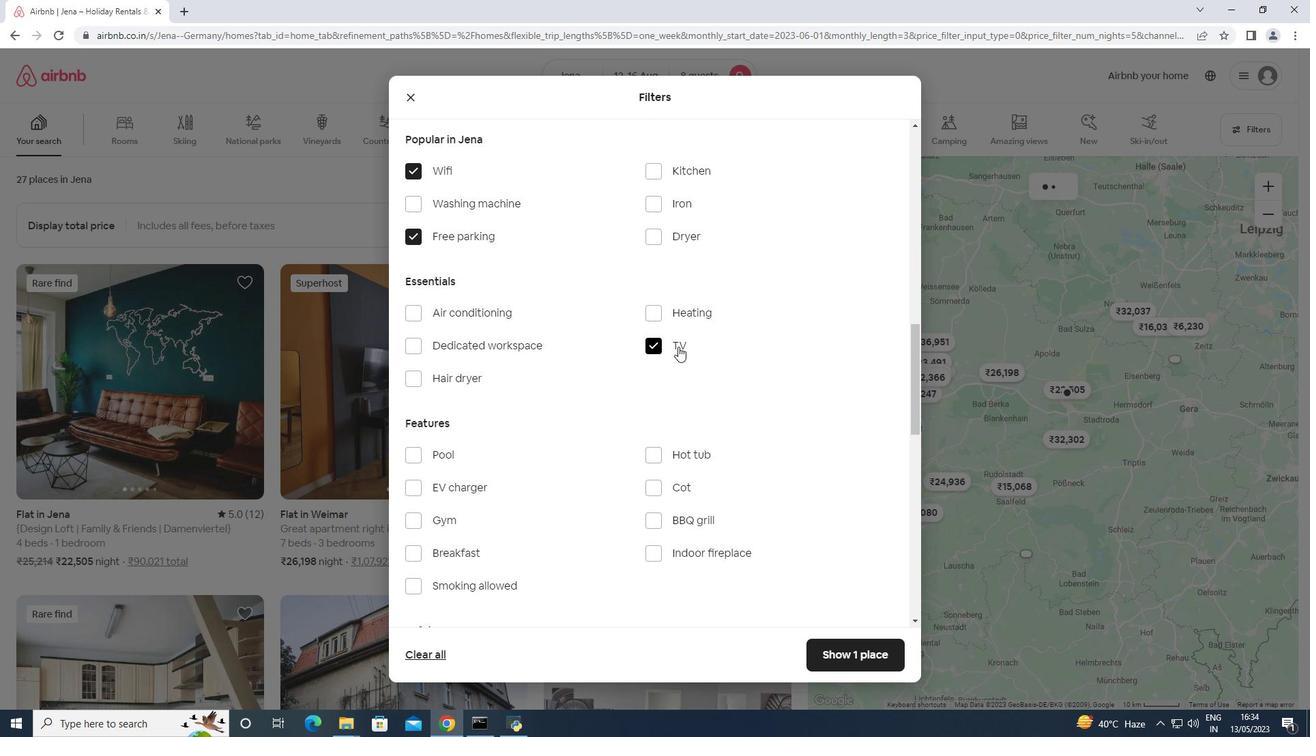 
Action: Mouse scrolled (678, 345) with delta (0, 0)
Screenshot: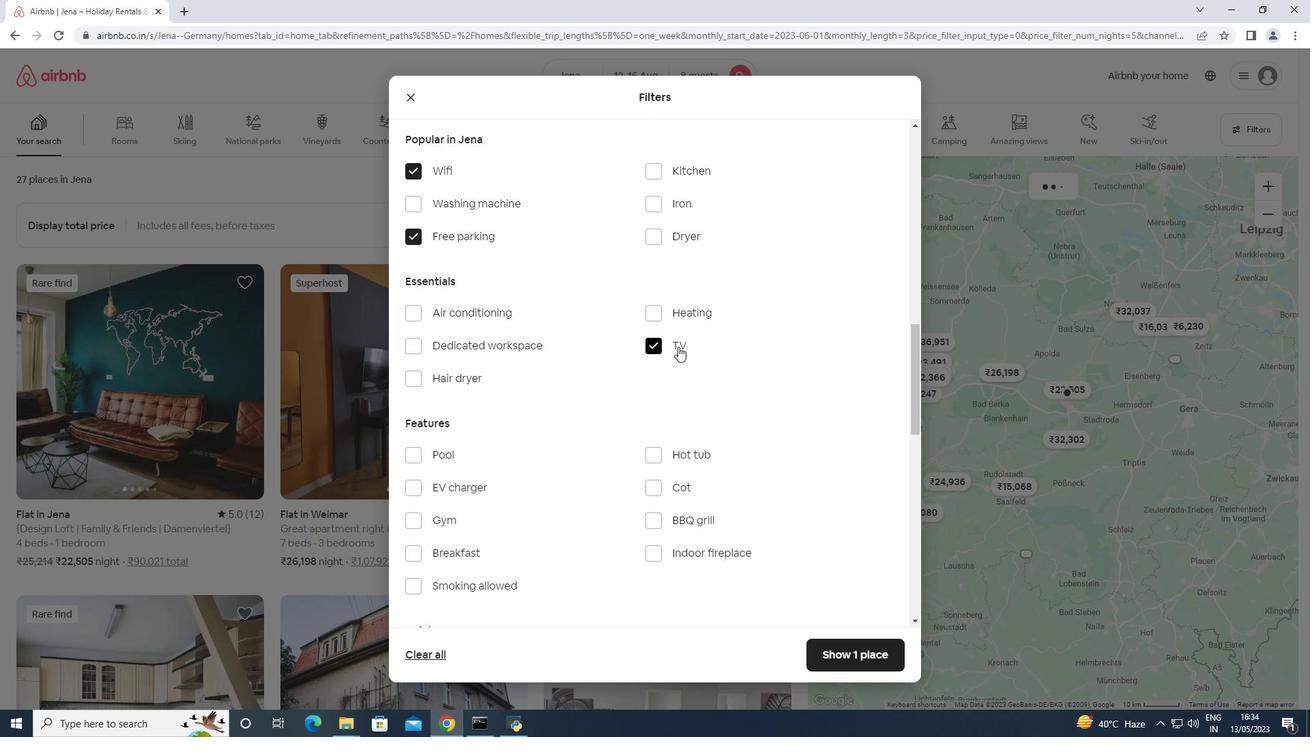
Action: Mouse scrolled (678, 345) with delta (0, 0)
Screenshot: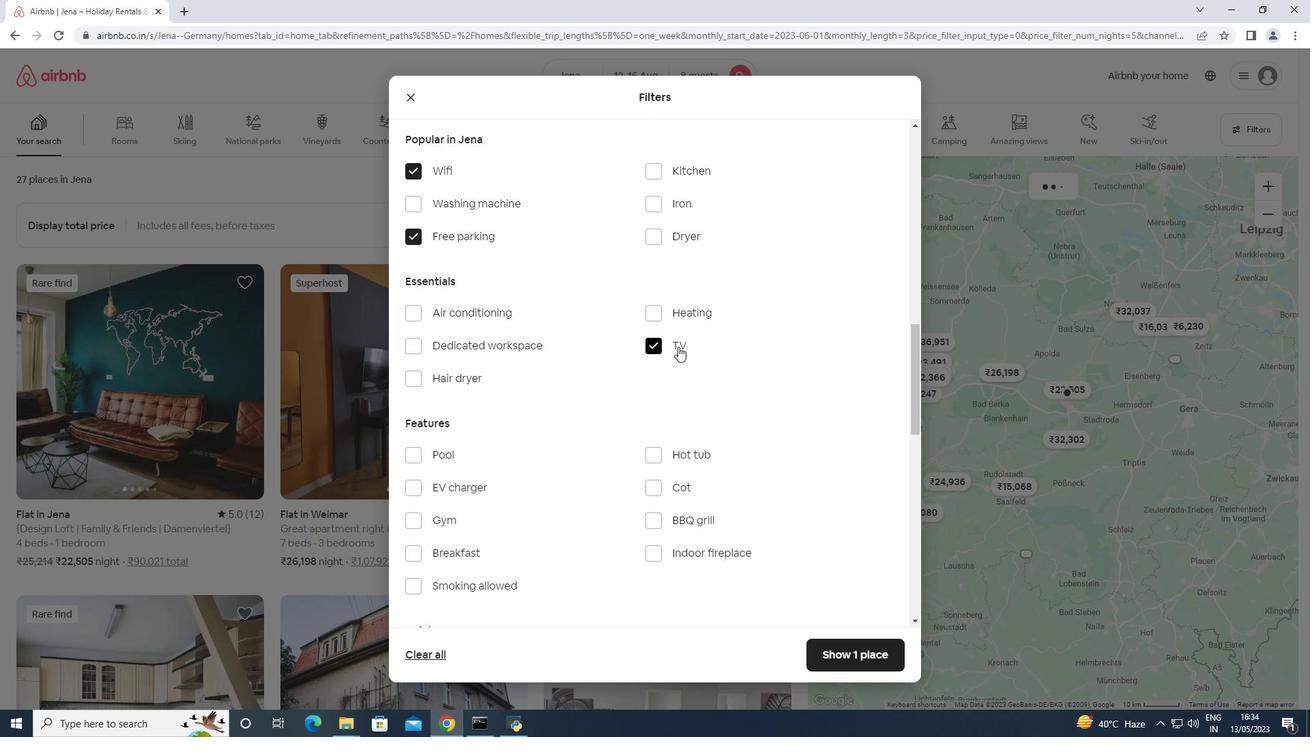 
Action: Mouse scrolled (678, 345) with delta (0, 0)
Screenshot: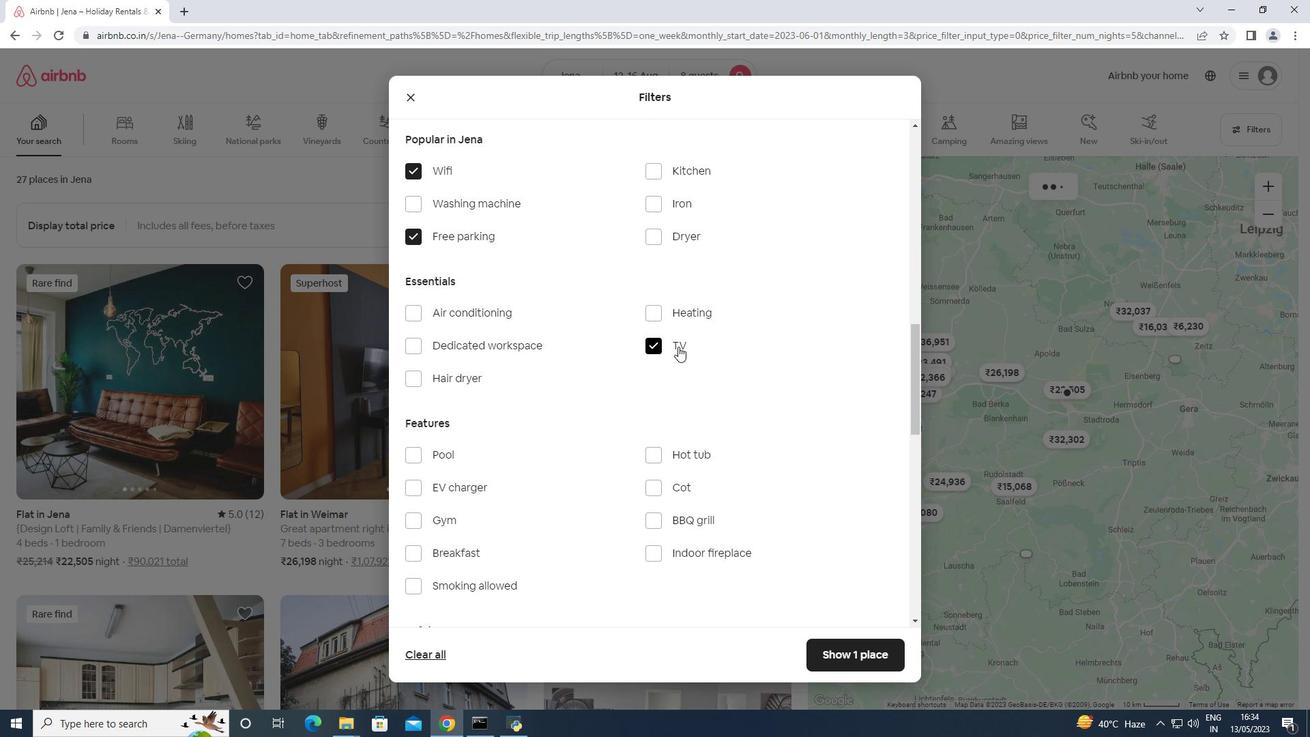 
Action: Mouse moved to (470, 275)
Screenshot: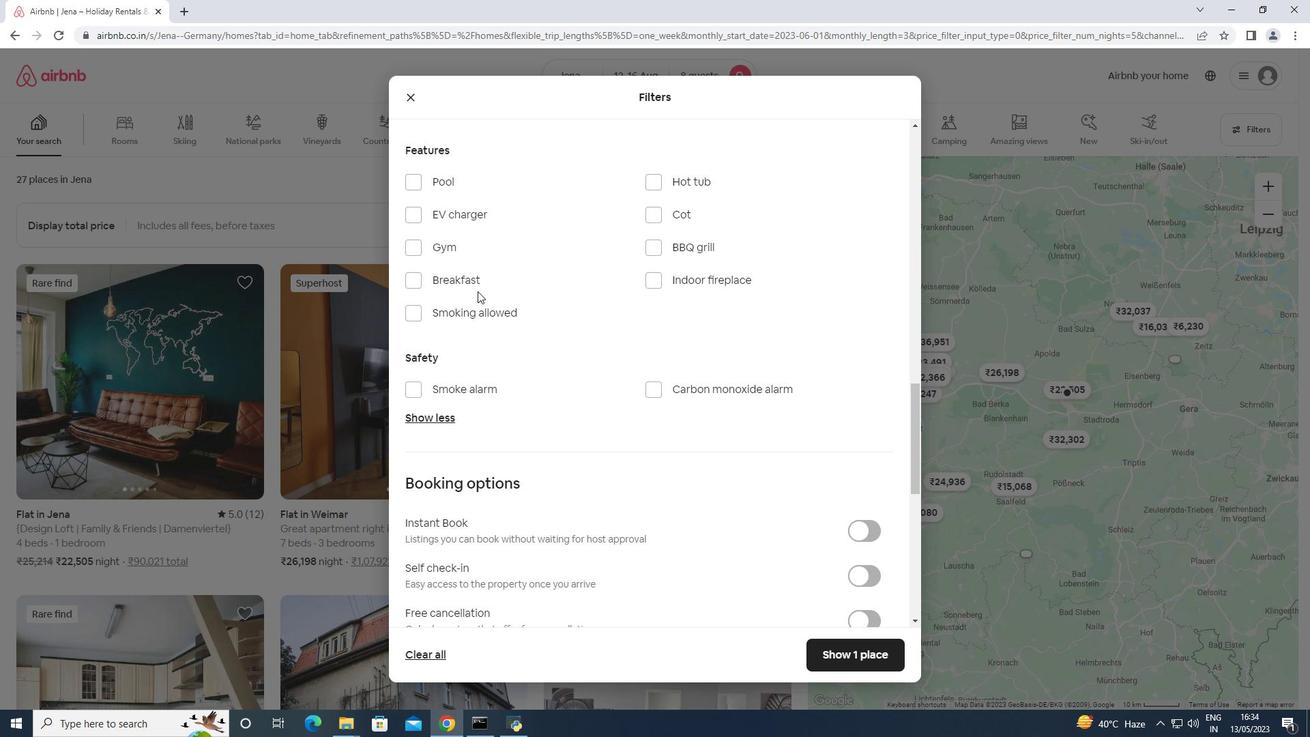 
Action: Mouse pressed left at (470, 275)
Screenshot: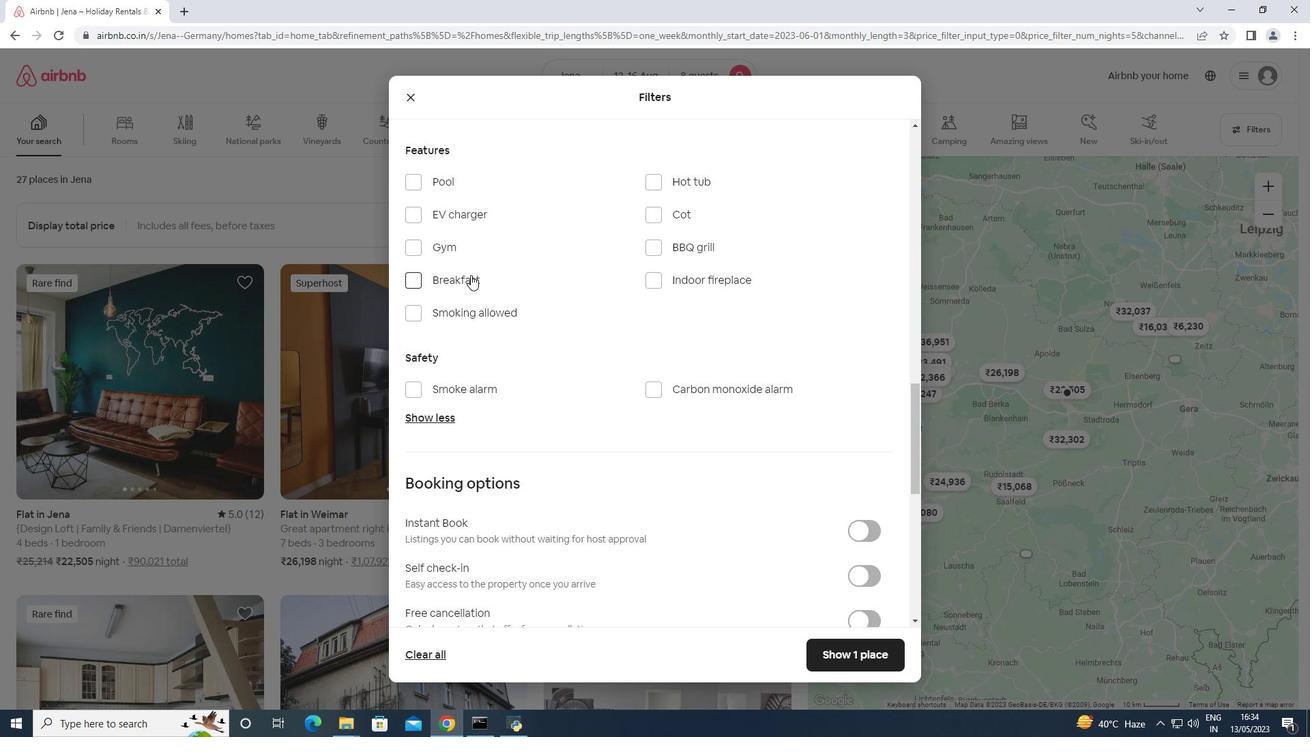
Action: Mouse moved to (466, 240)
Screenshot: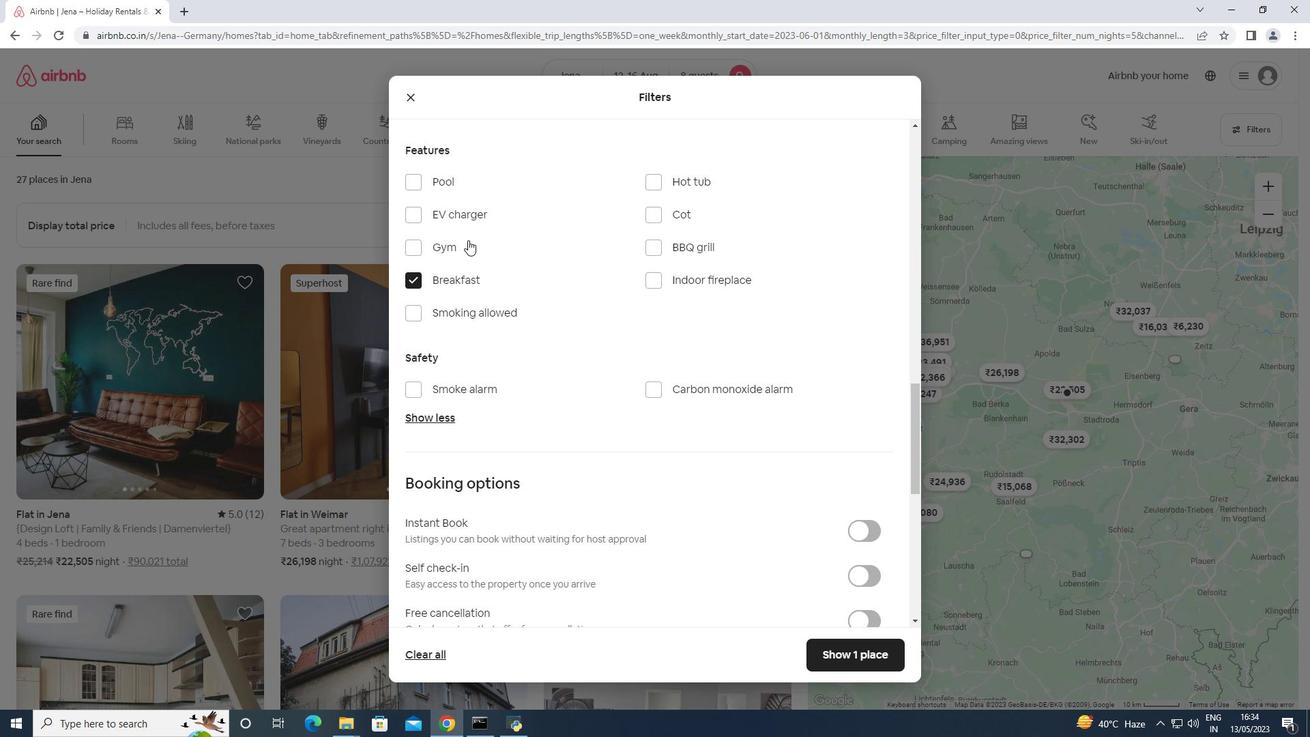 
Action: Mouse pressed left at (466, 240)
Screenshot: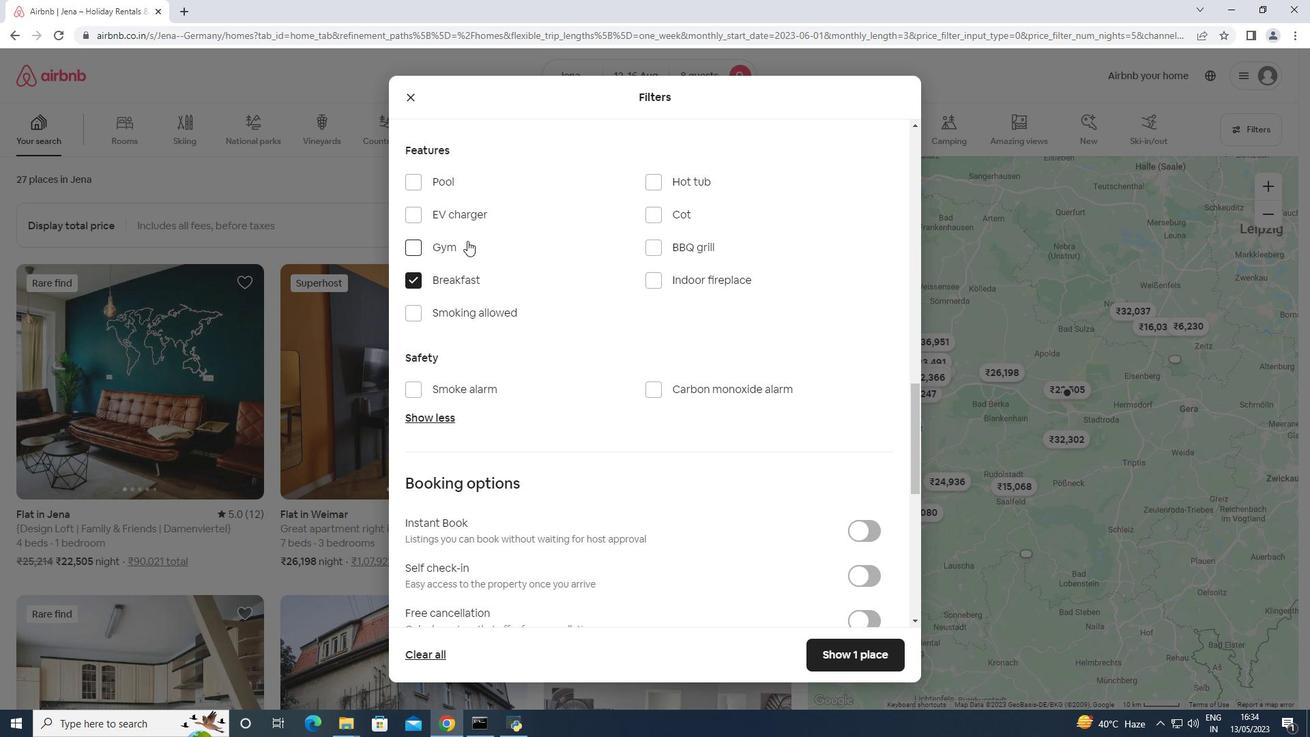 
Action: Mouse moved to (658, 353)
Screenshot: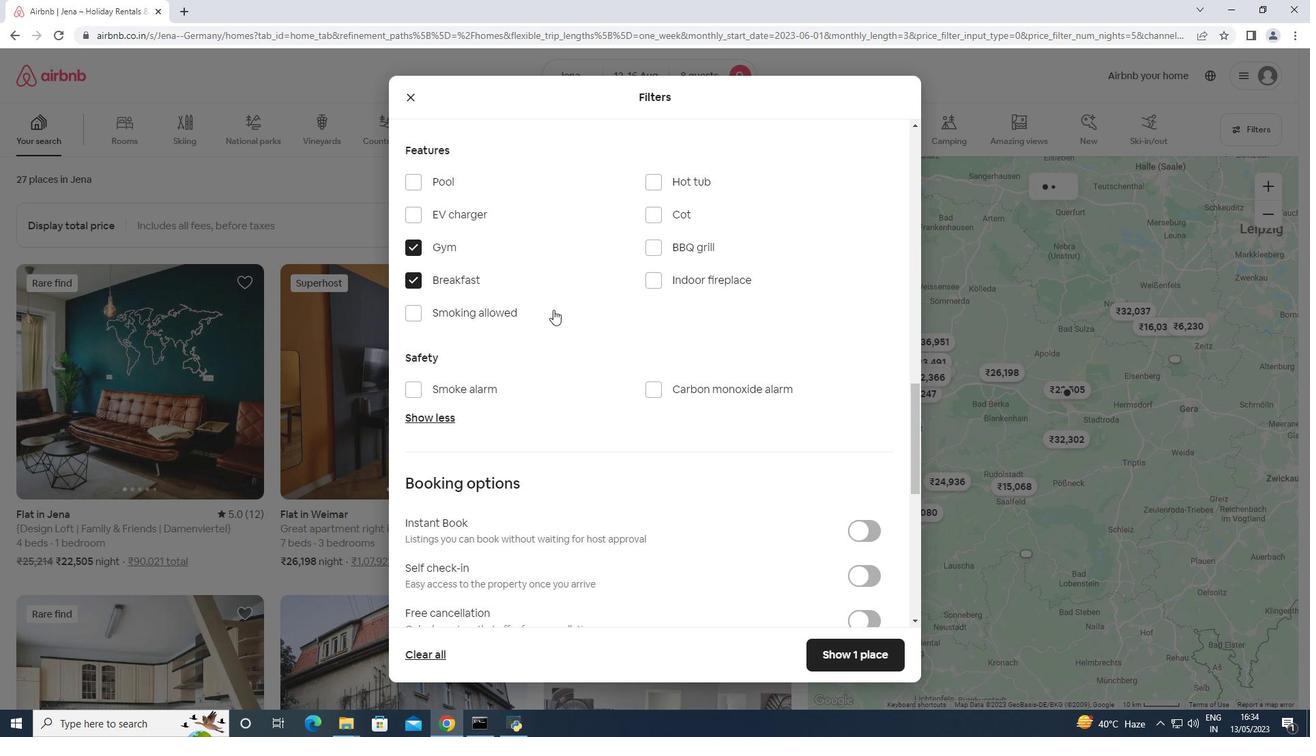 
Action: Mouse scrolled (658, 352) with delta (0, 0)
Screenshot: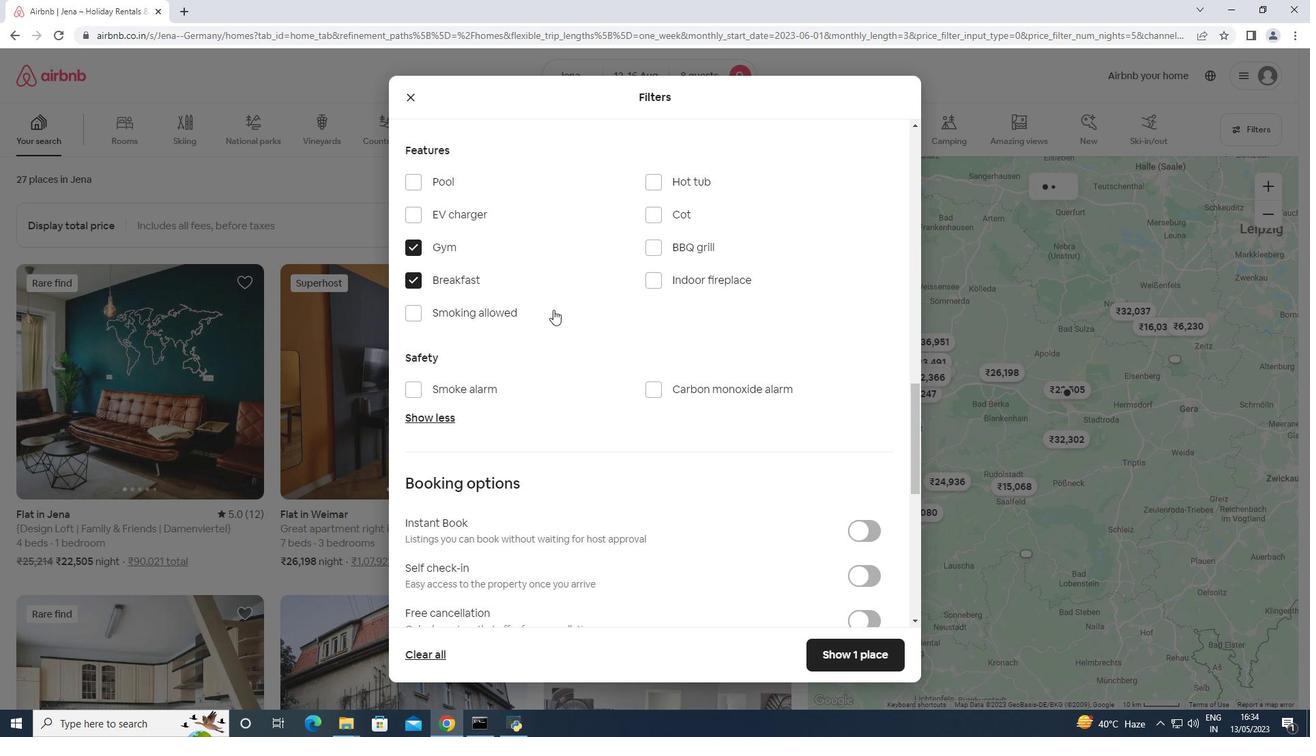 
Action: Mouse moved to (658, 353)
Screenshot: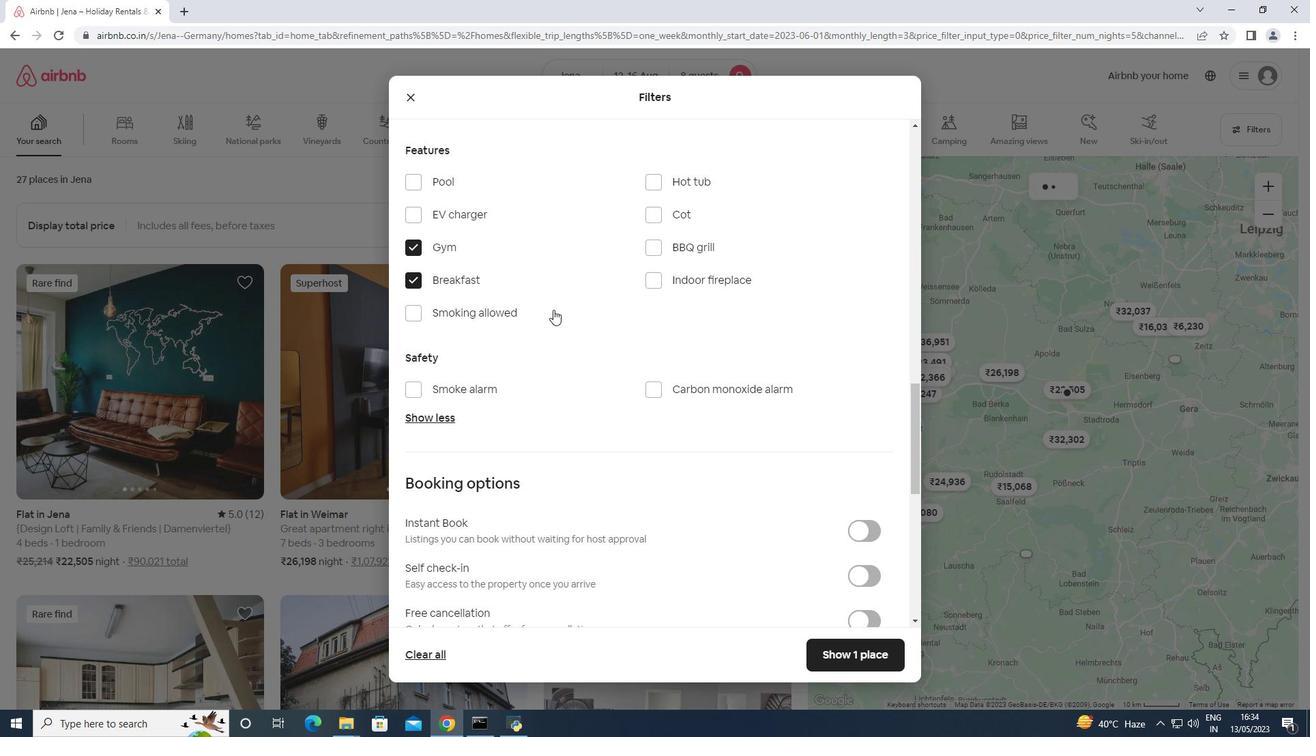 
Action: Mouse scrolled (658, 352) with delta (0, 0)
Screenshot: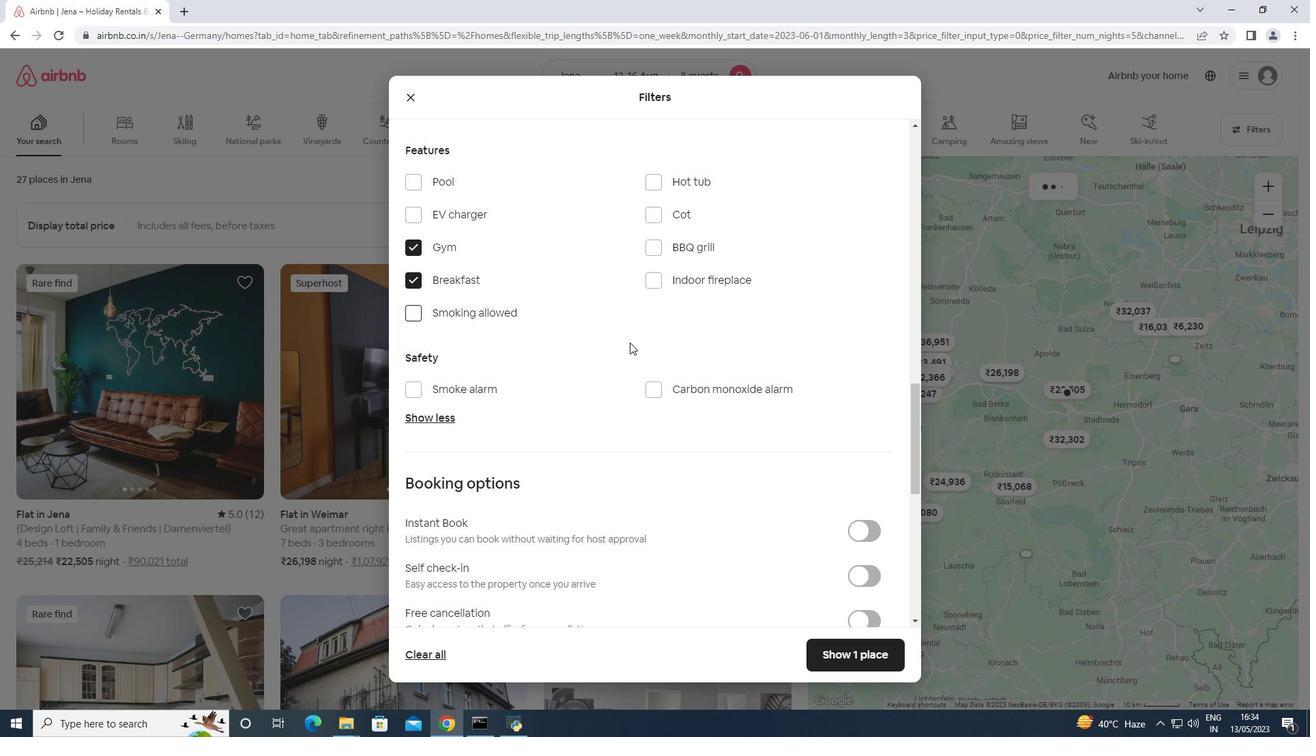 
Action: Mouse moved to (658, 354)
Screenshot: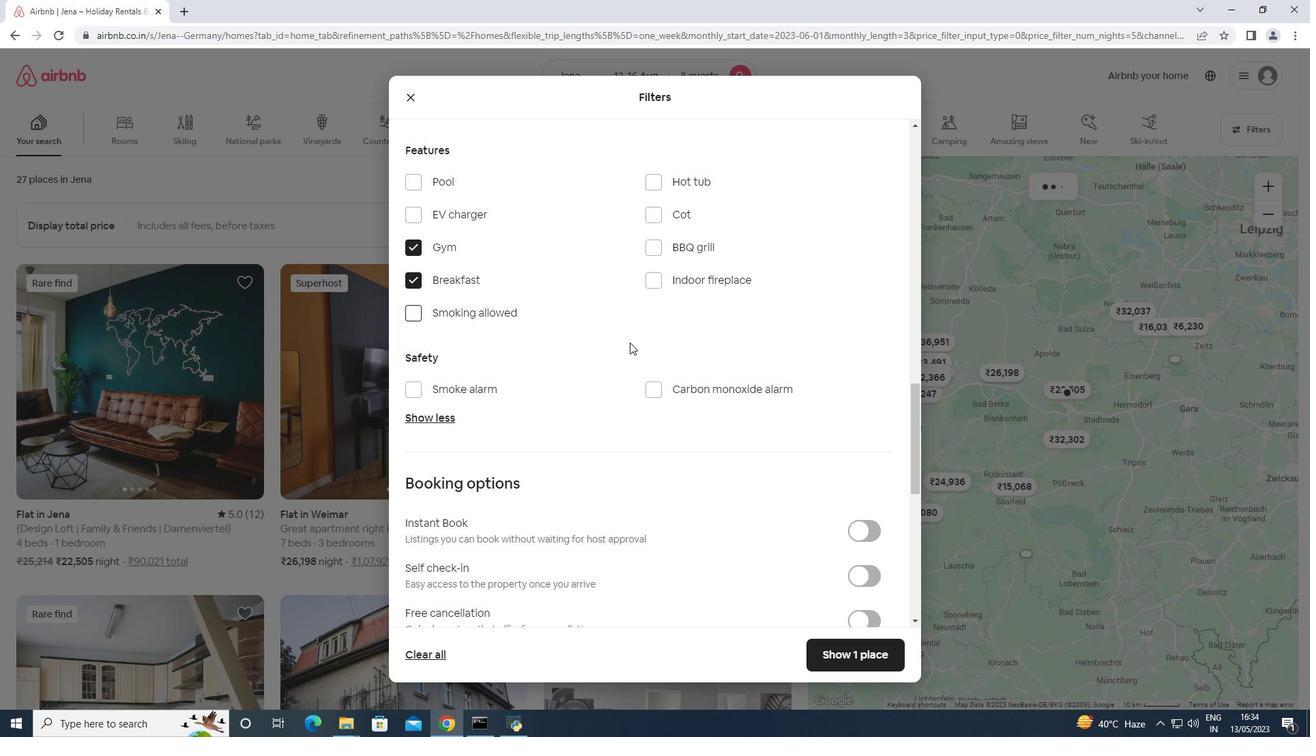 
Action: Mouse scrolled (658, 353) with delta (0, 0)
Screenshot: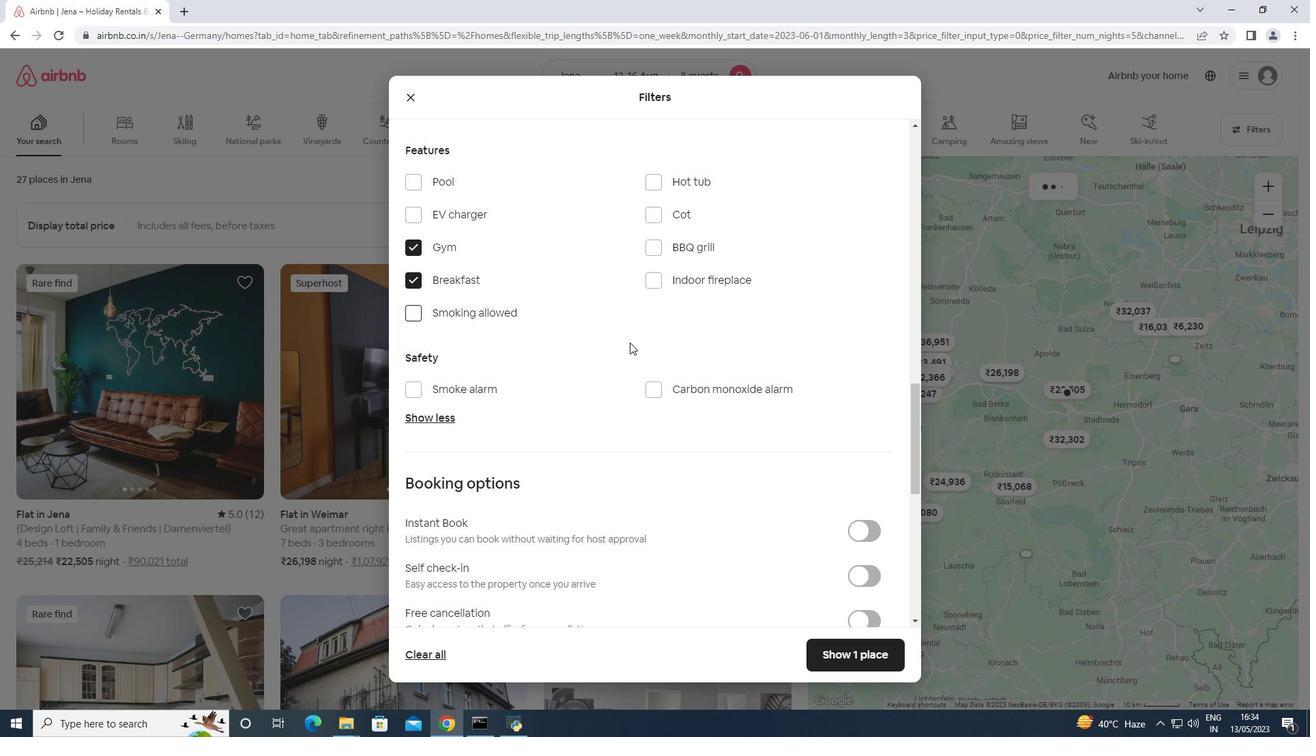 
Action: Mouse moved to (849, 372)
Screenshot: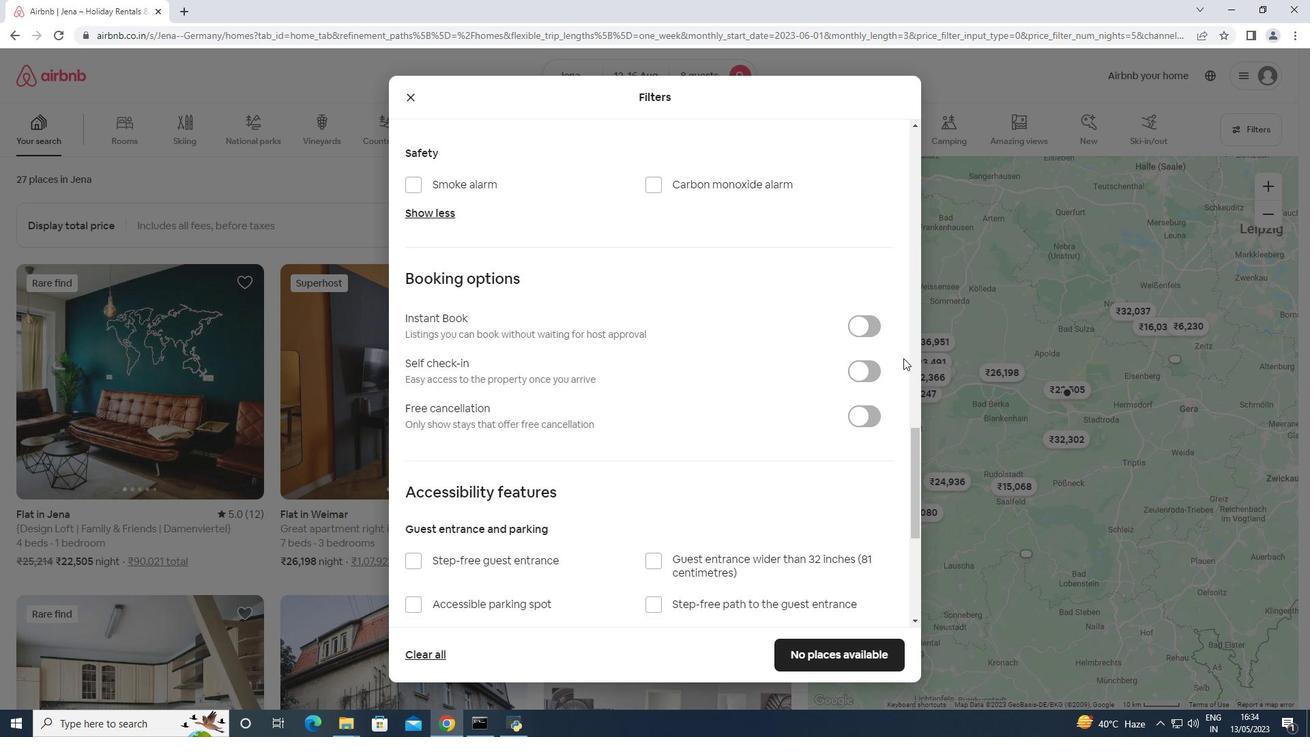 
Action: Mouse pressed left at (849, 372)
Screenshot: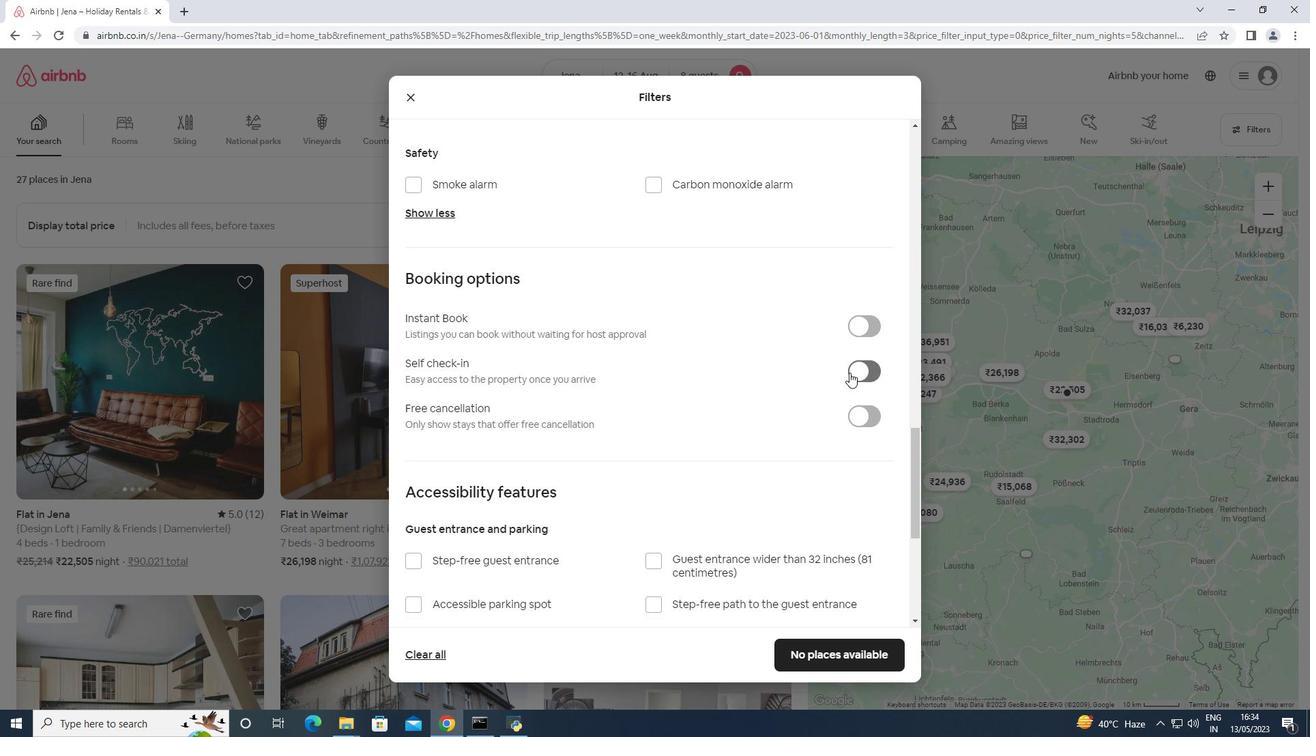 
Action: Mouse scrolled (849, 371) with delta (0, 0)
Screenshot: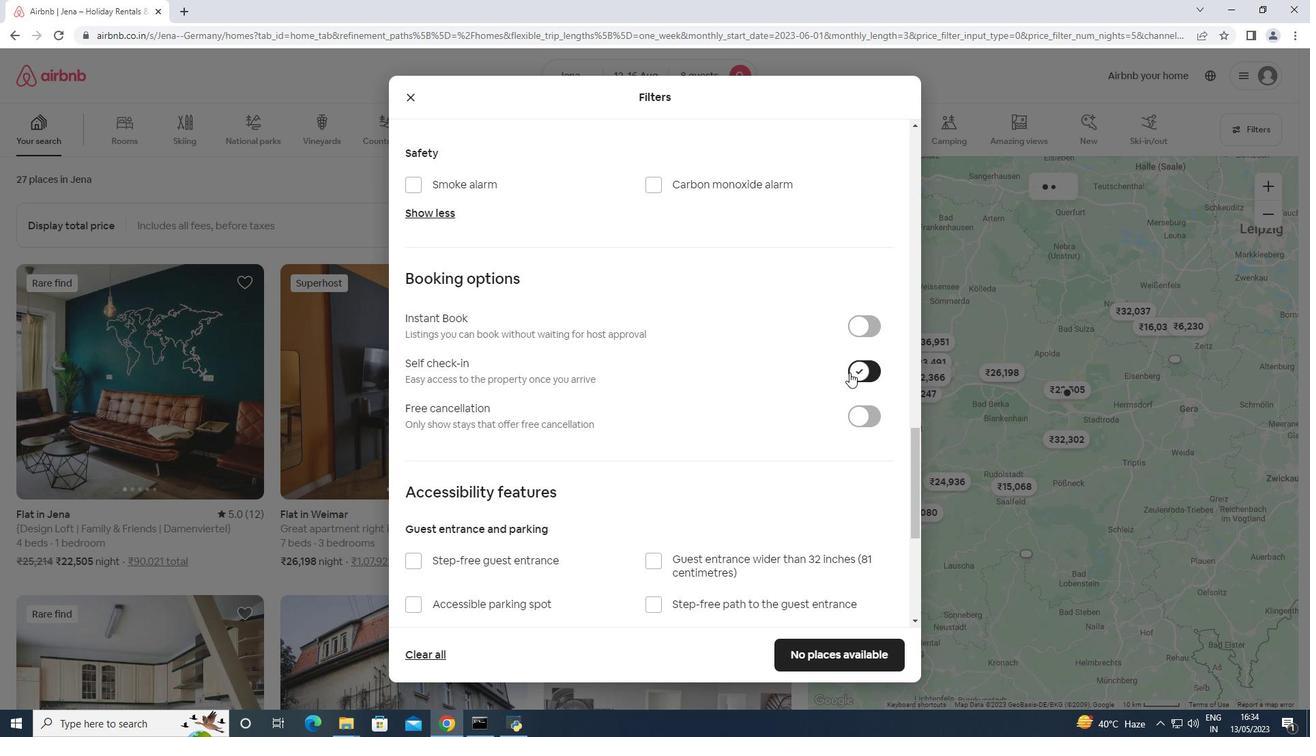 
Action: Mouse scrolled (849, 371) with delta (0, 0)
Screenshot: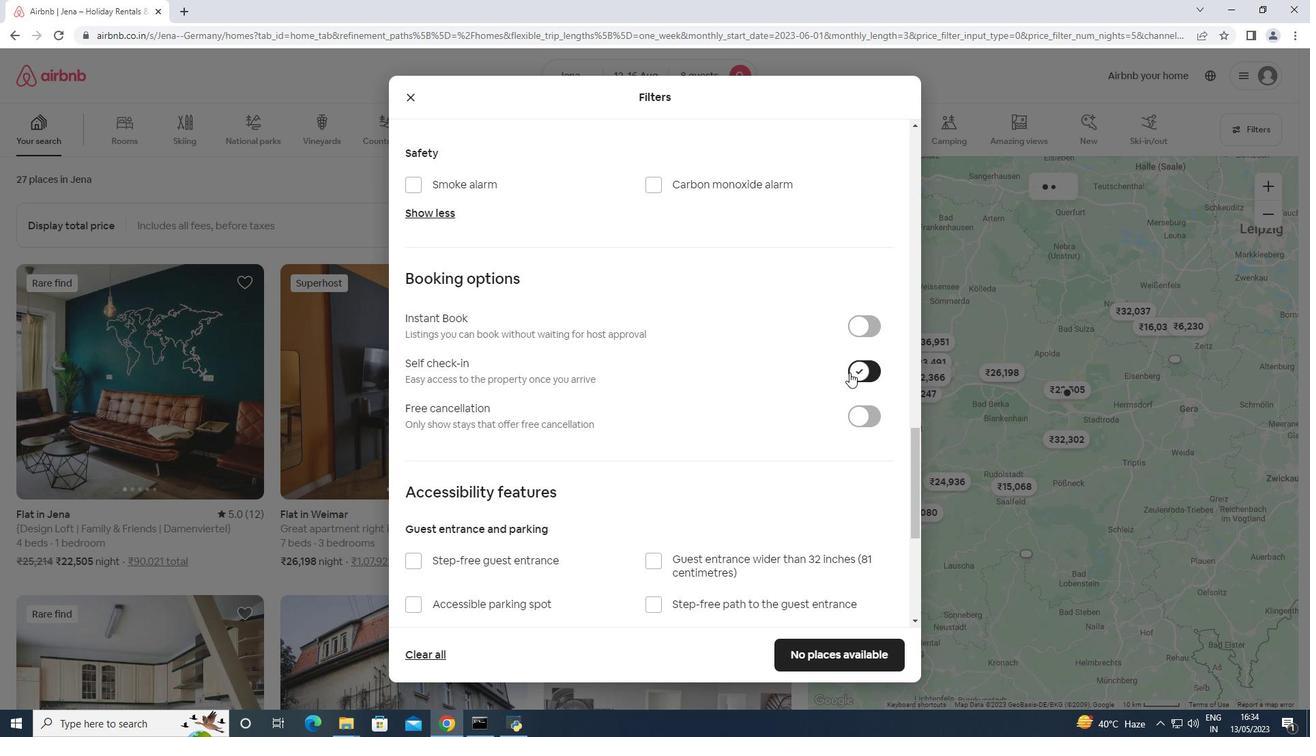 
Action: Mouse scrolled (849, 371) with delta (0, 0)
Screenshot: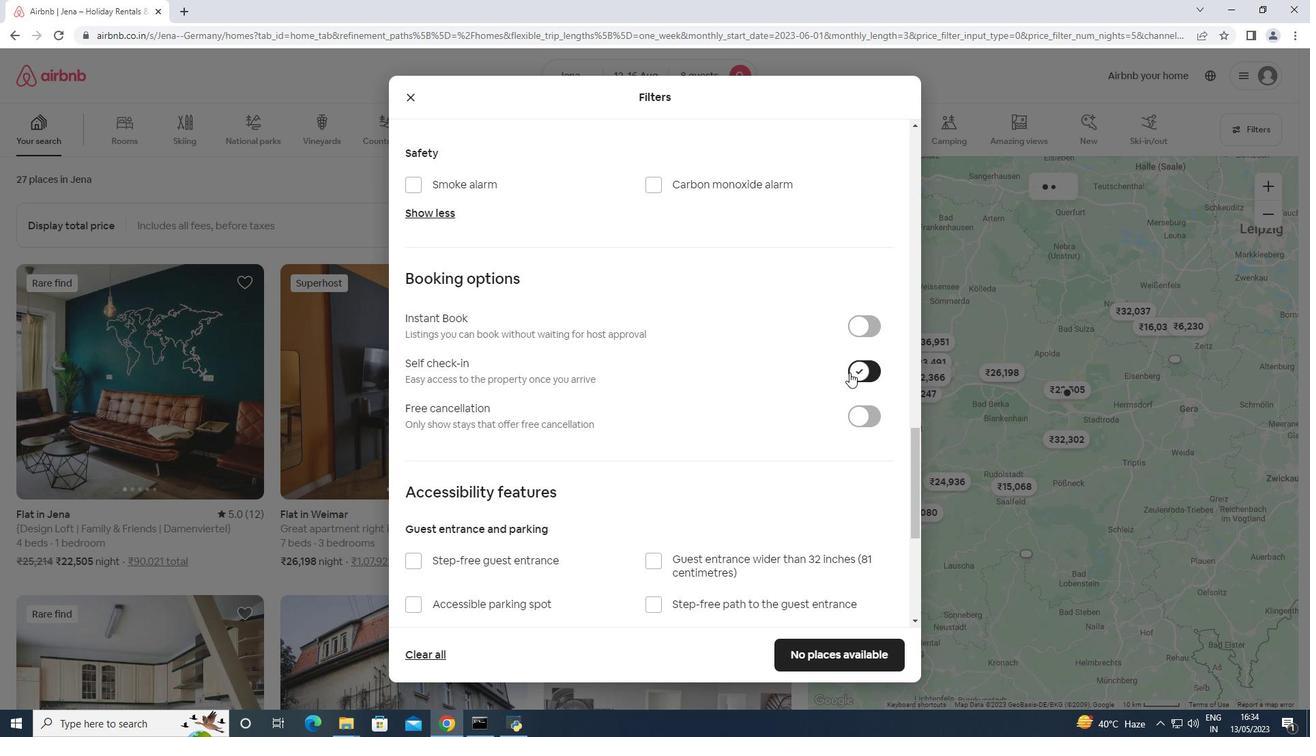 
Action: Mouse scrolled (849, 371) with delta (0, 0)
Screenshot: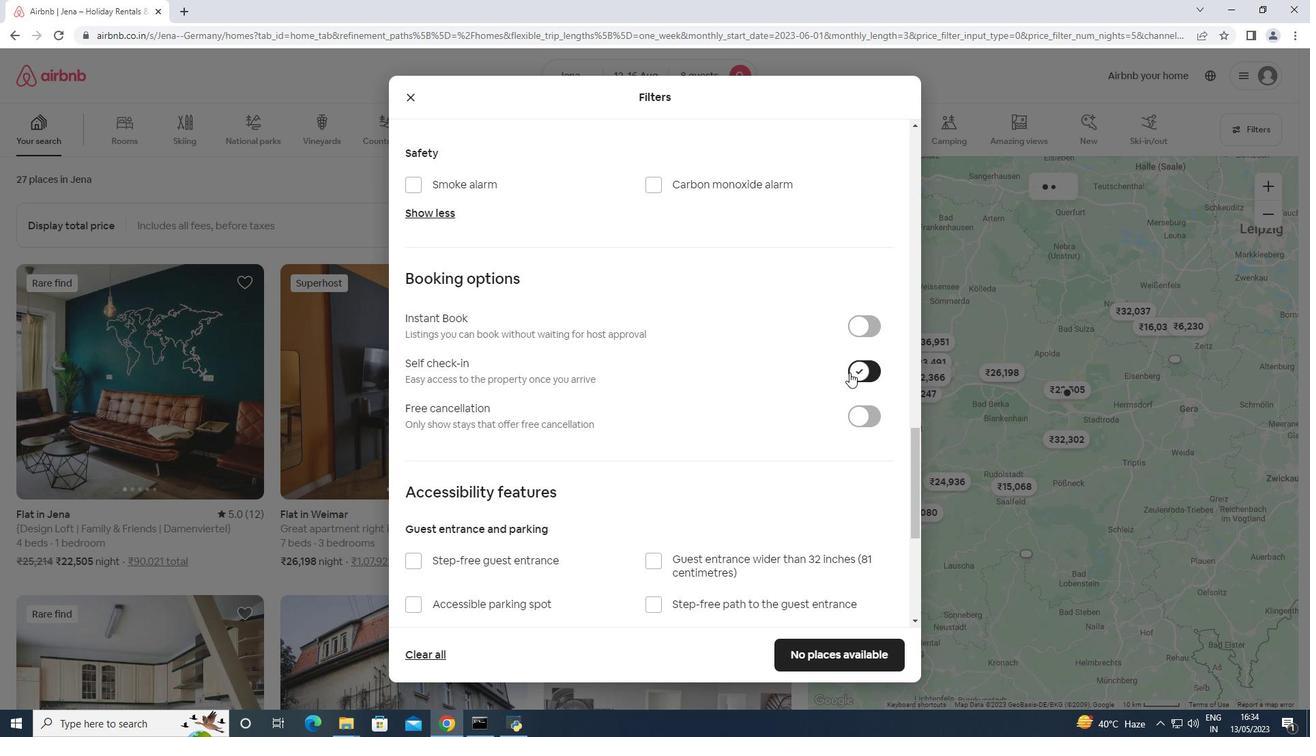 
Action: Mouse scrolled (849, 371) with delta (0, 0)
Screenshot: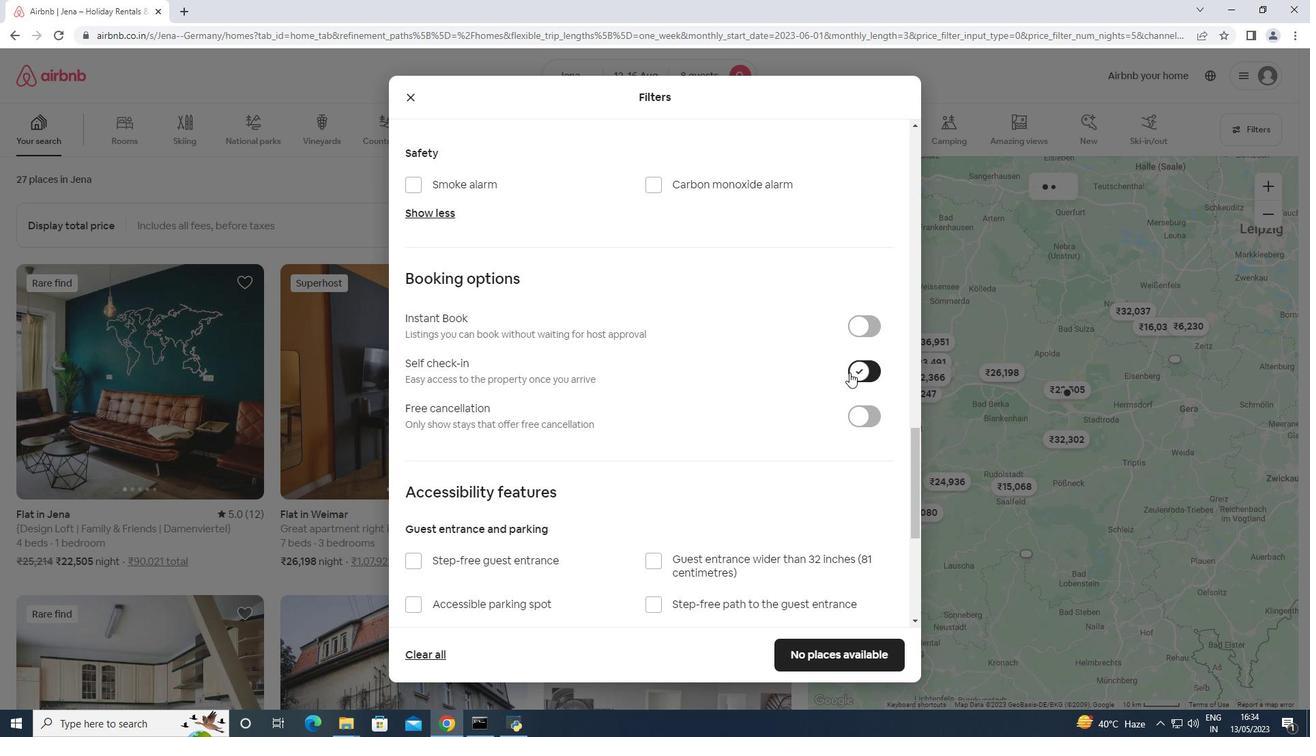 
Action: Mouse scrolled (849, 371) with delta (0, 0)
Screenshot: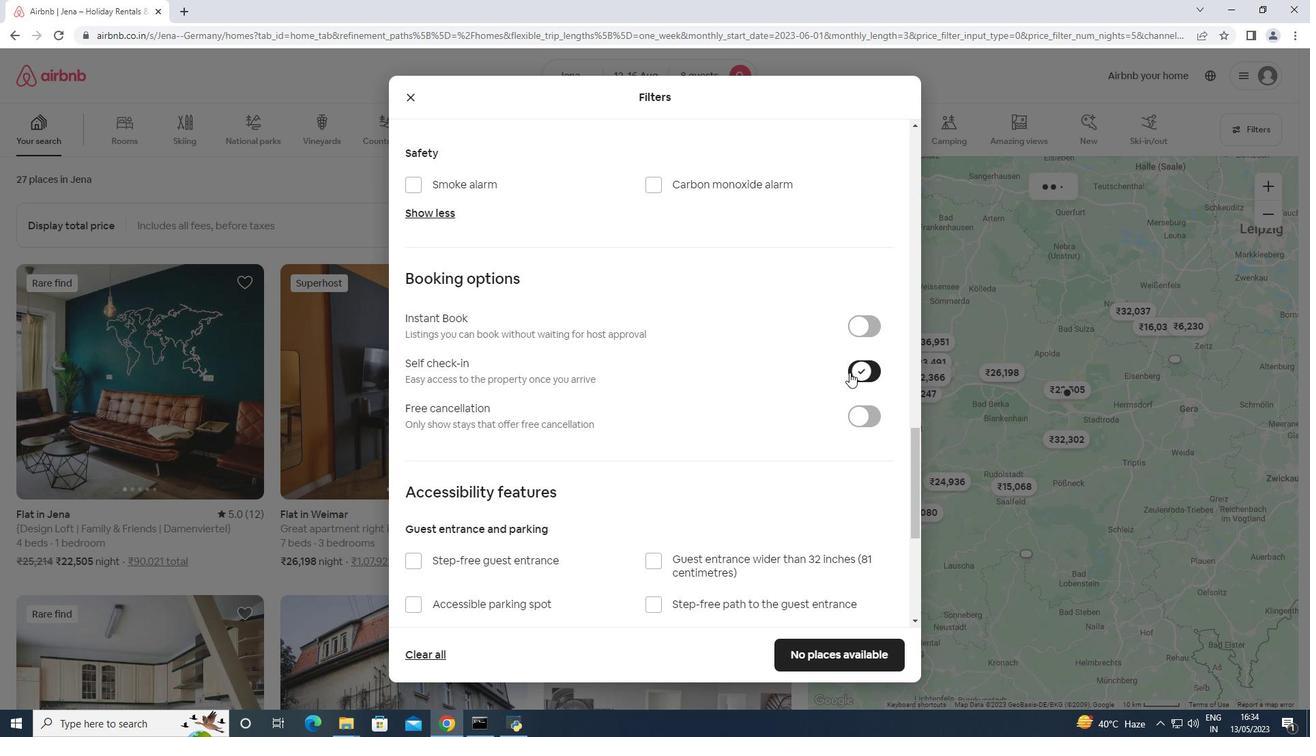 
Action: Mouse moved to (506, 530)
Screenshot: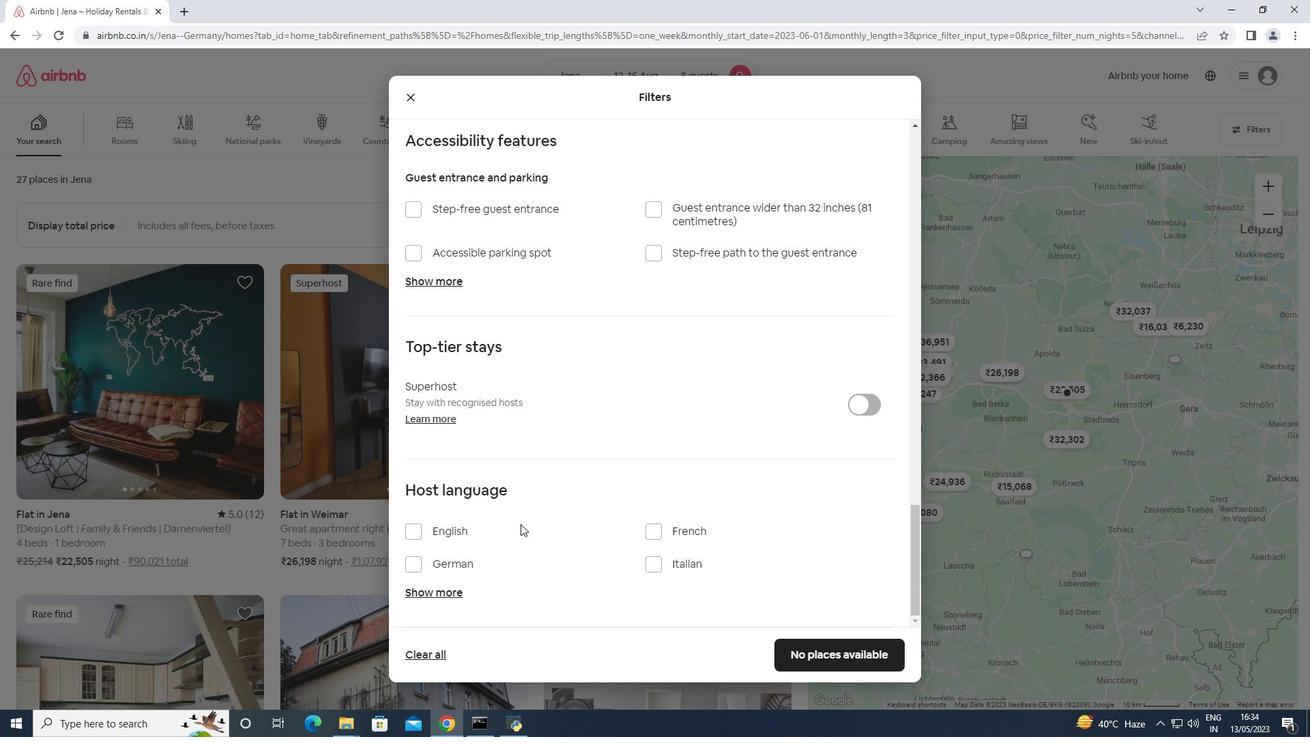 
Action: Mouse pressed left at (506, 530)
Screenshot: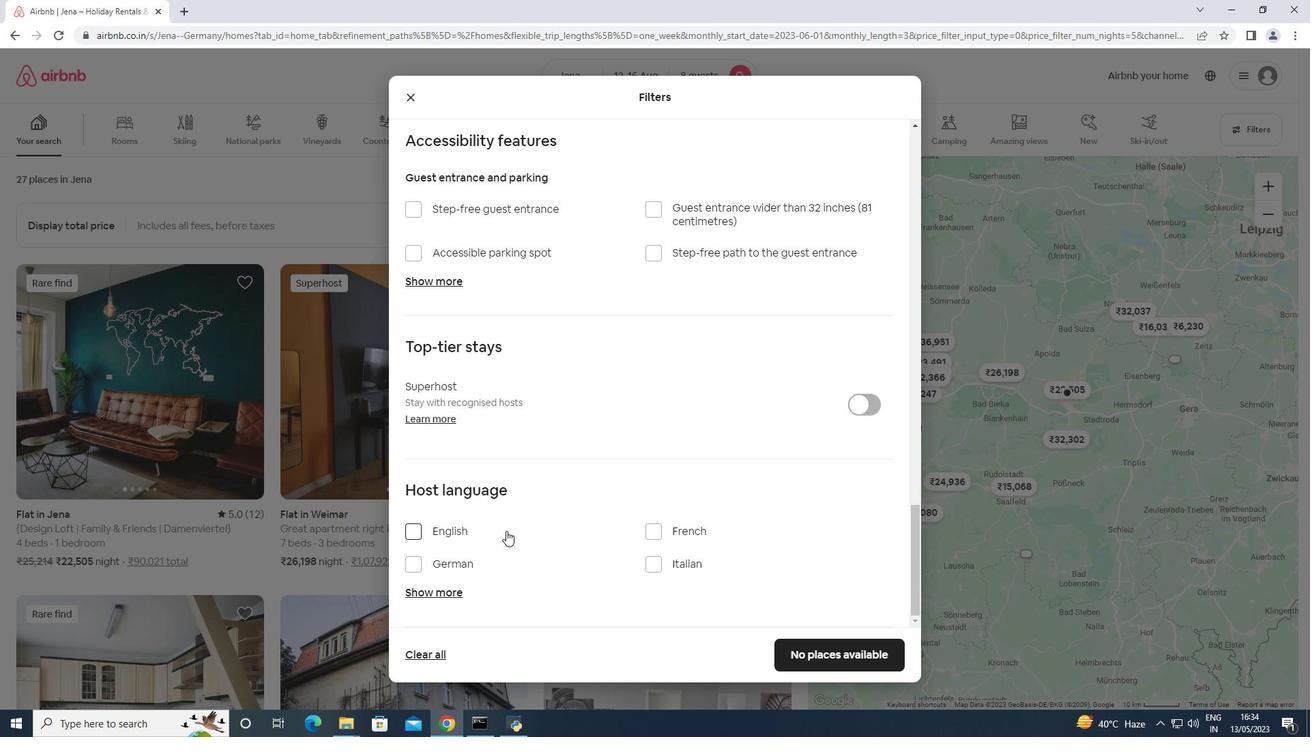 
Action: Mouse moved to (828, 653)
Screenshot: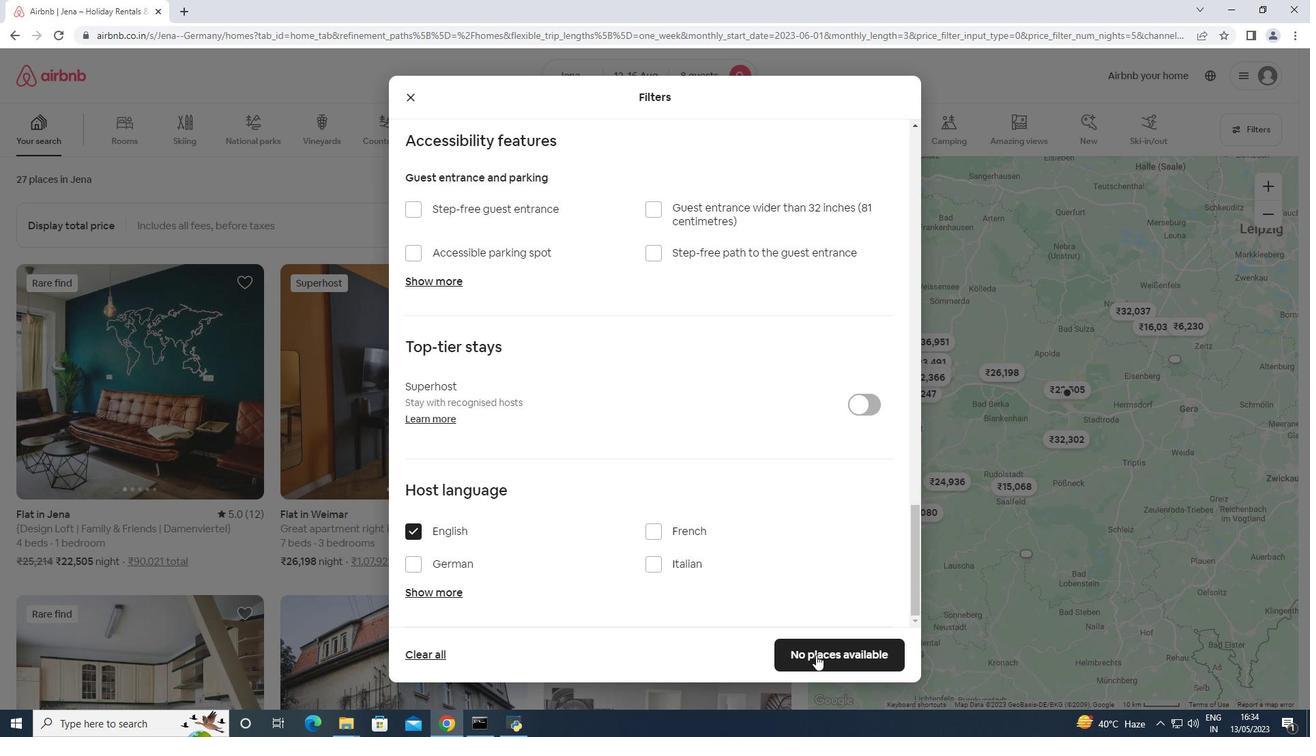 
Action: Mouse pressed left at (828, 653)
Screenshot: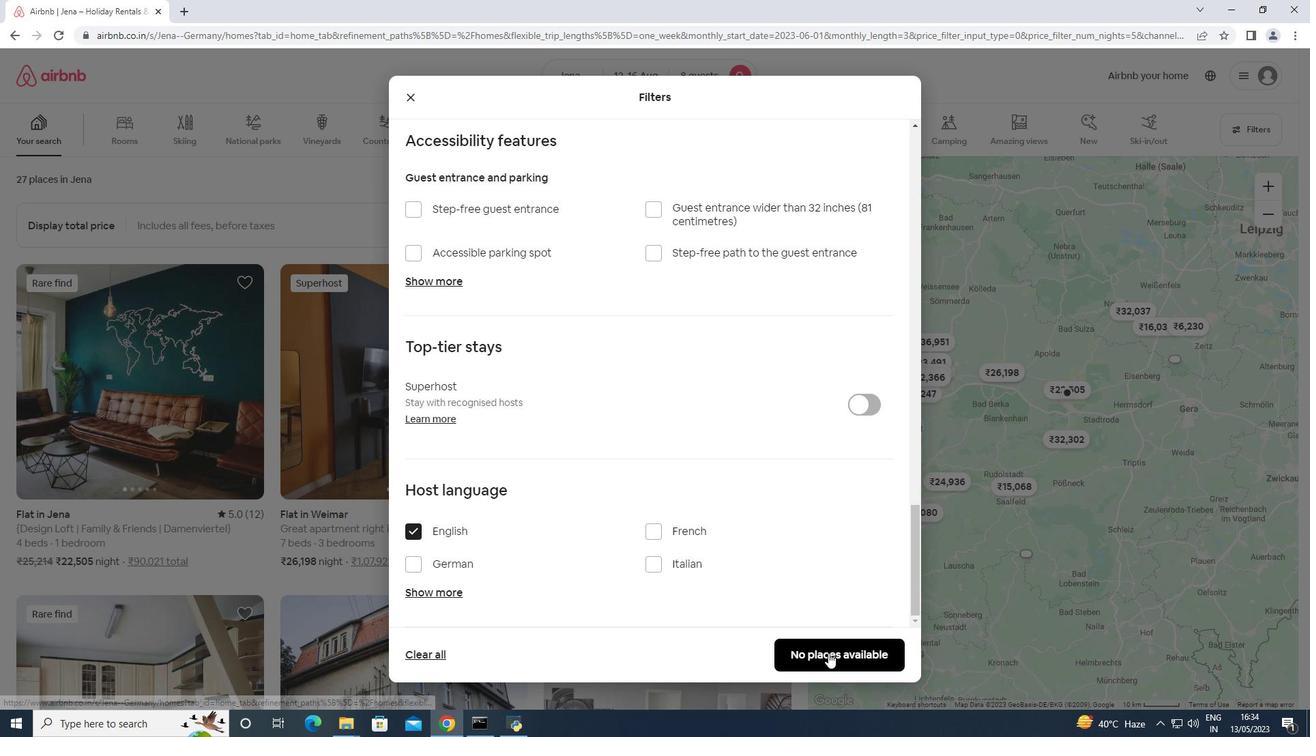 
Action: Mouse moved to (713, 246)
Screenshot: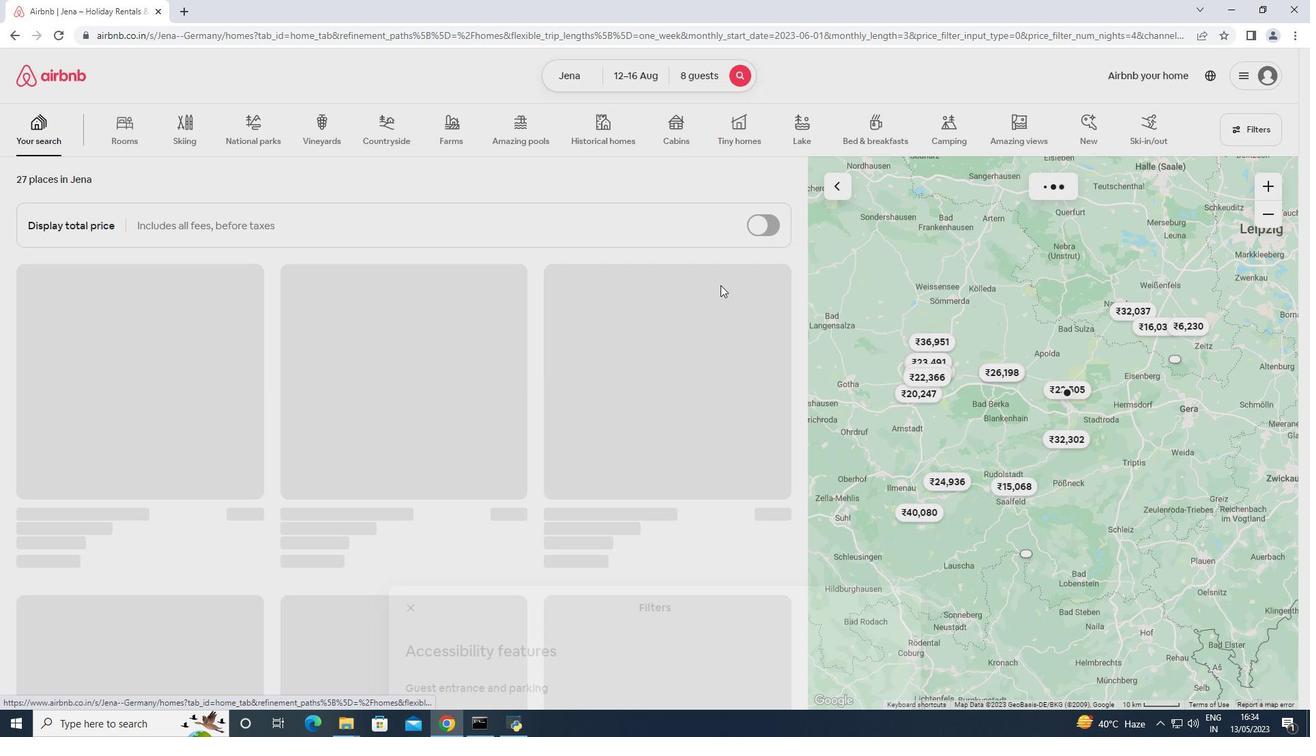 
